 Task: Plan a trip to Helsinki, Finland from 4th December, 2023 to 10th December, 2023 for 8 adults. Place can be entire room or shared room with 4 bedrooms having 8 beds and 4 bathrooms. Property type can be house. Amenities needed are: wifi, TV, free parkinig on premises, gym, breakfast.
Action: Mouse moved to (552, 131)
Screenshot: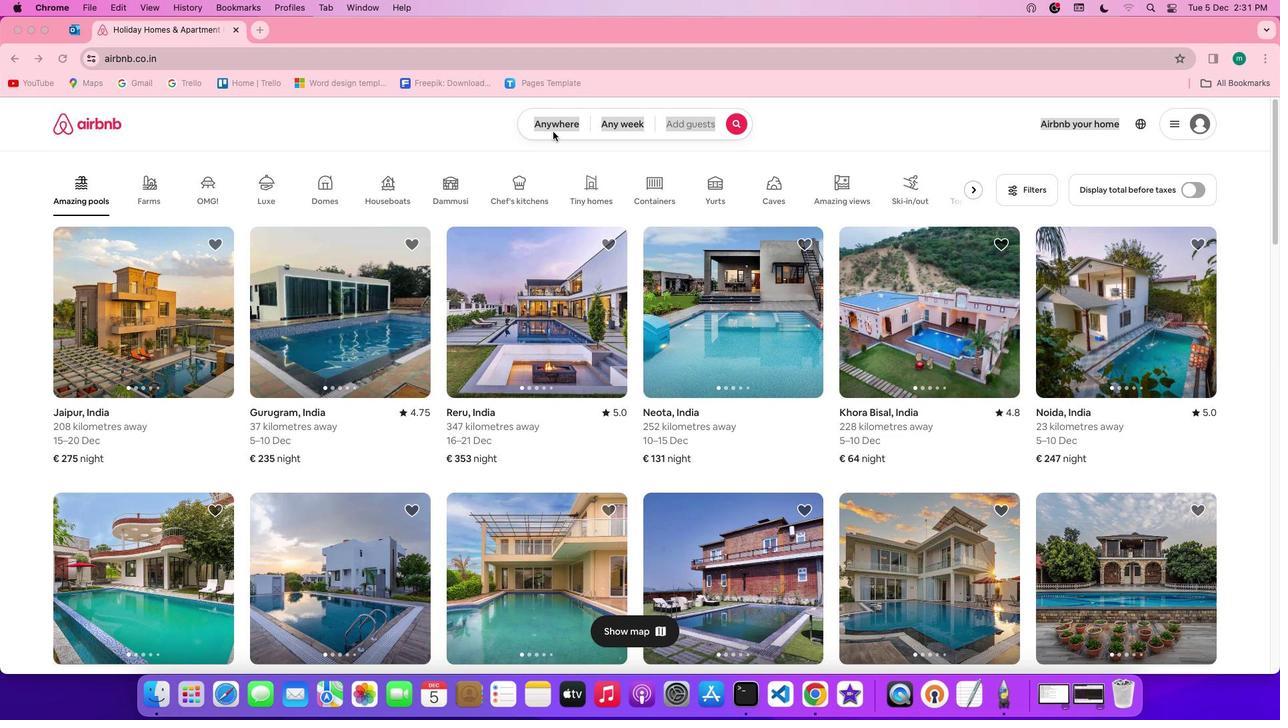 
Action: Mouse pressed left at (552, 131)
Screenshot: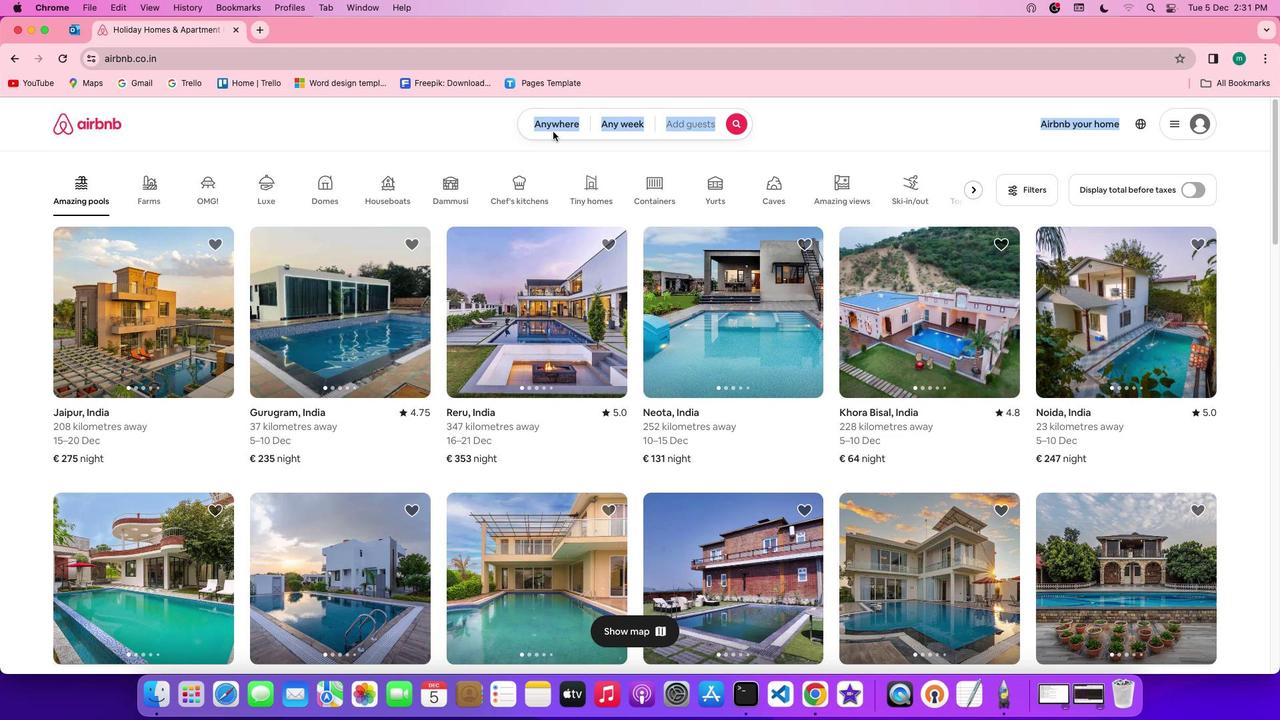 
Action: Mouse moved to (552, 132)
Screenshot: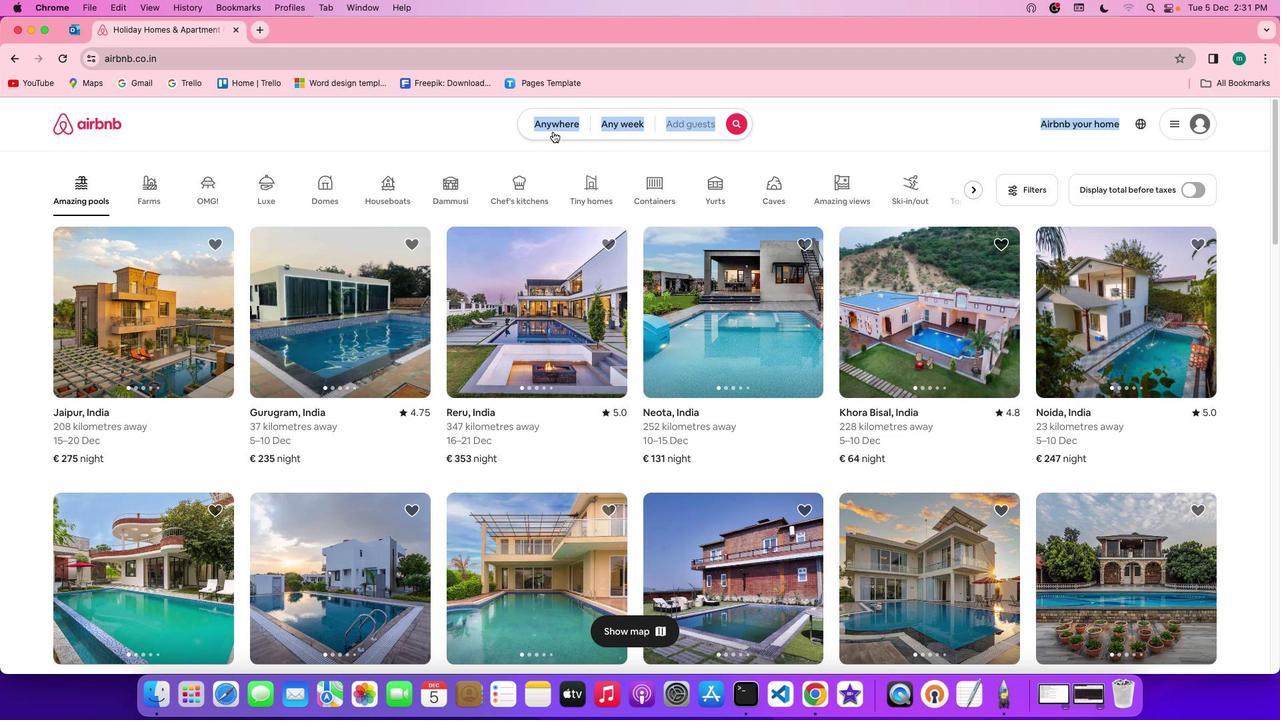 
Action: Mouse pressed left at (552, 132)
Screenshot: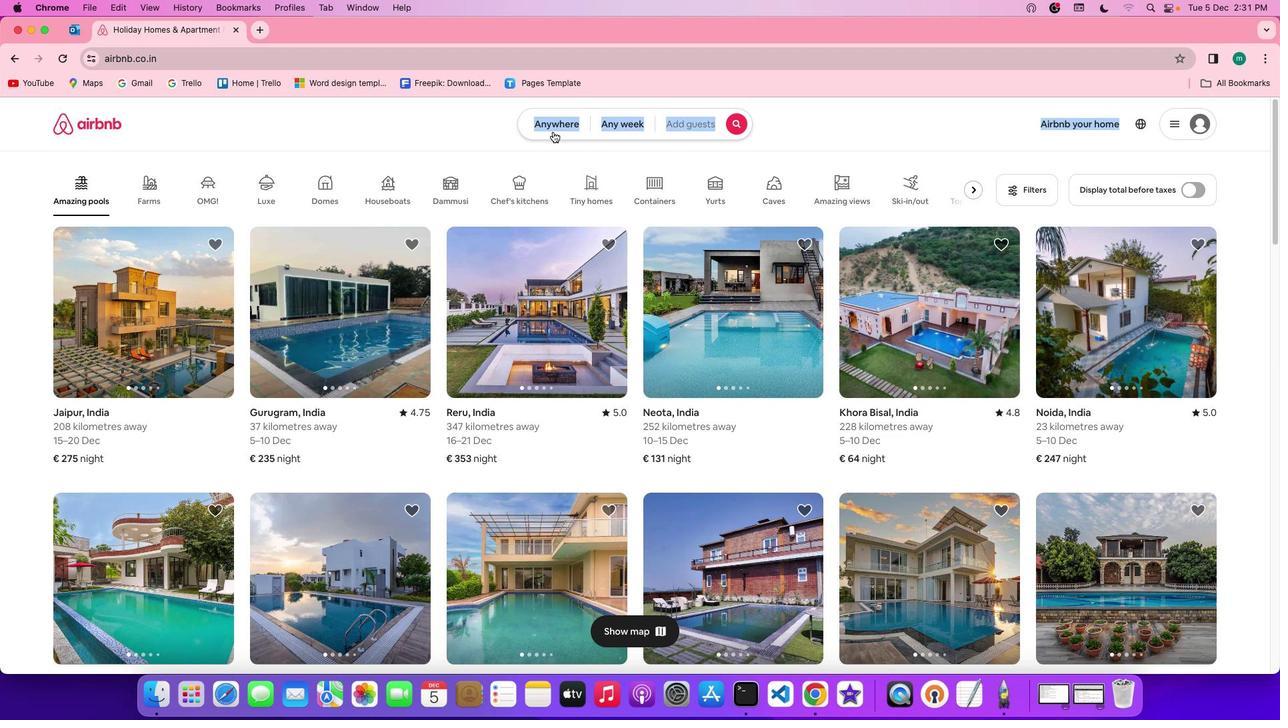 
Action: Mouse moved to (469, 182)
Screenshot: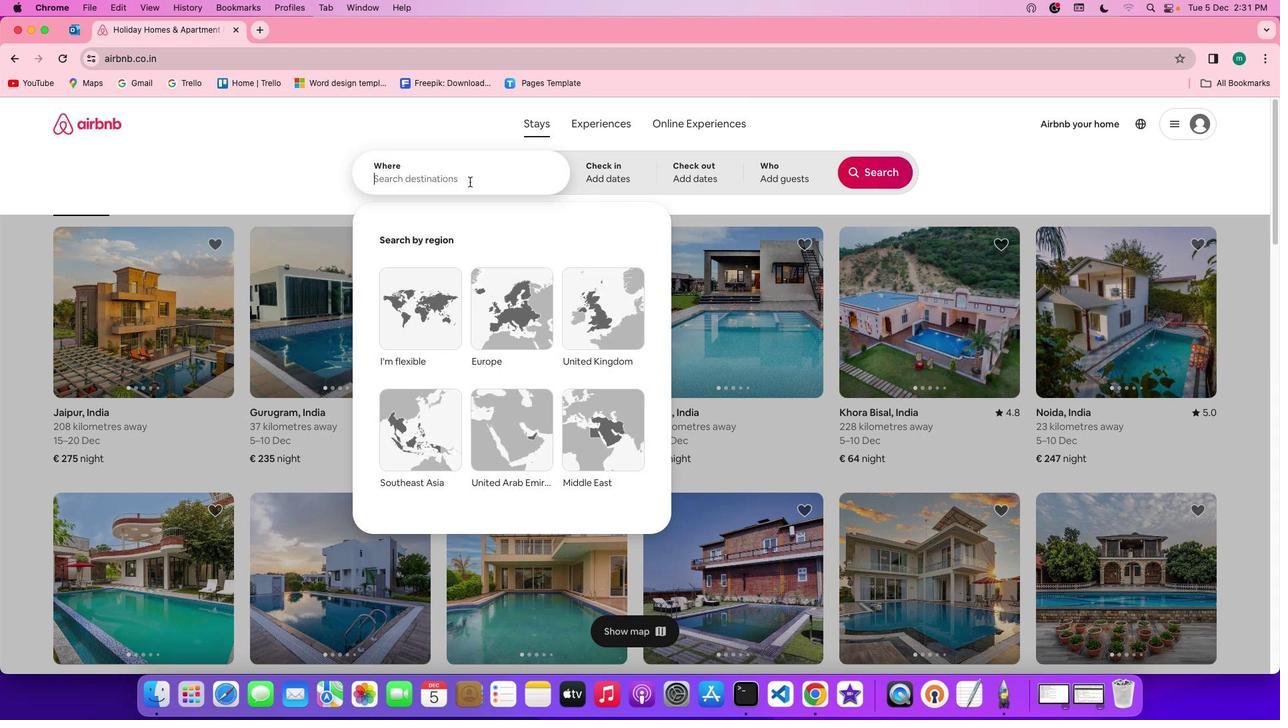 
Action: Mouse pressed left at (469, 182)
Screenshot: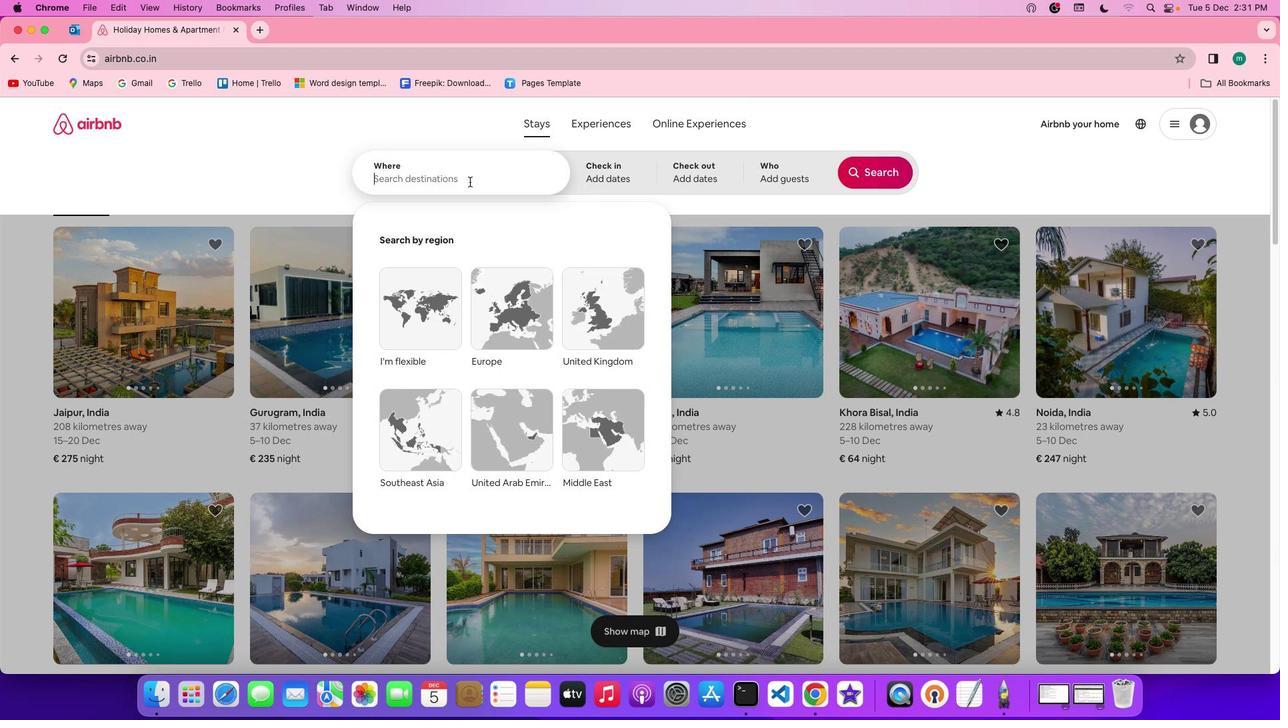 
Action: Key pressed Key.shift'H''e''l''s''i''n''k''i'','Key.spaceKey.shift'f''i''n''l''a''n''d'
Screenshot: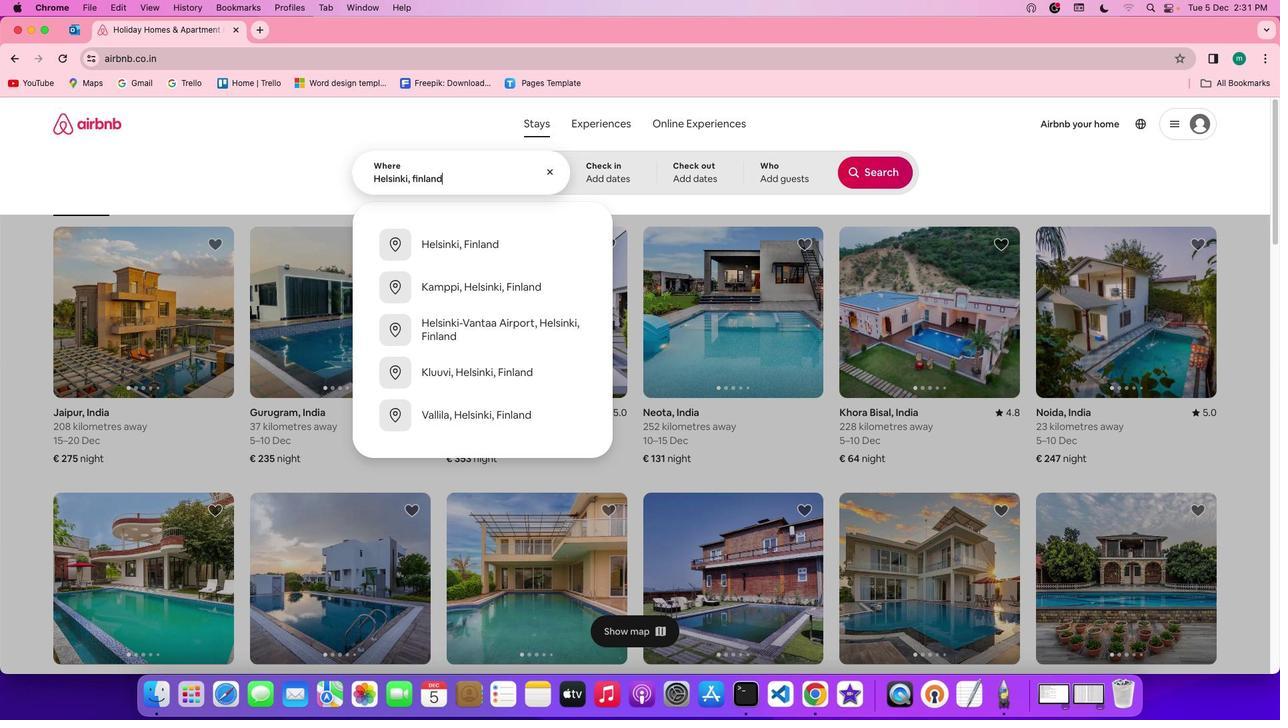 
Action: Mouse moved to (618, 168)
Screenshot: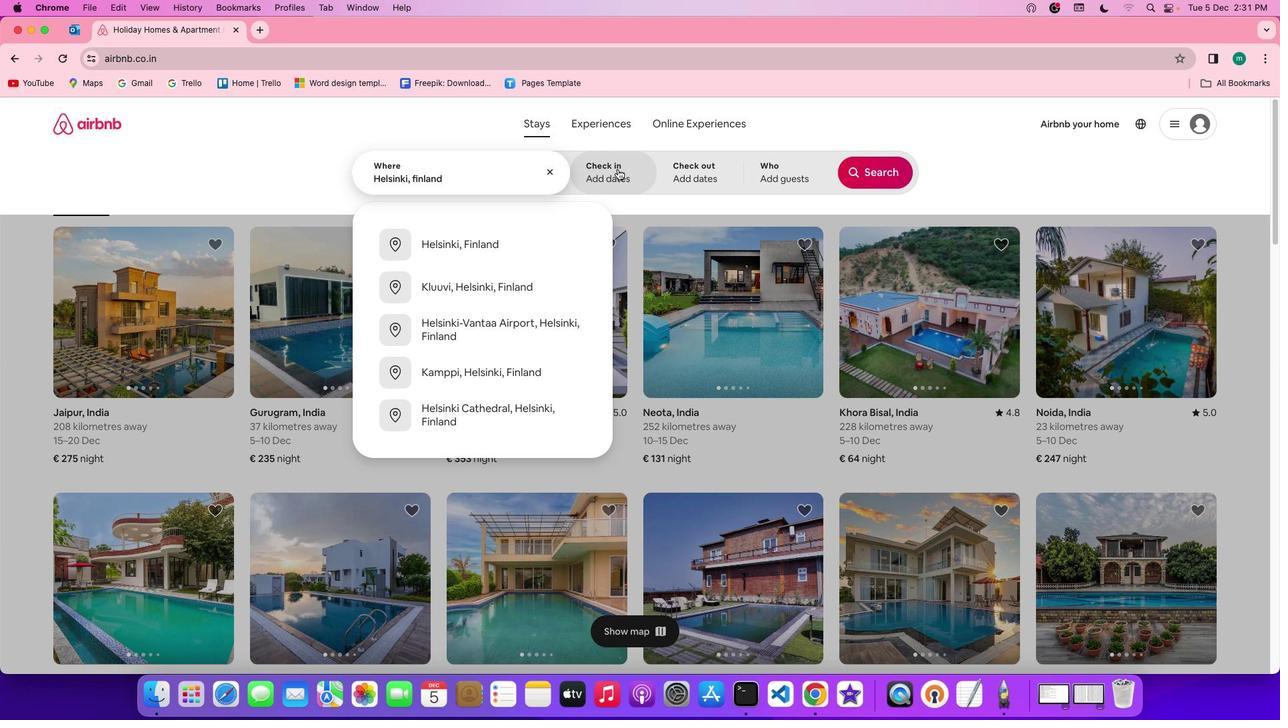 
Action: Mouse pressed left at (618, 168)
Screenshot: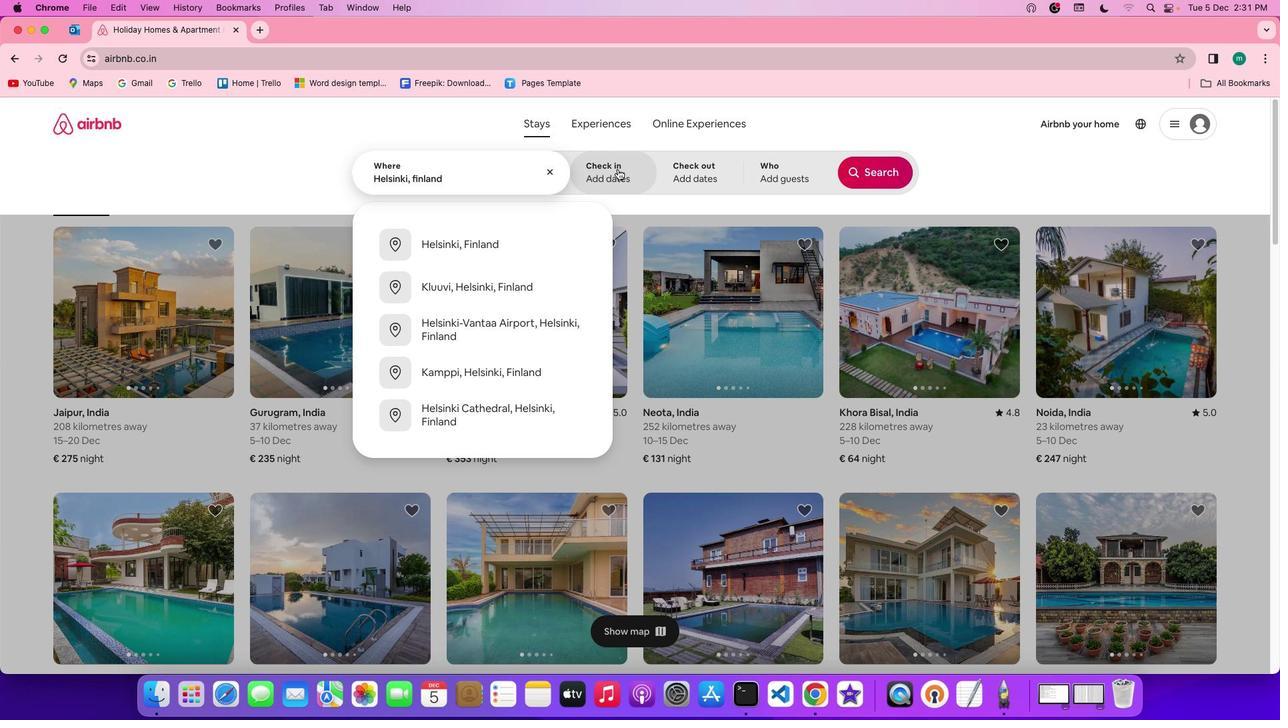 
Action: Mouse moved to (472, 370)
Screenshot: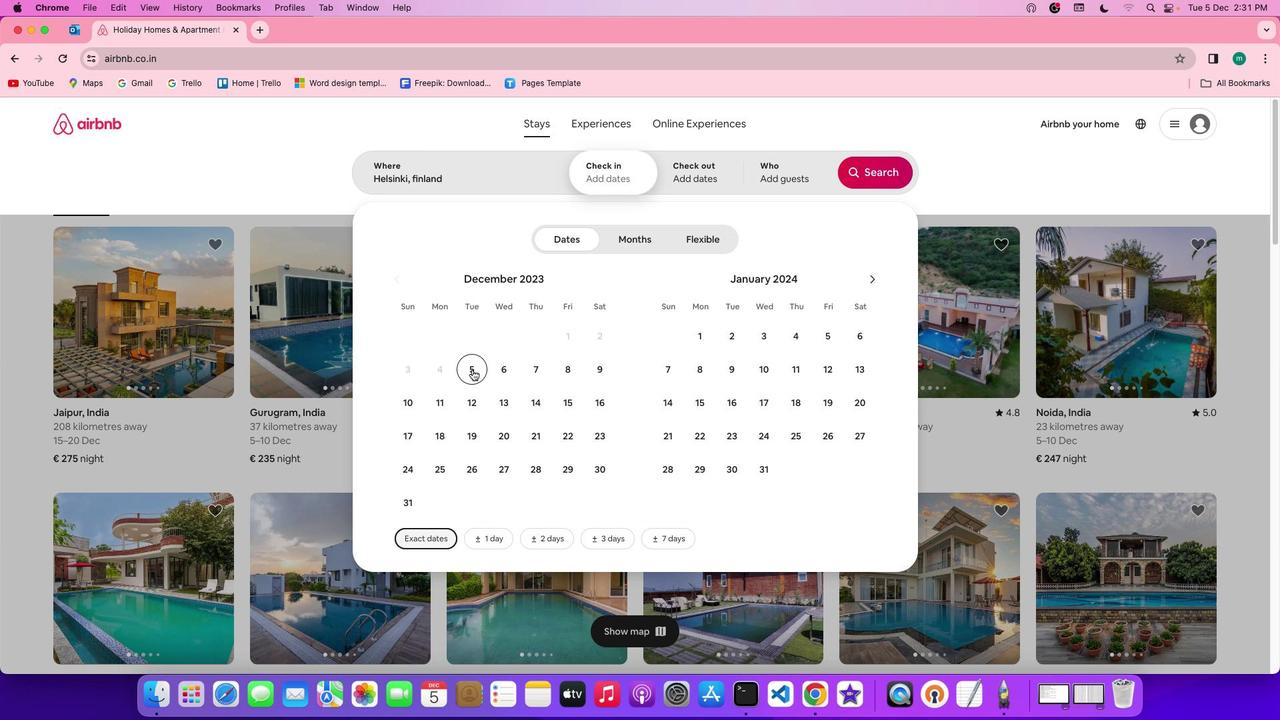 
Action: Mouse pressed left at (472, 370)
Screenshot: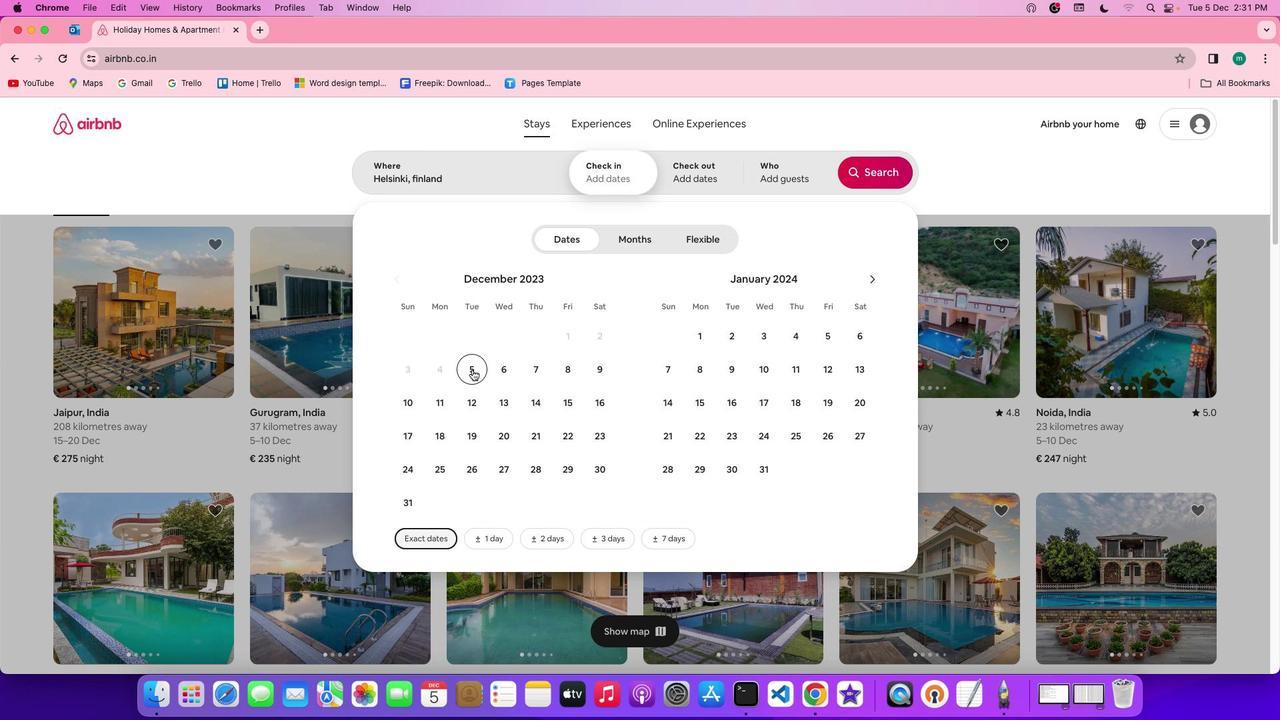 
Action: Mouse moved to (416, 408)
Screenshot: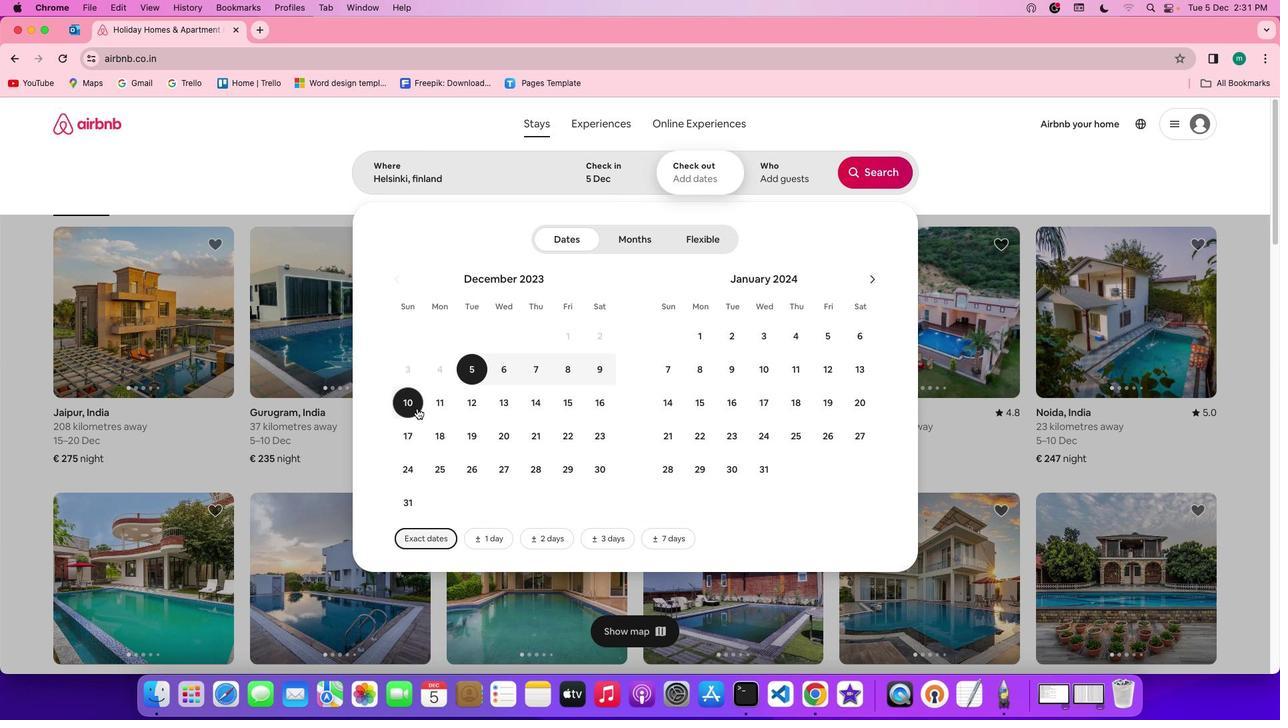 
Action: Mouse pressed left at (416, 408)
Screenshot: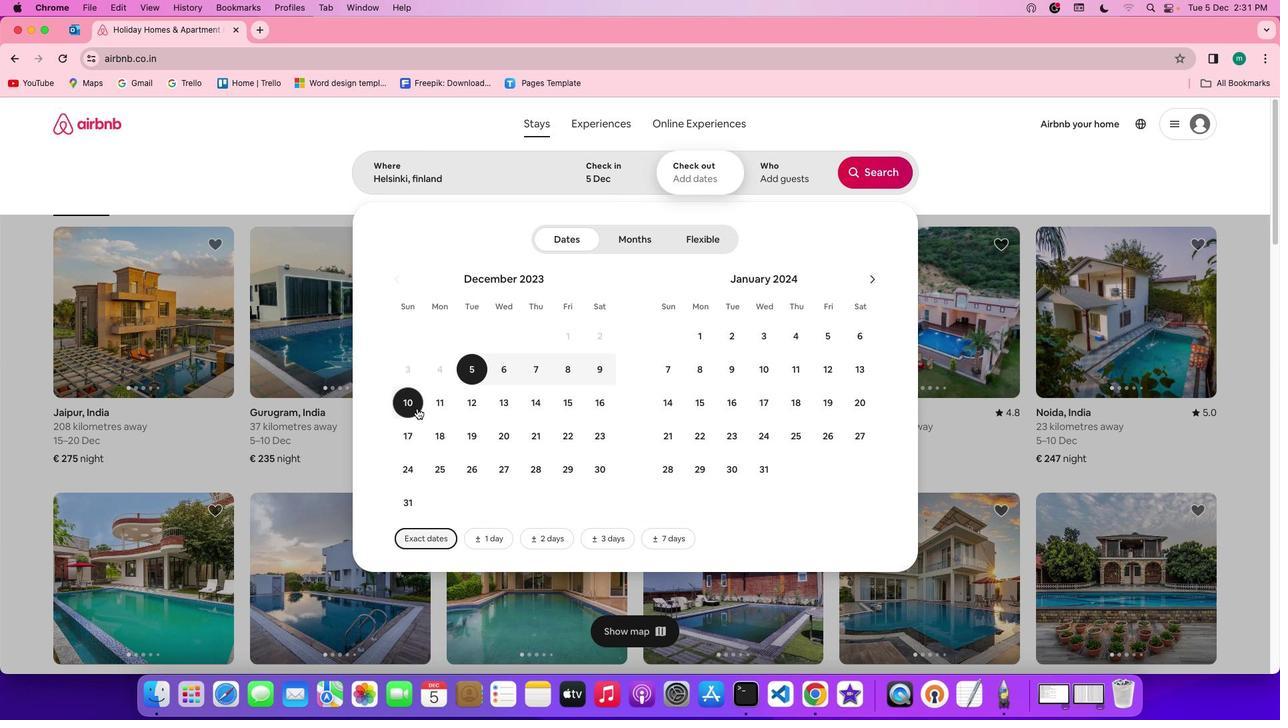 
Action: Mouse moved to (798, 176)
Screenshot: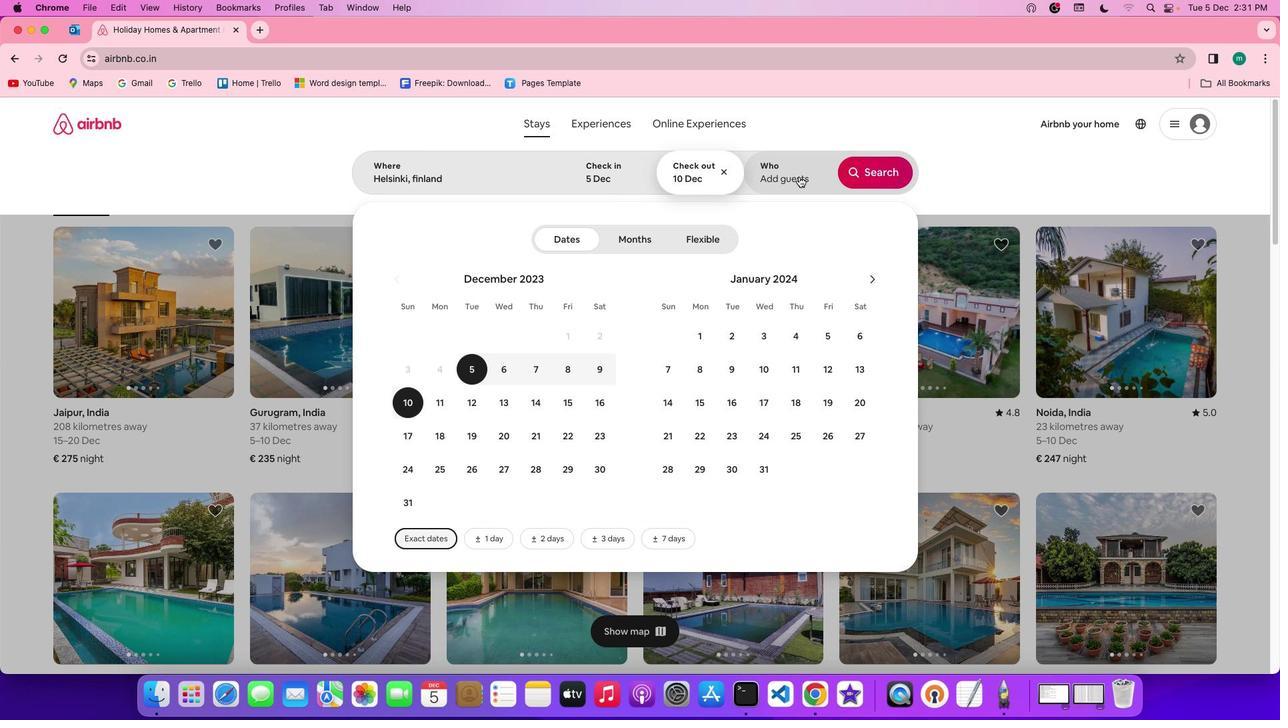 
Action: Mouse pressed left at (798, 176)
Screenshot: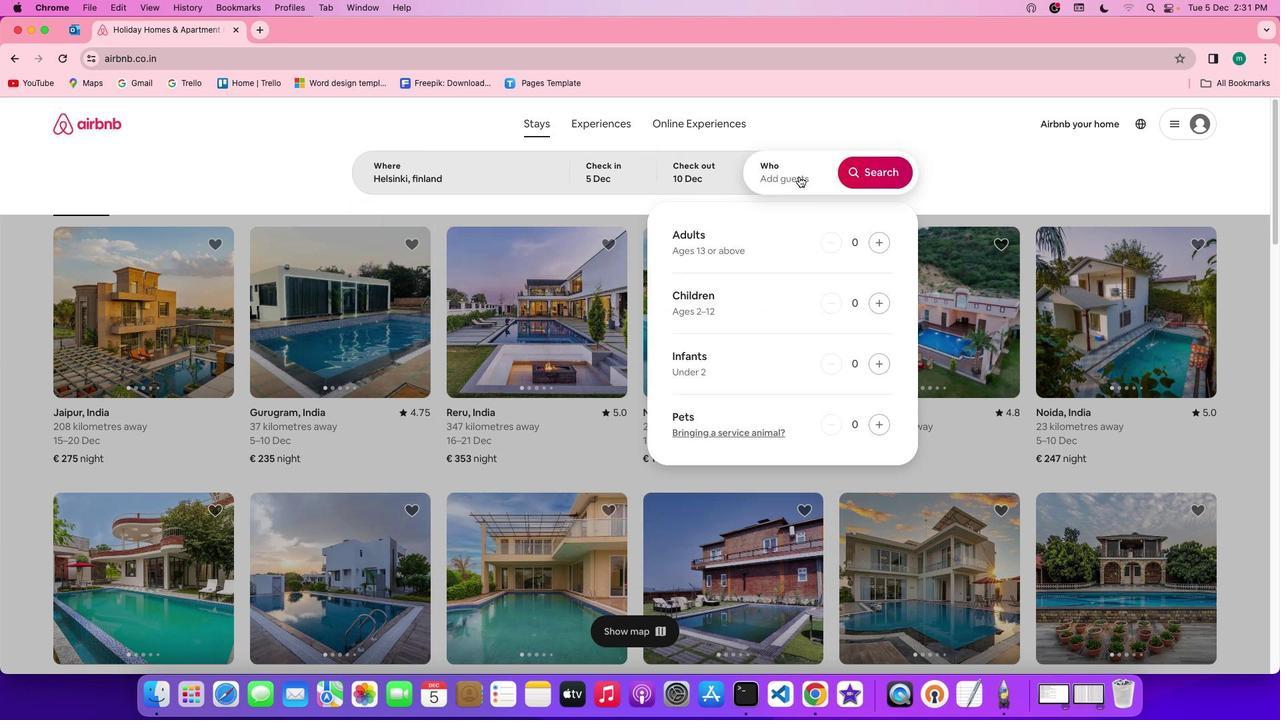 
Action: Mouse moved to (879, 248)
Screenshot: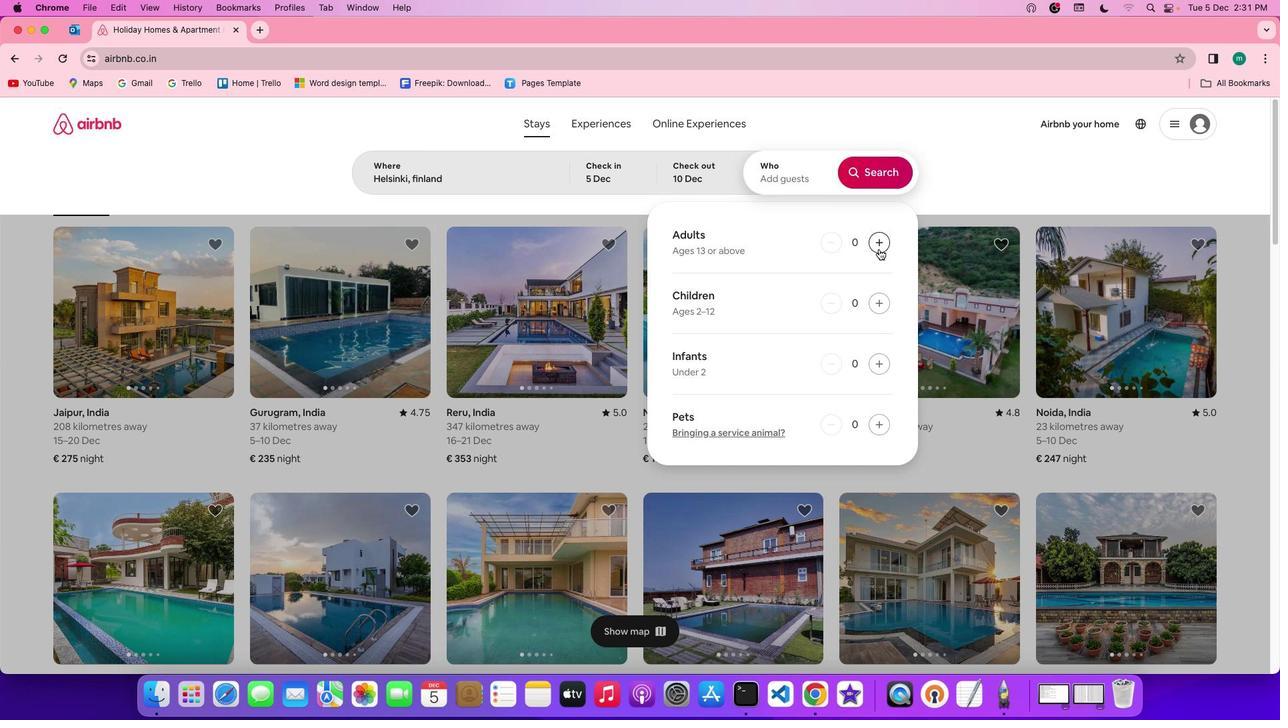 
Action: Mouse pressed left at (879, 248)
Screenshot: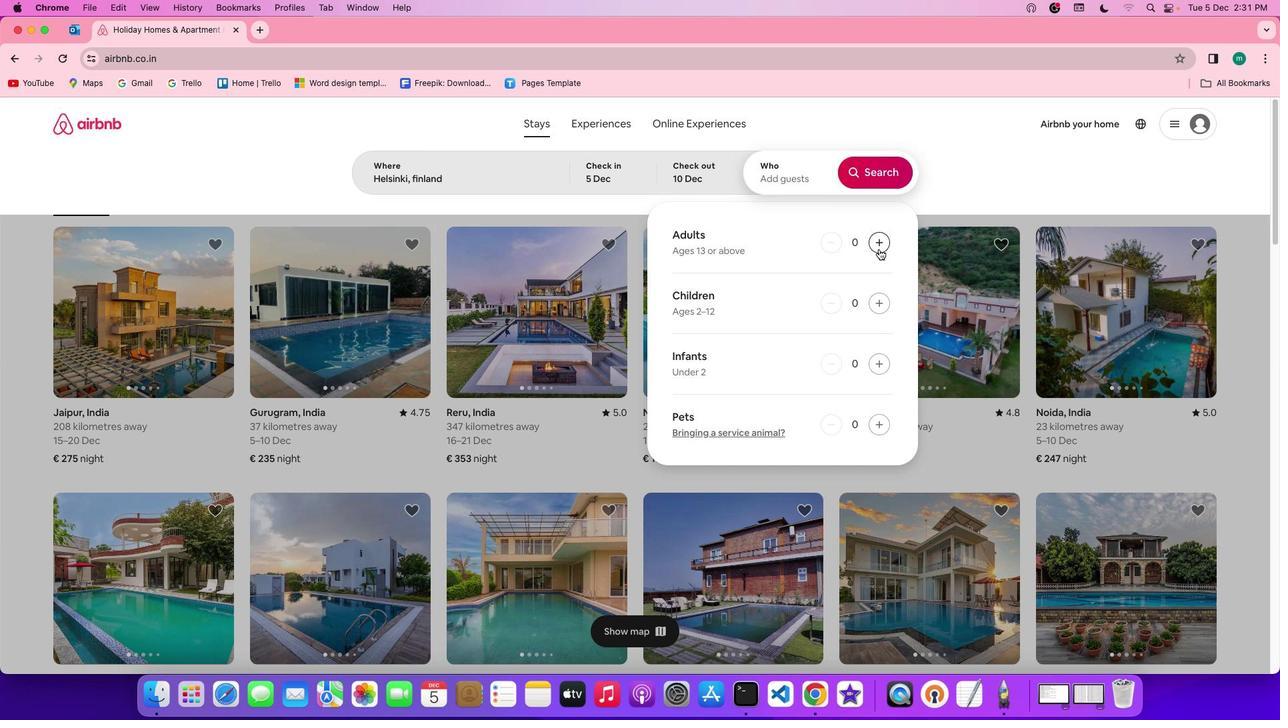 
Action: Mouse pressed left at (879, 248)
Screenshot: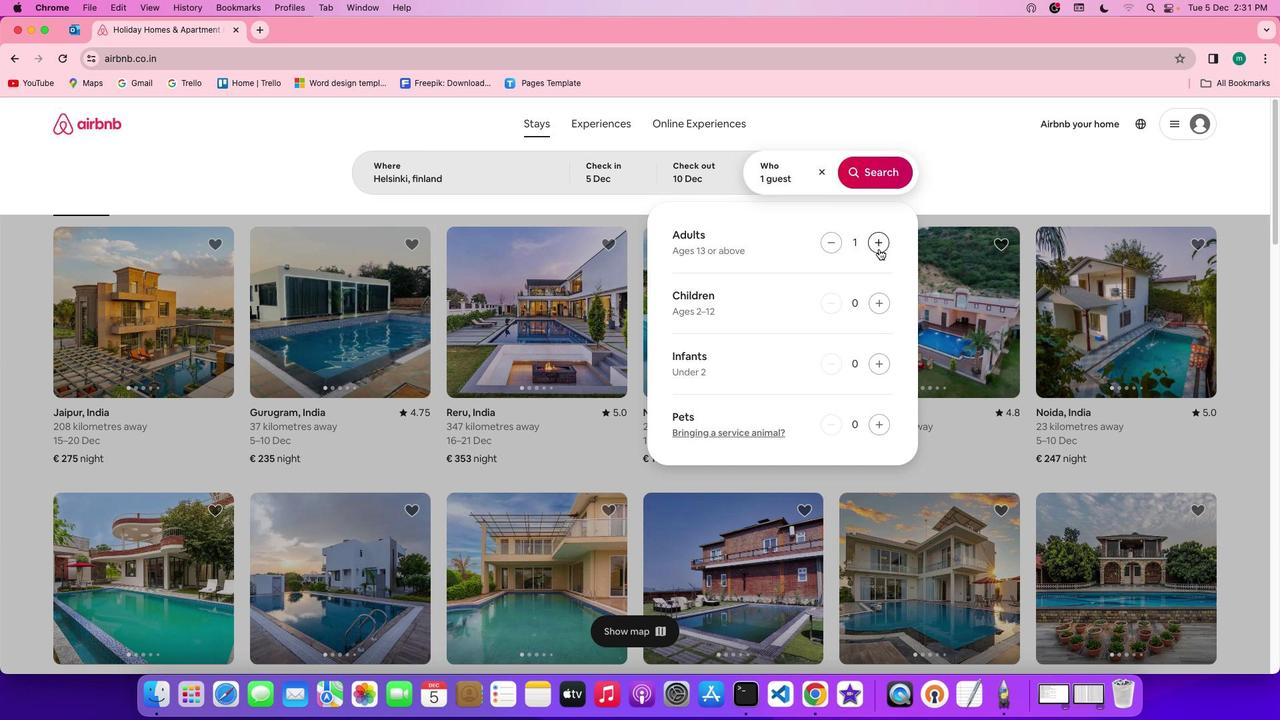 
Action: Mouse pressed left at (879, 248)
Screenshot: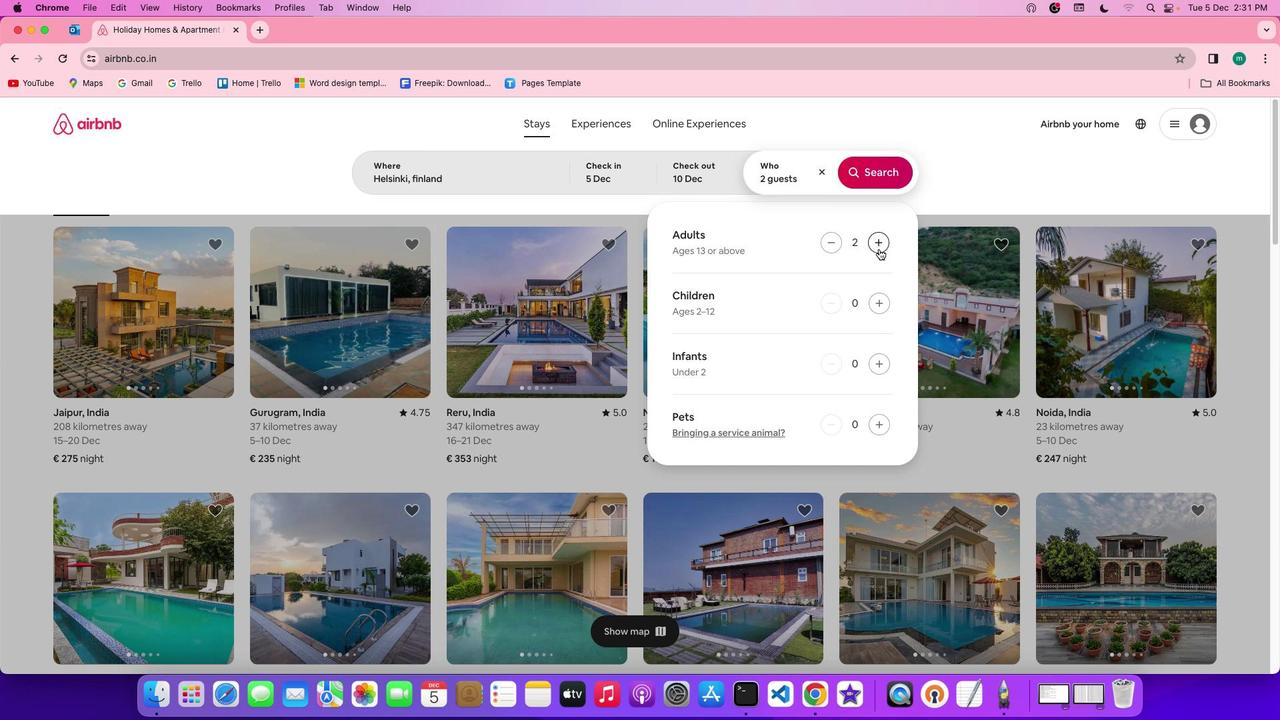 
Action: Mouse pressed left at (879, 248)
Screenshot: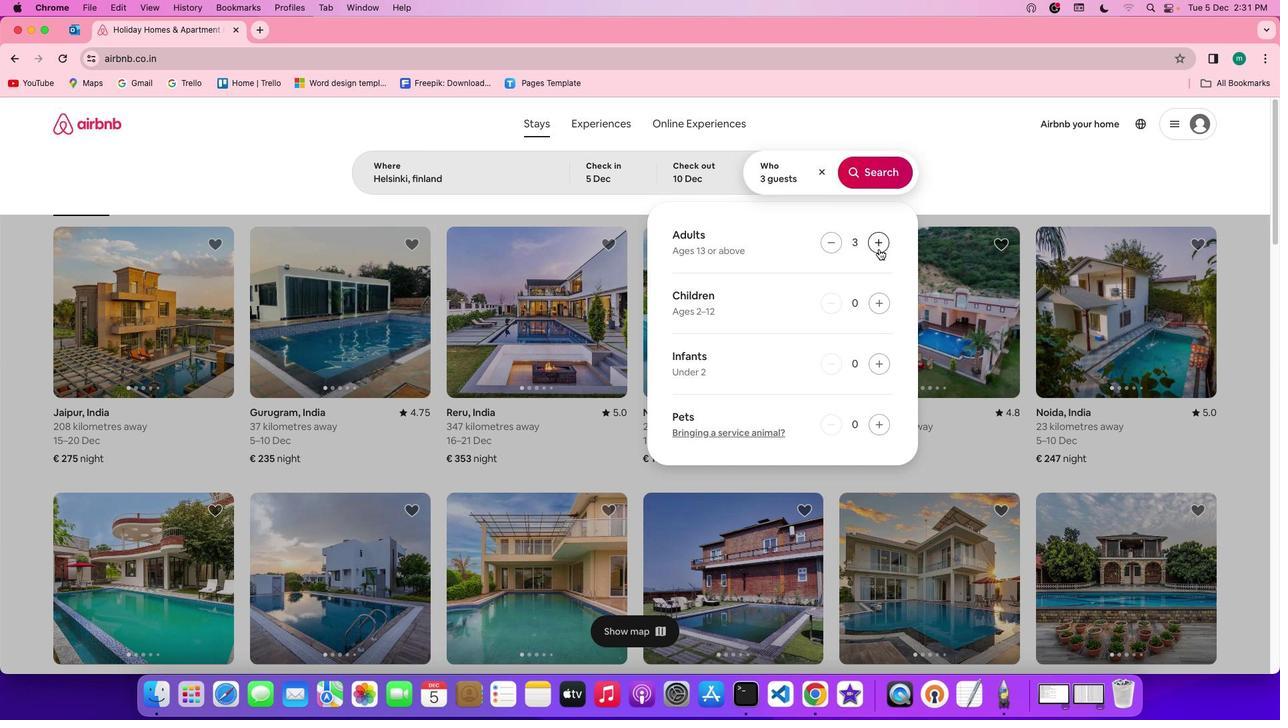 
Action: Mouse pressed left at (879, 248)
Screenshot: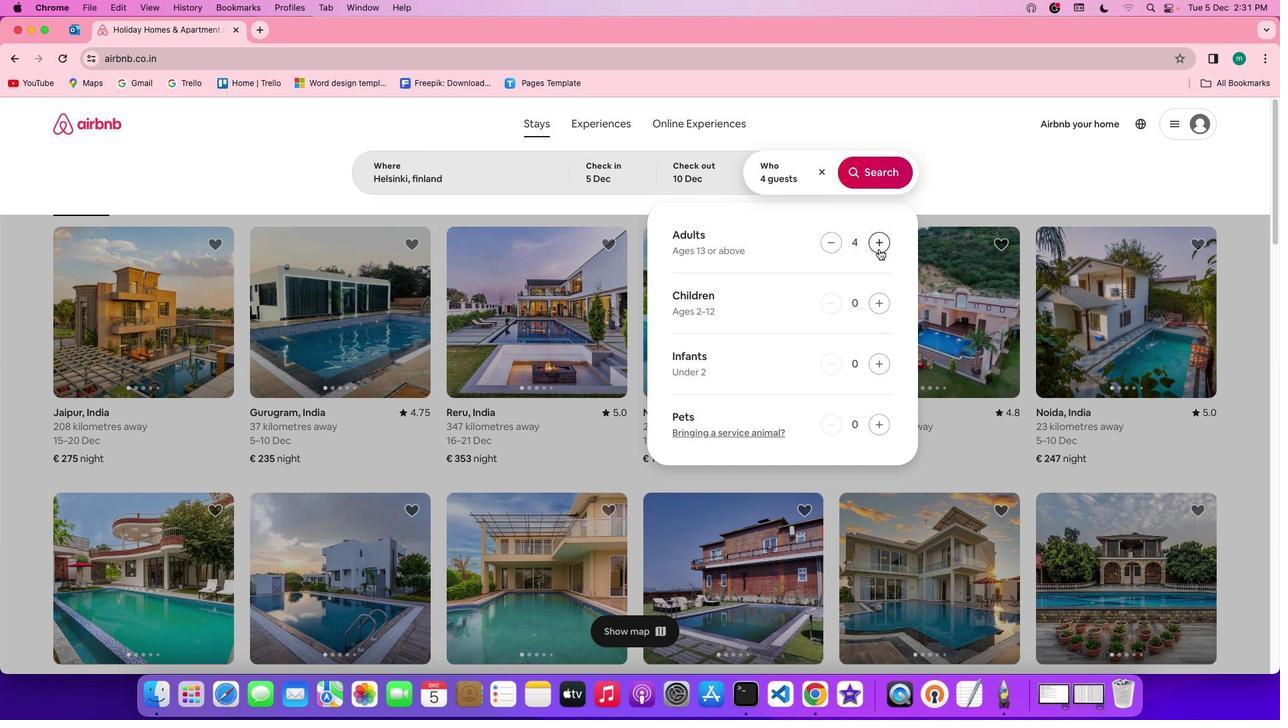 
Action: Mouse pressed left at (879, 248)
Screenshot: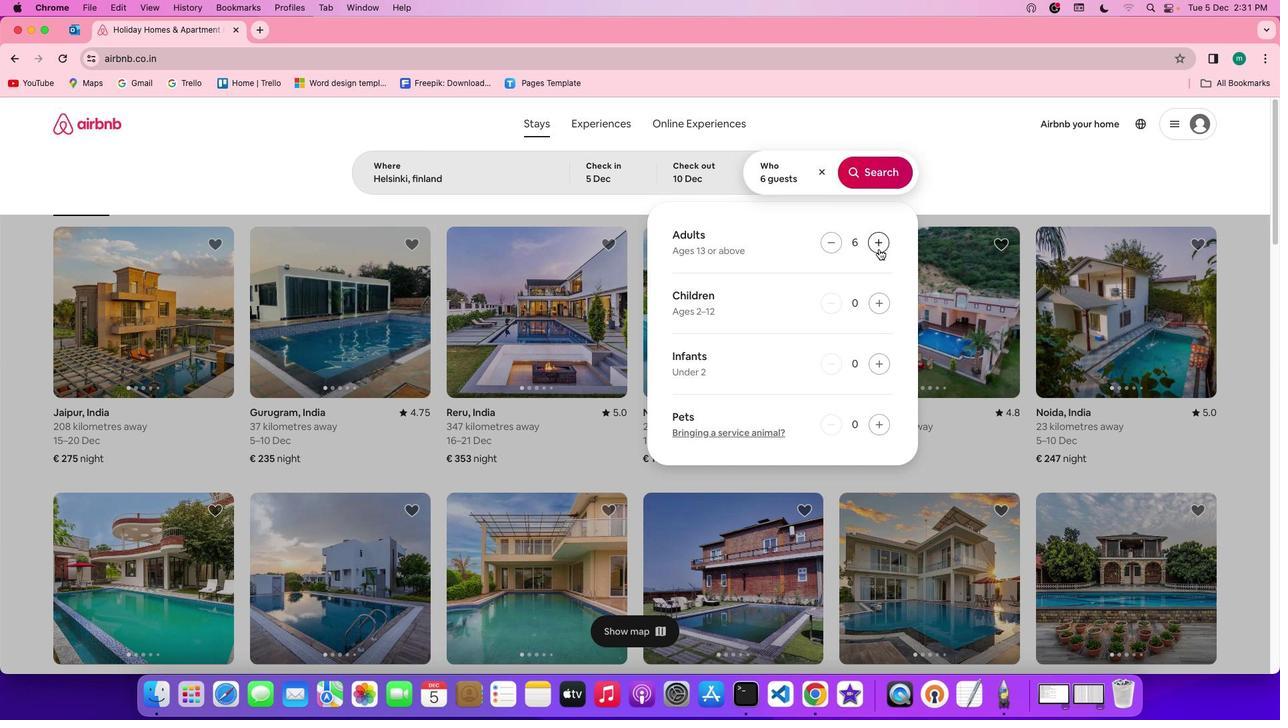 
Action: Mouse pressed left at (879, 248)
Screenshot: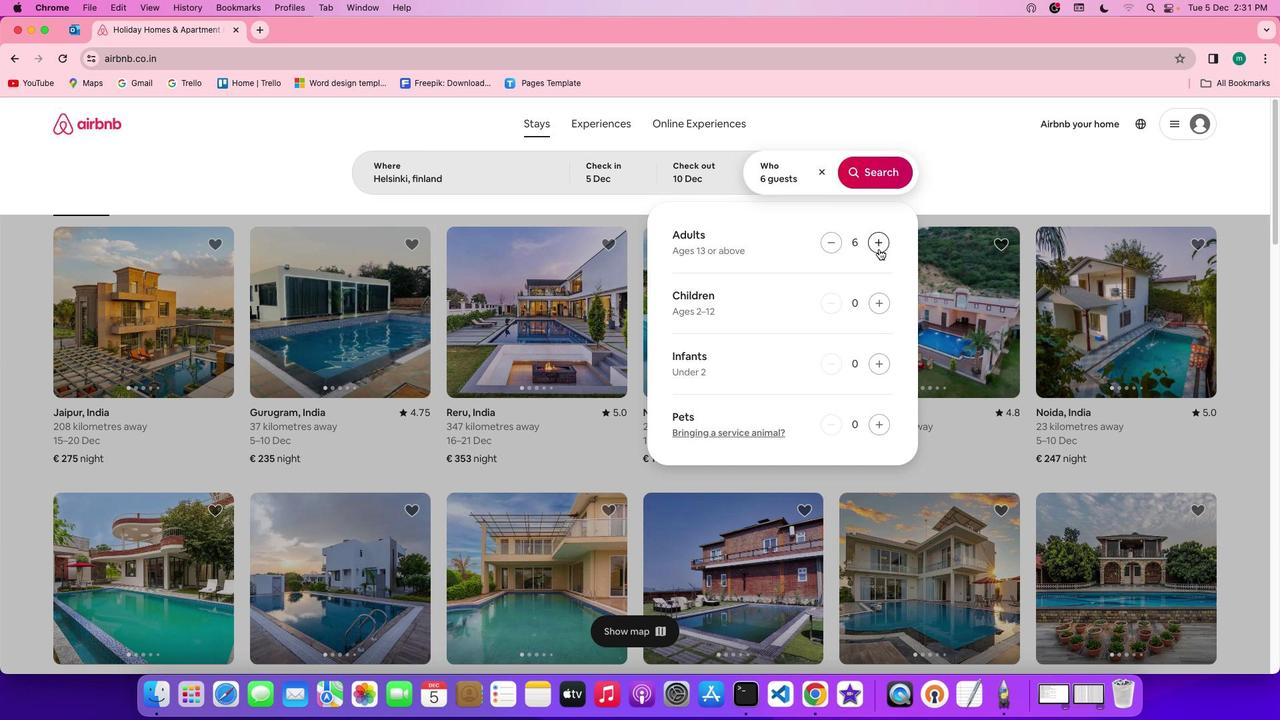 
Action: Mouse pressed left at (879, 248)
Screenshot: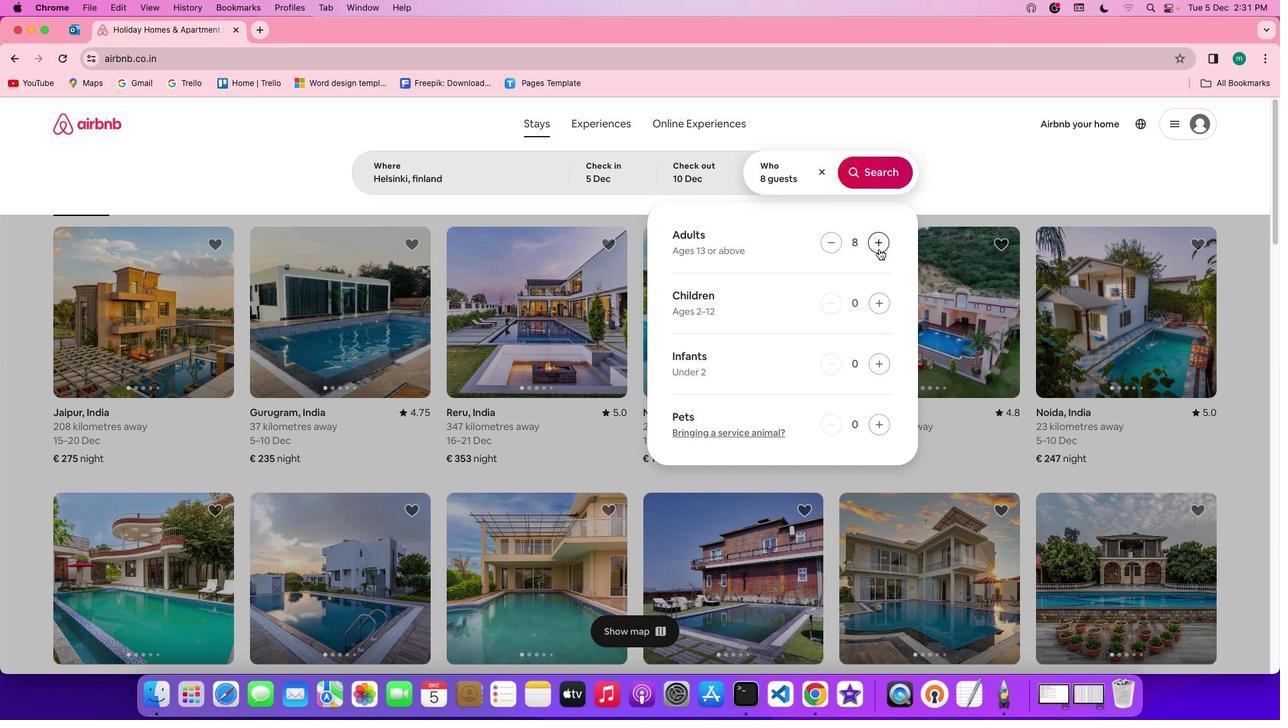 
Action: Mouse moved to (881, 176)
Screenshot: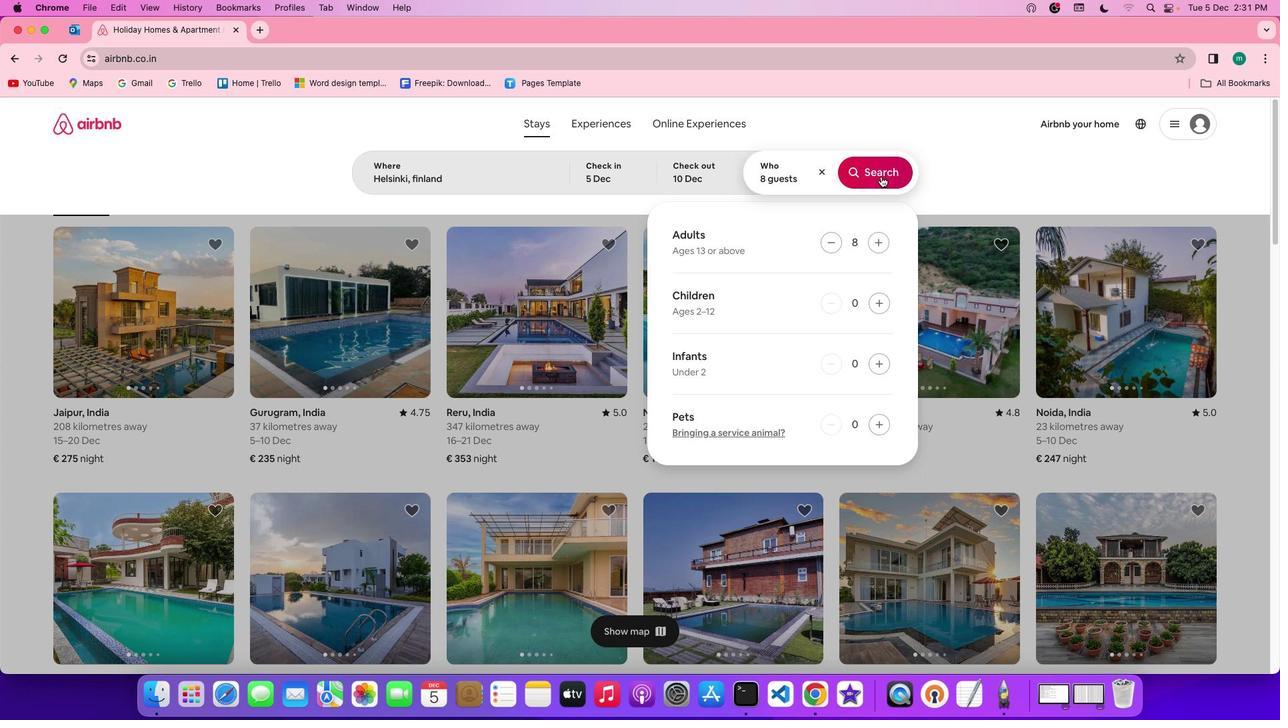 
Action: Mouse pressed left at (881, 176)
Screenshot: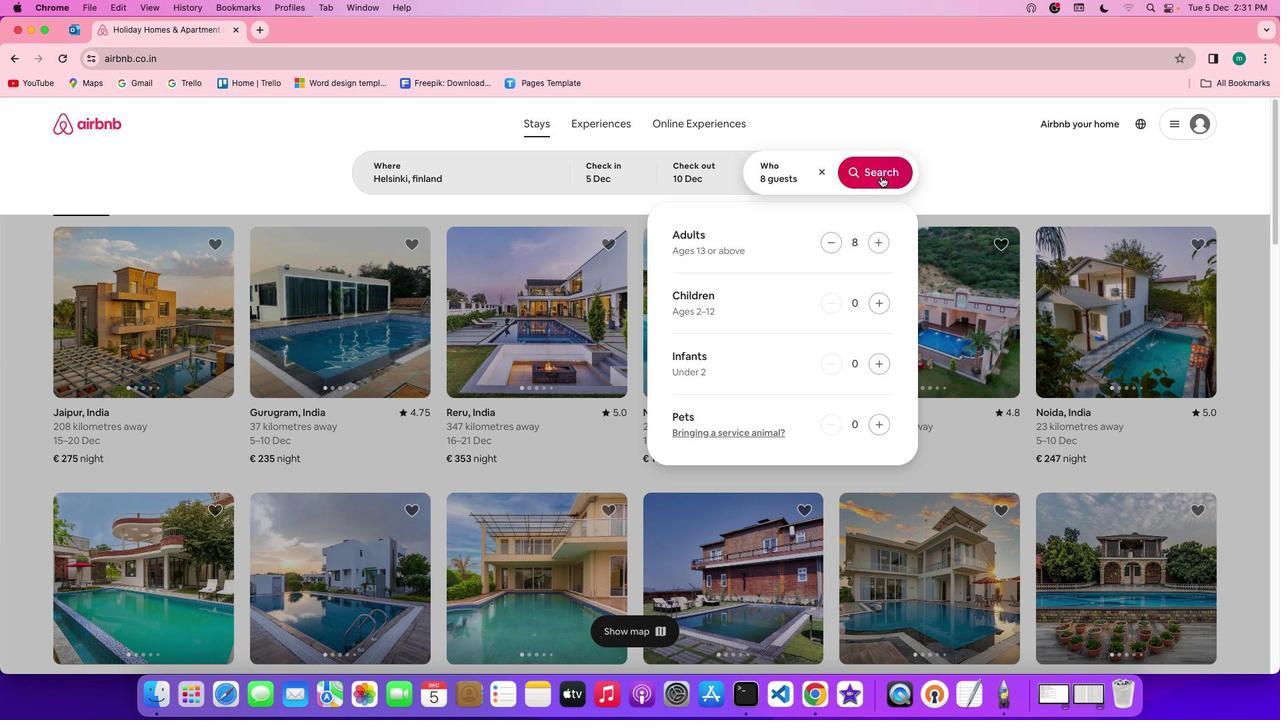 
Action: Mouse moved to (1062, 175)
Screenshot: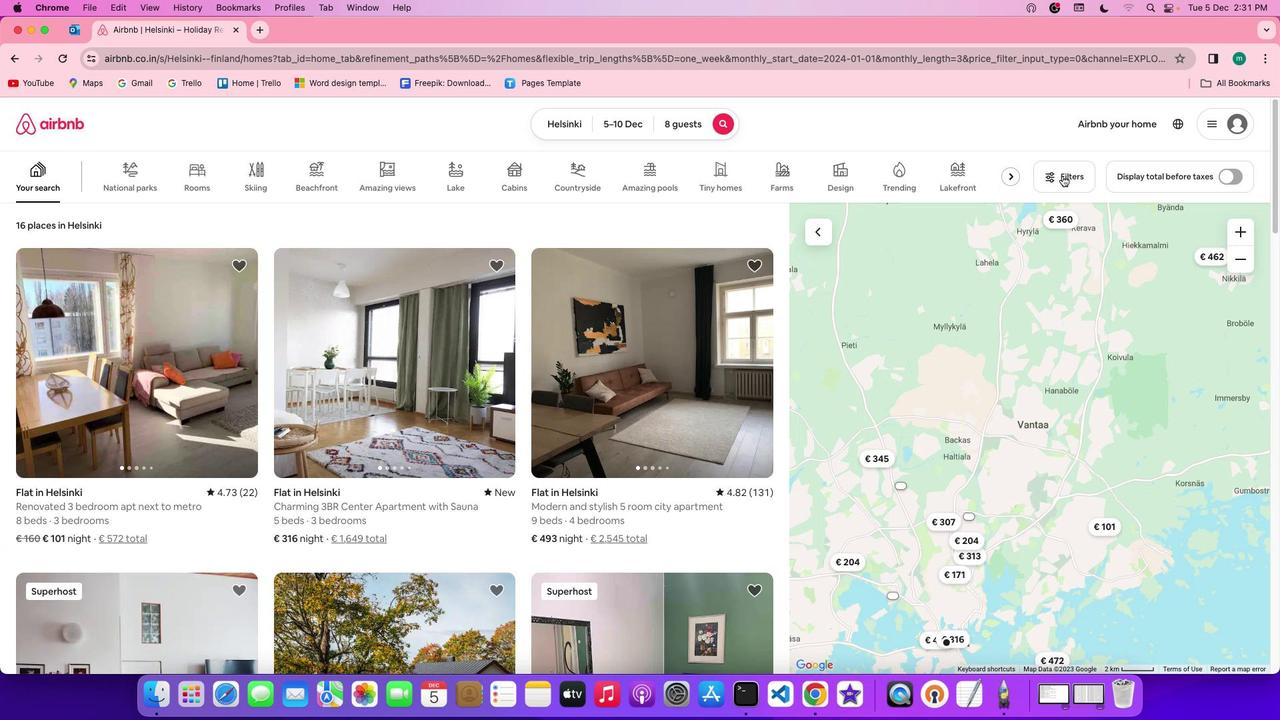 
Action: Mouse pressed left at (1062, 175)
Screenshot: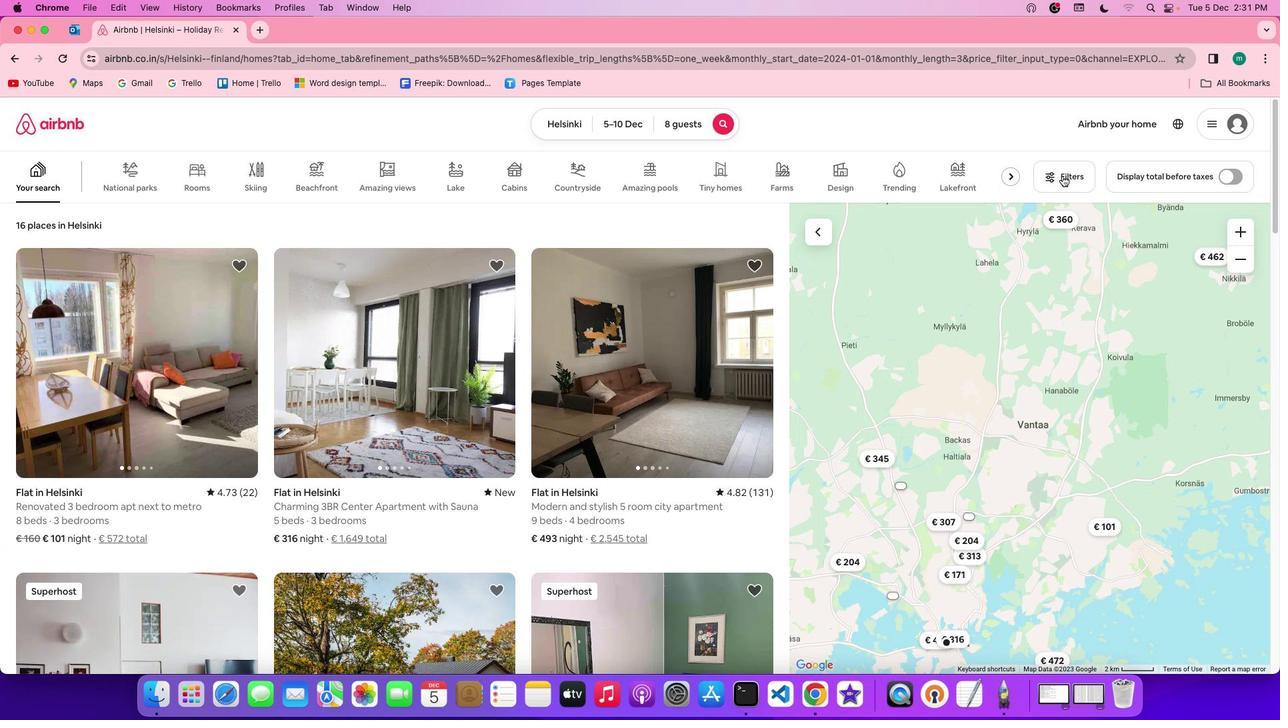 
Action: Mouse moved to (651, 380)
Screenshot: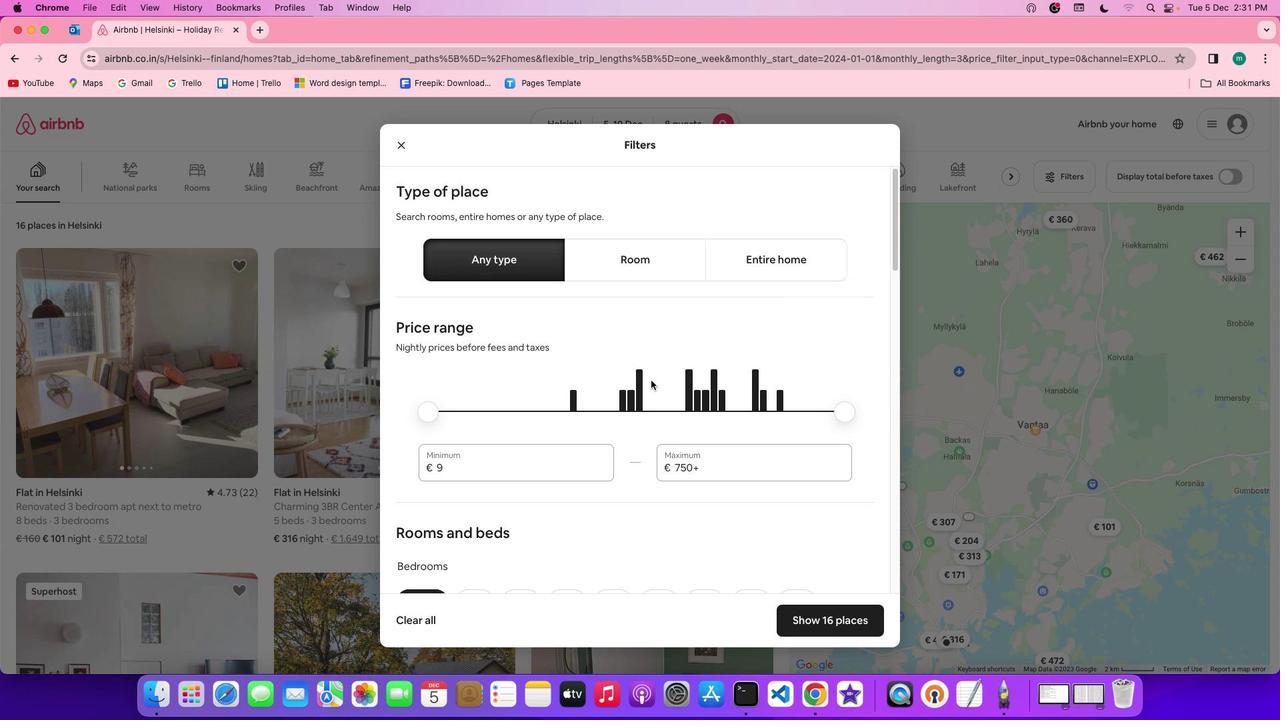 
Action: Mouse scrolled (651, 380) with delta (0, 0)
Screenshot: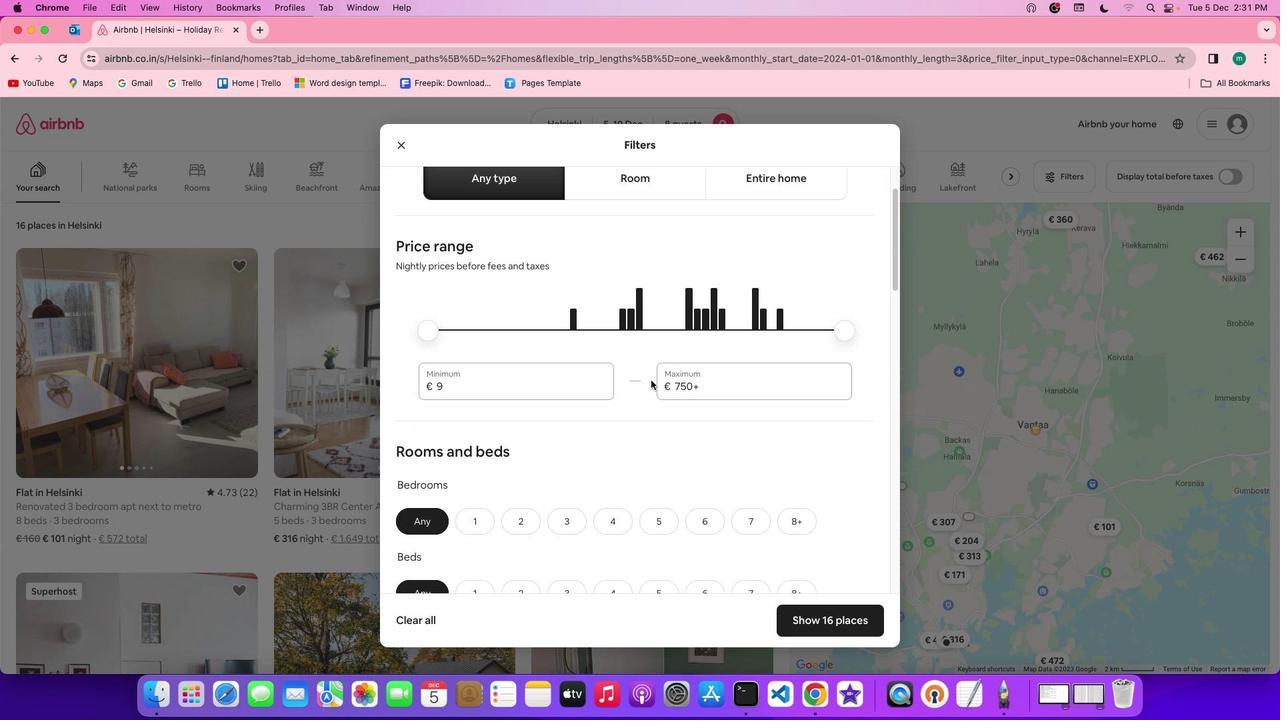 
Action: Mouse scrolled (651, 380) with delta (0, 0)
Screenshot: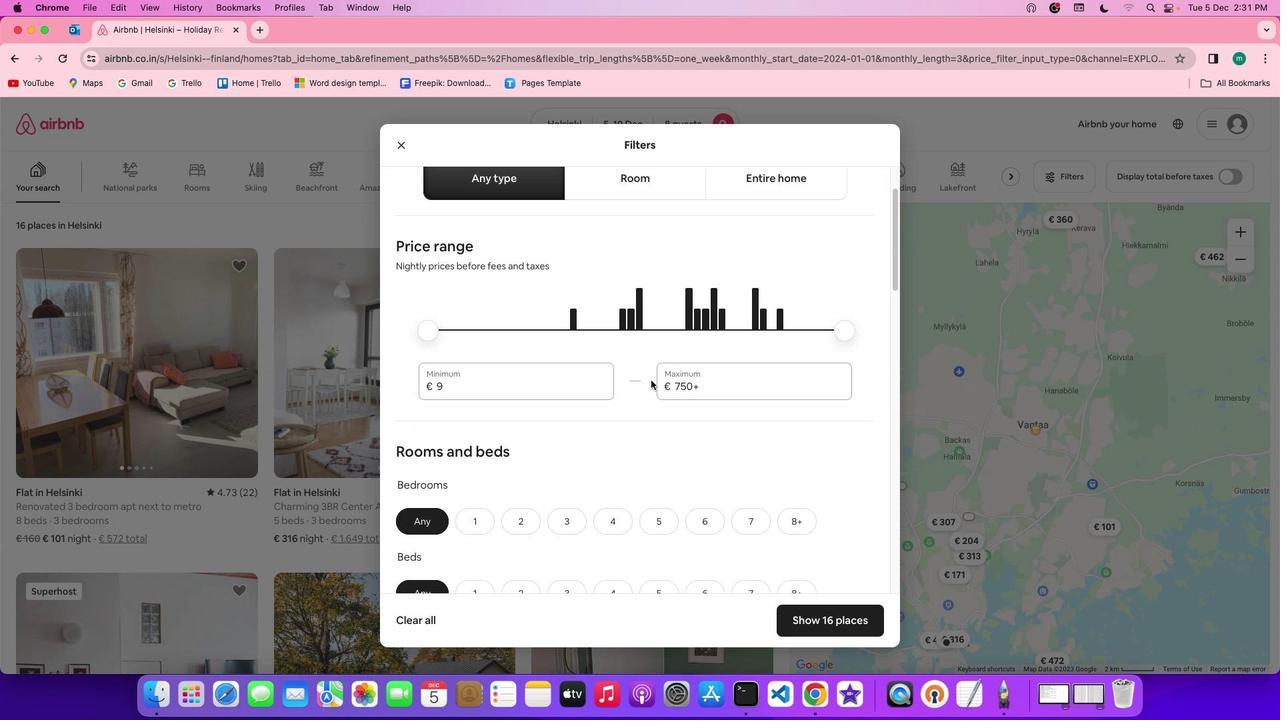
Action: Mouse scrolled (651, 380) with delta (0, -2)
Screenshot: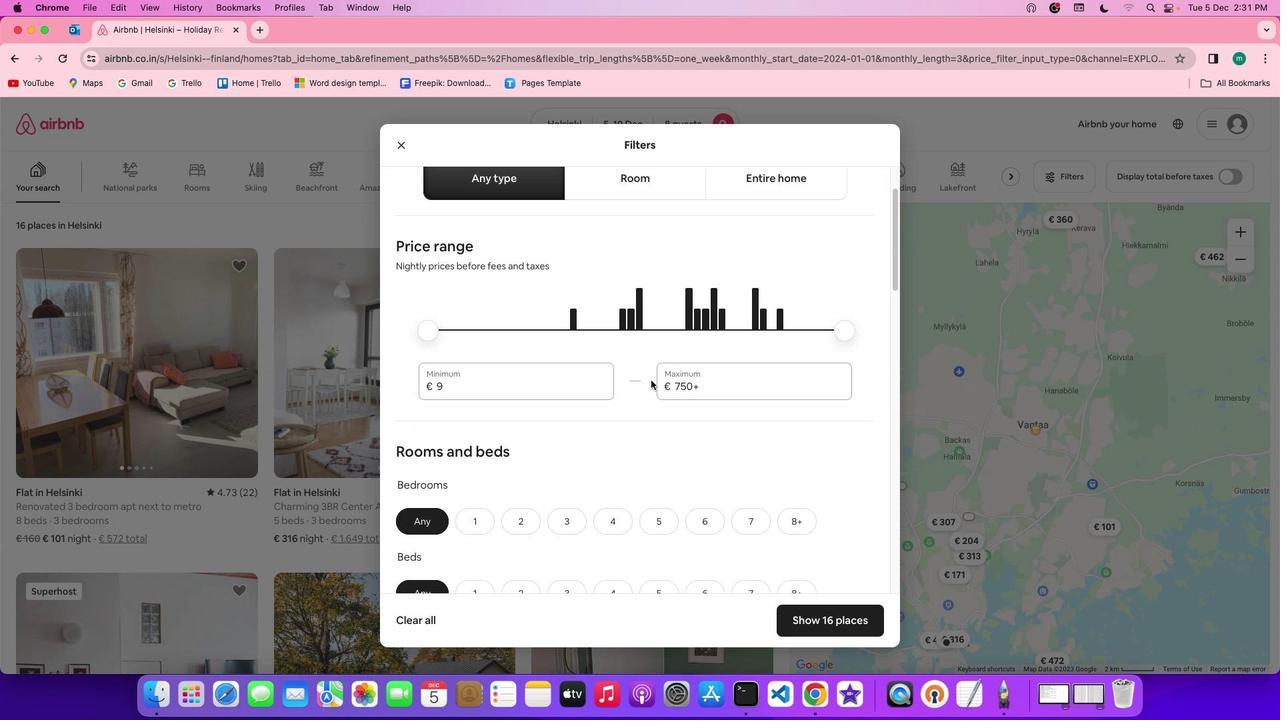 
Action: Mouse scrolled (651, 380) with delta (0, -3)
Screenshot: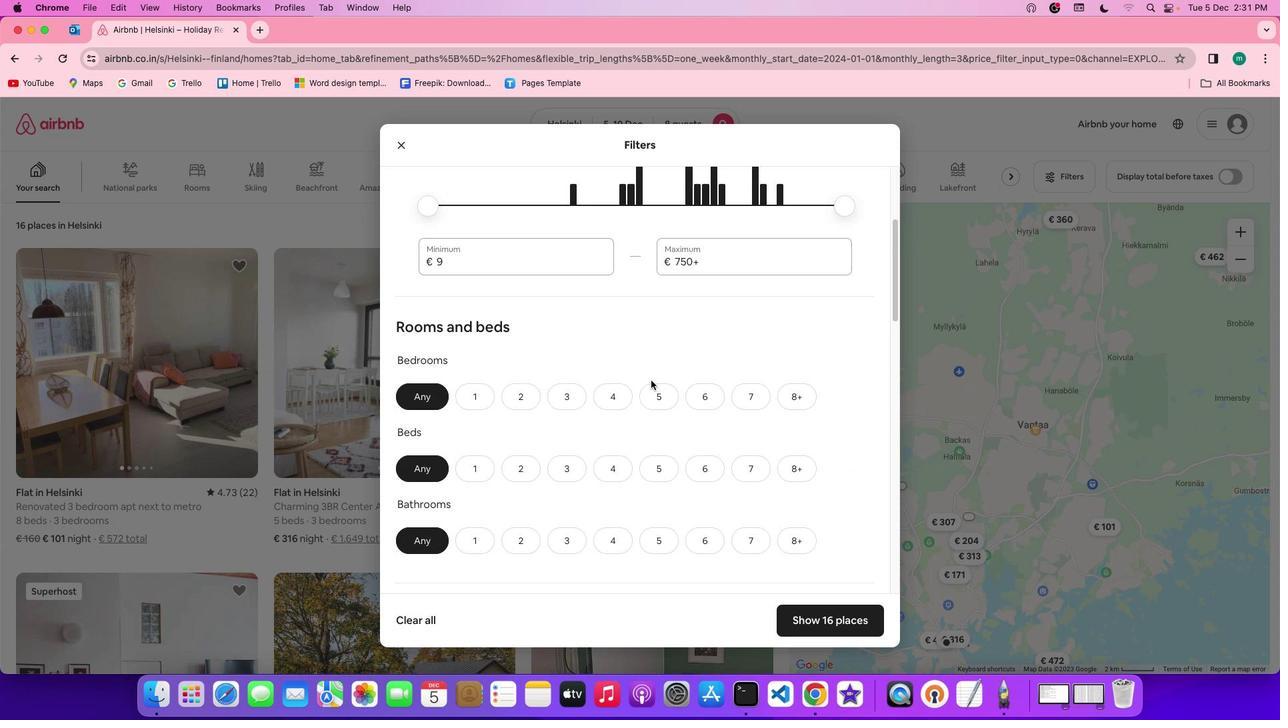
Action: Mouse scrolled (651, 380) with delta (0, -3)
Screenshot: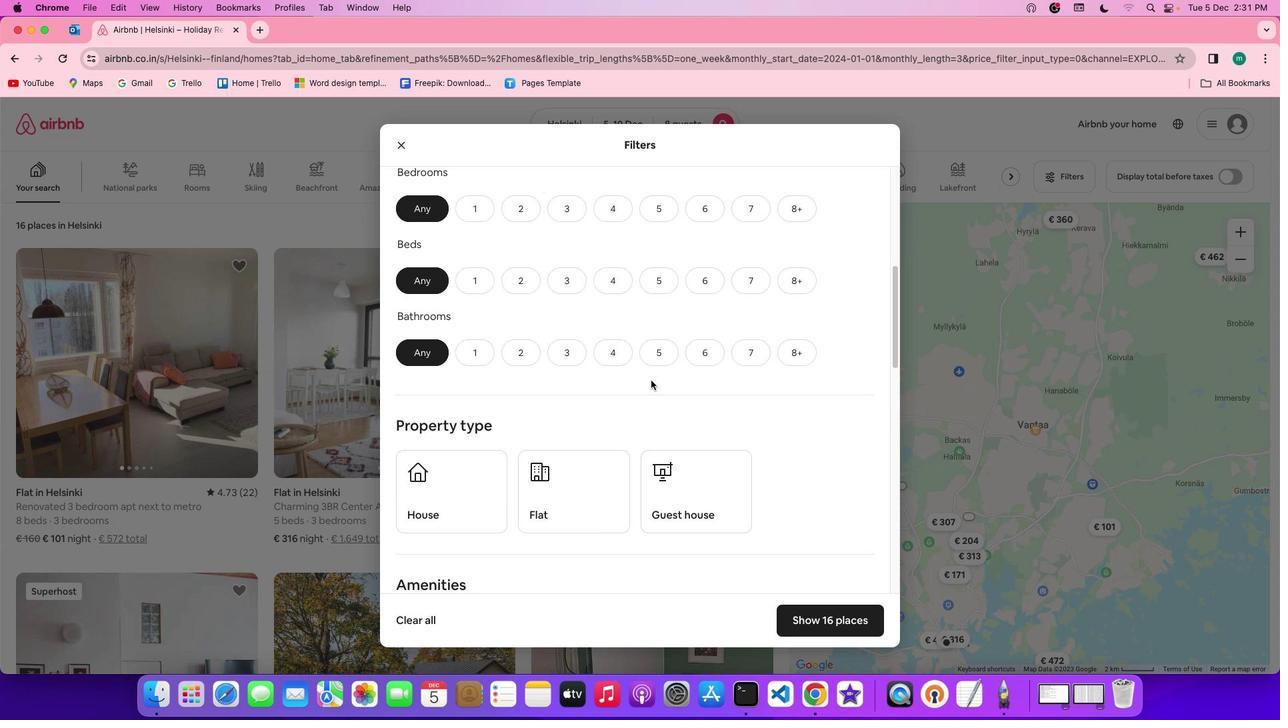 
Action: Mouse moved to (586, 258)
Screenshot: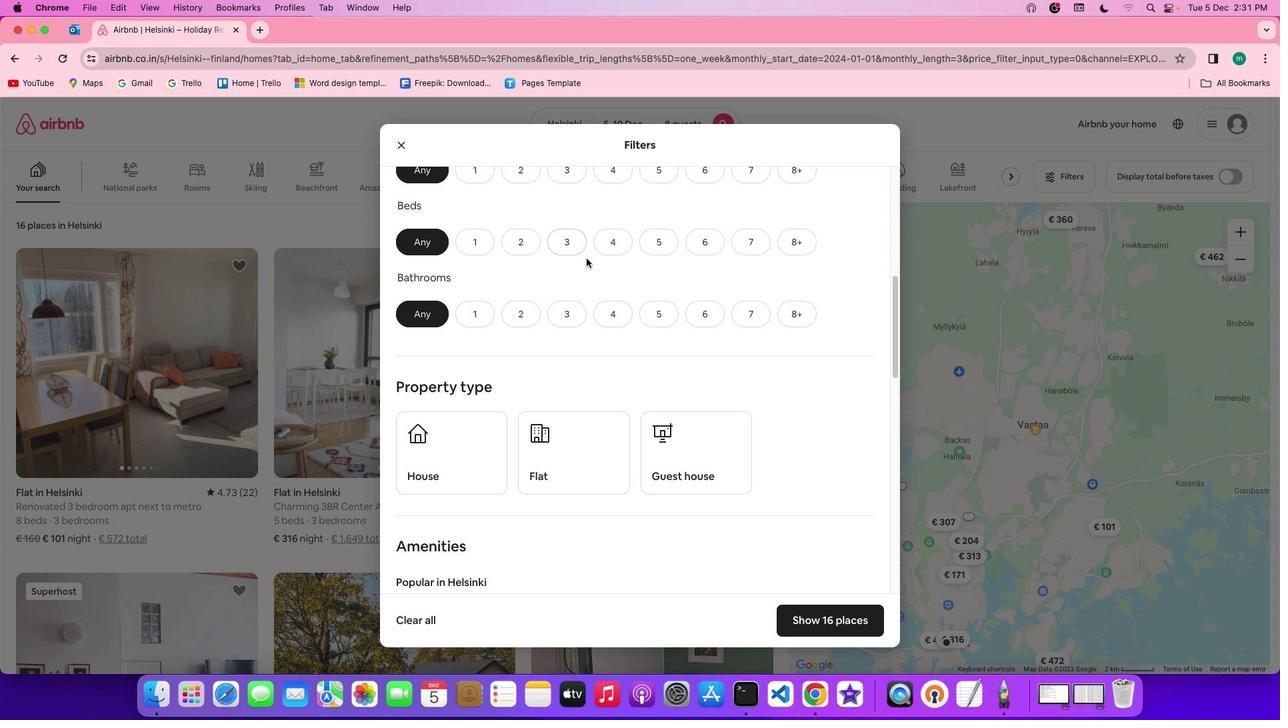 
Action: Mouse scrolled (586, 258) with delta (0, 0)
Screenshot: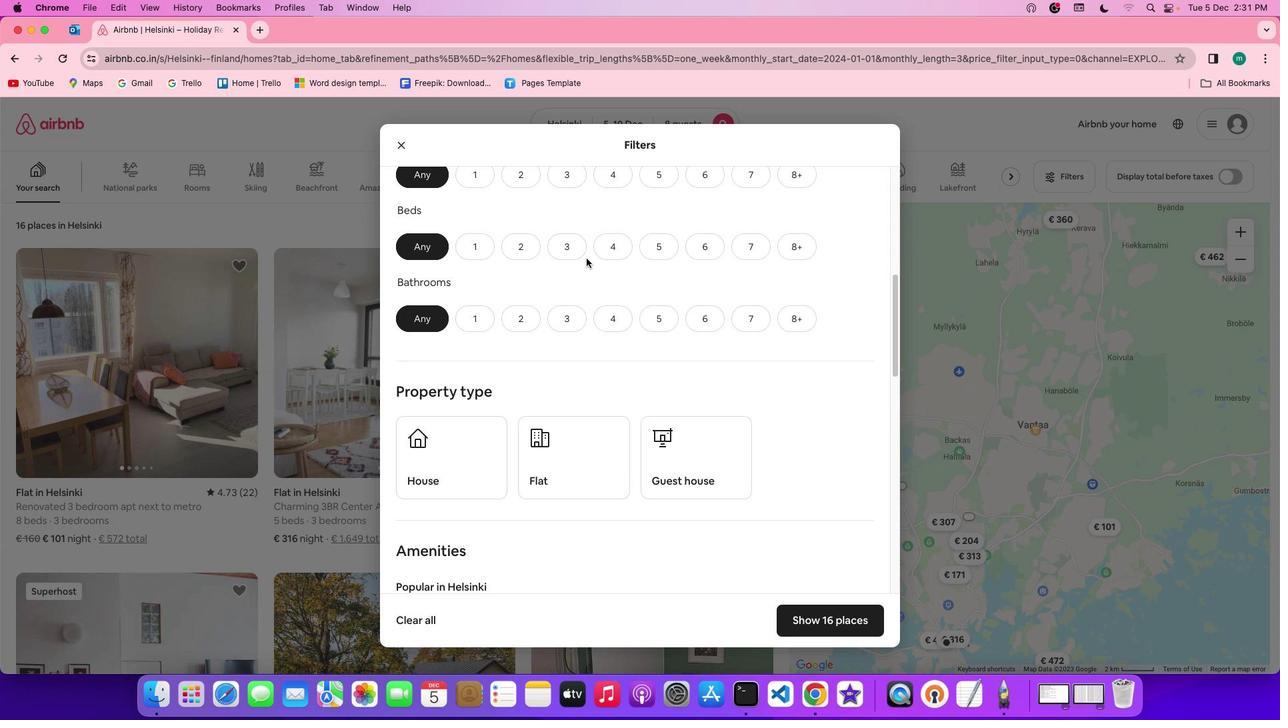 
Action: Mouse scrolled (586, 258) with delta (0, 0)
Screenshot: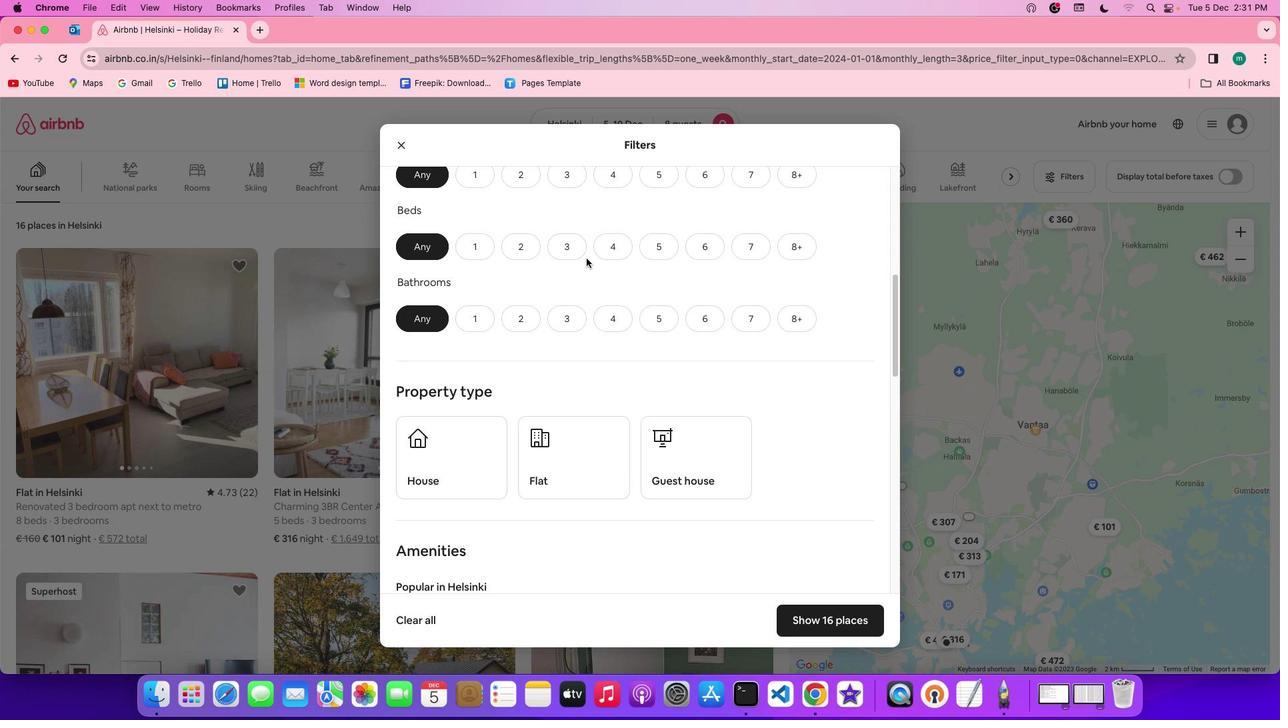 
Action: Mouse moved to (610, 198)
Screenshot: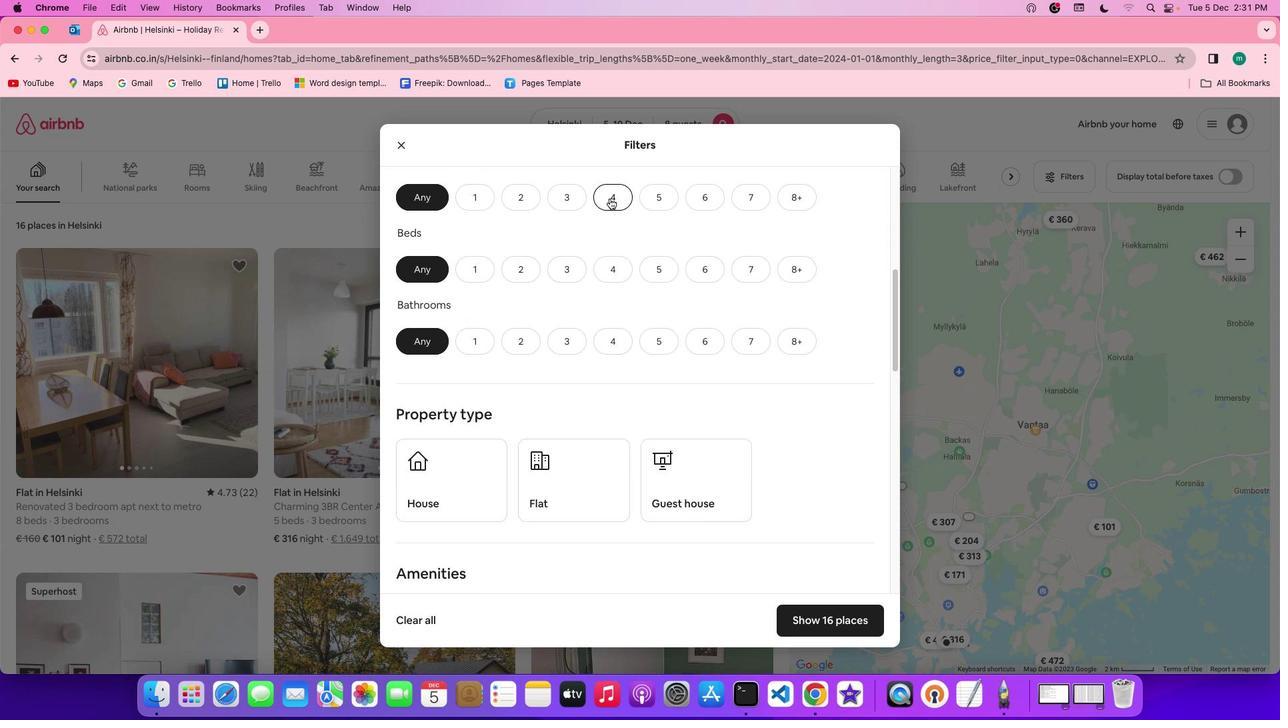 
Action: Mouse pressed left at (610, 198)
Screenshot: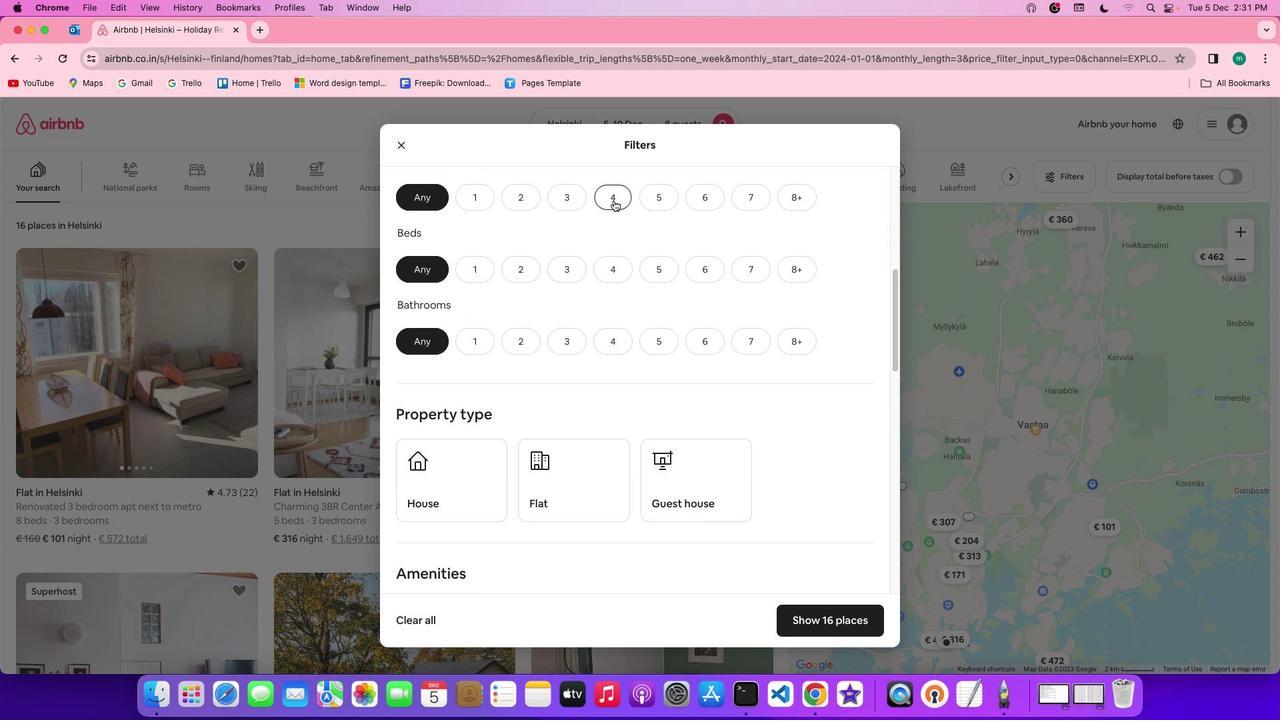 
Action: Mouse moved to (806, 264)
Screenshot: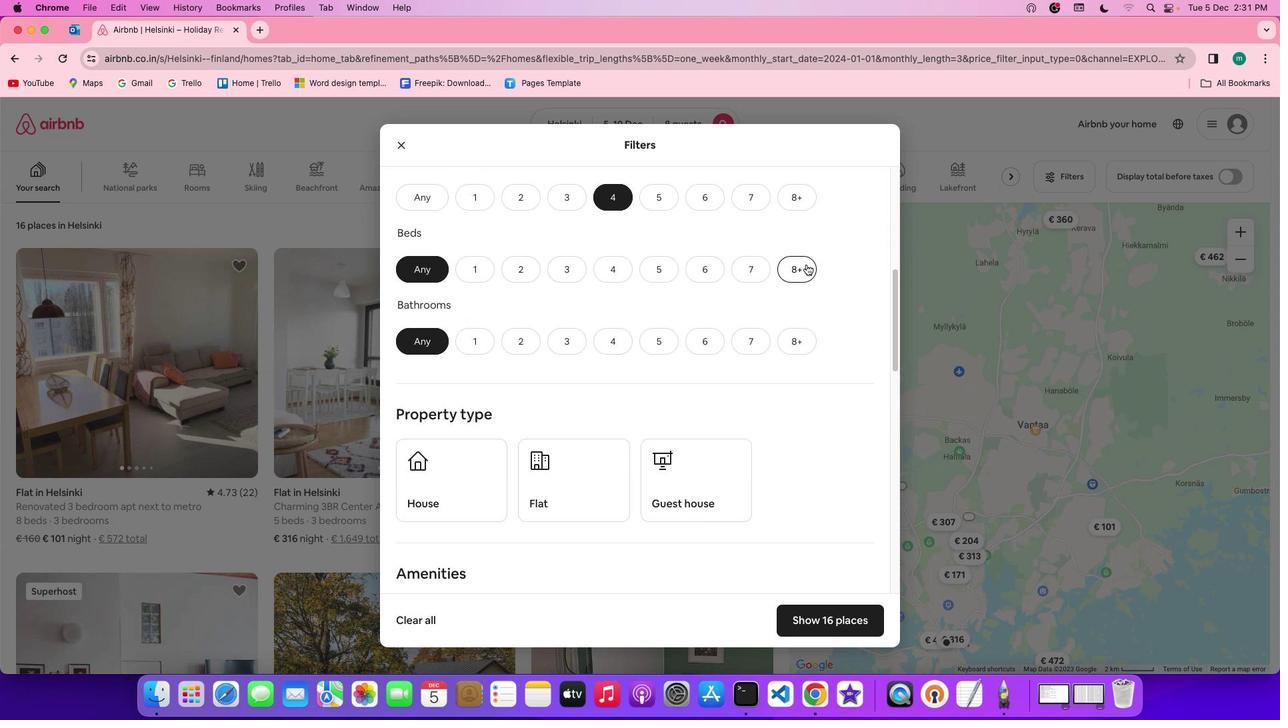 
Action: Mouse pressed left at (806, 264)
Screenshot: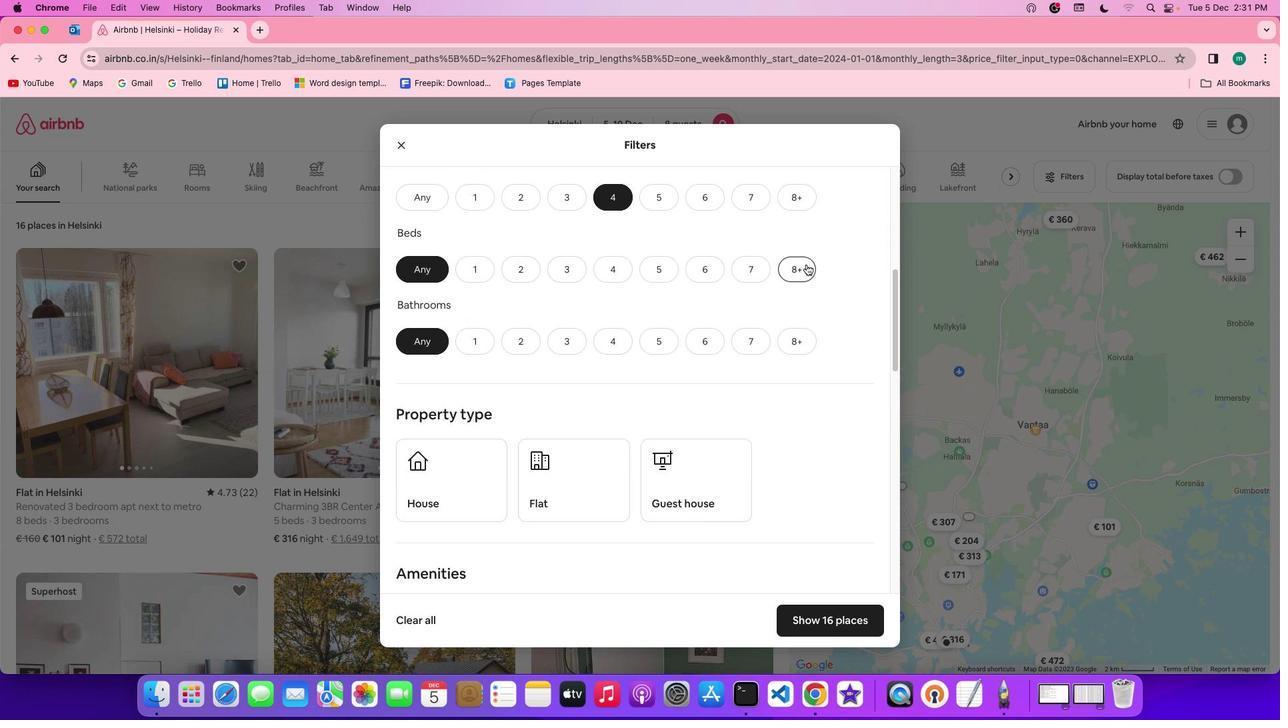 
Action: Mouse moved to (616, 338)
Screenshot: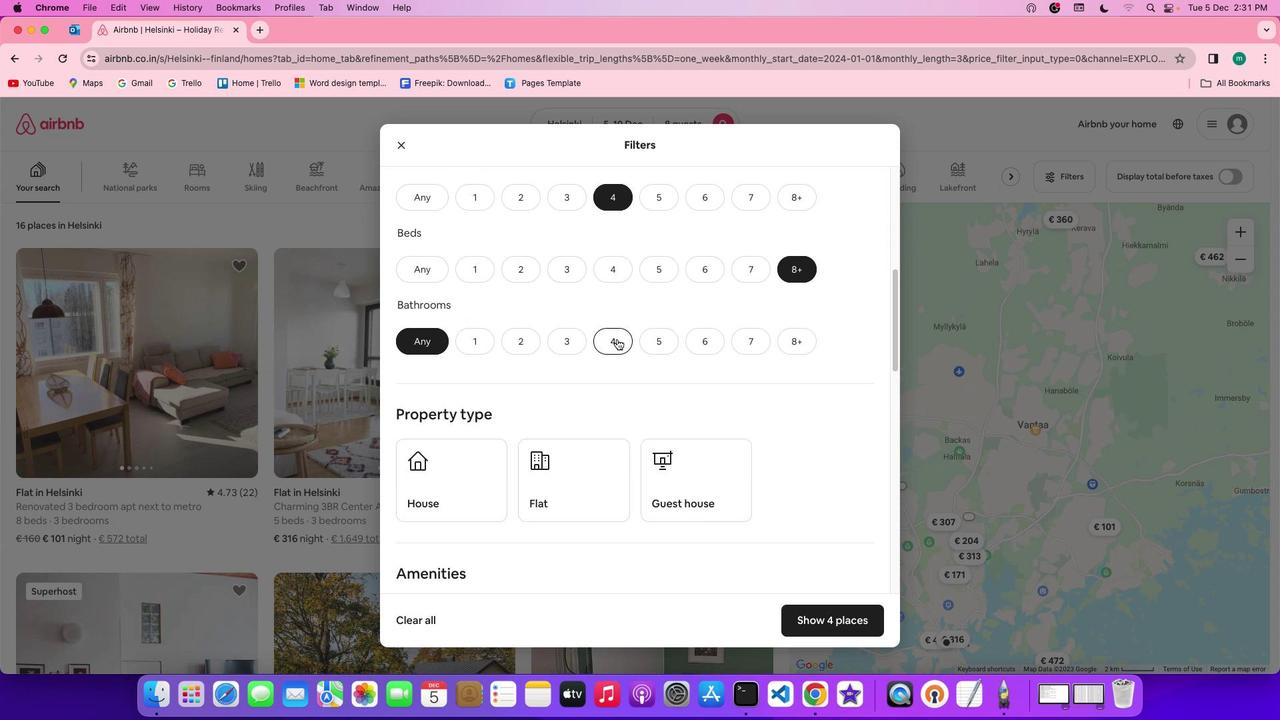 
Action: Mouse pressed left at (616, 338)
Screenshot: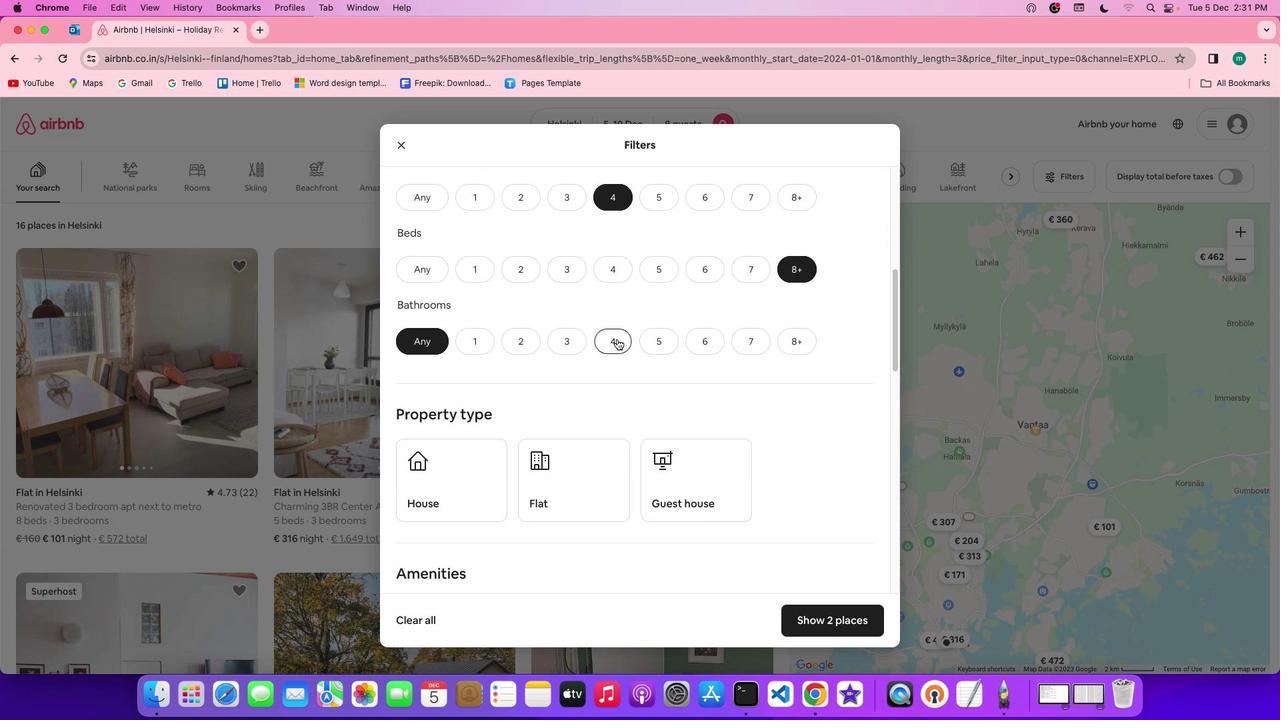 
Action: Mouse moved to (728, 352)
Screenshot: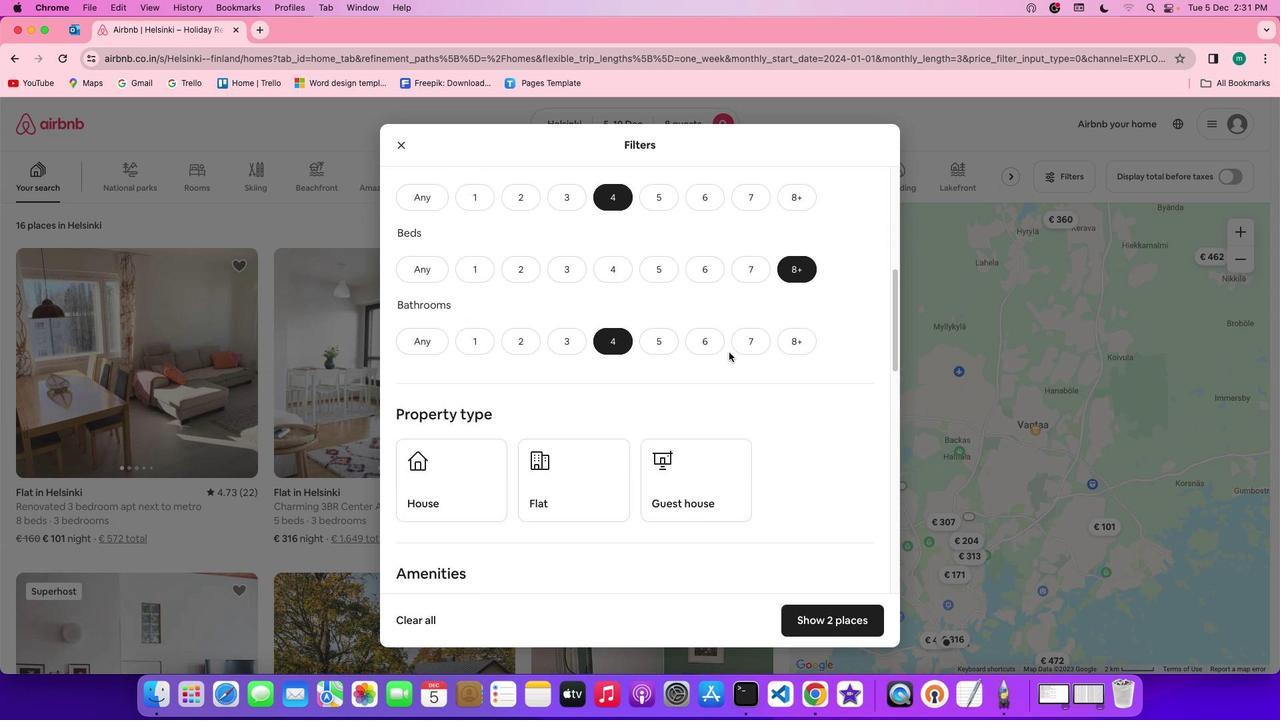 
Action: Mouse scrolled (728, 352) with delta (0, 0)
Screenshot: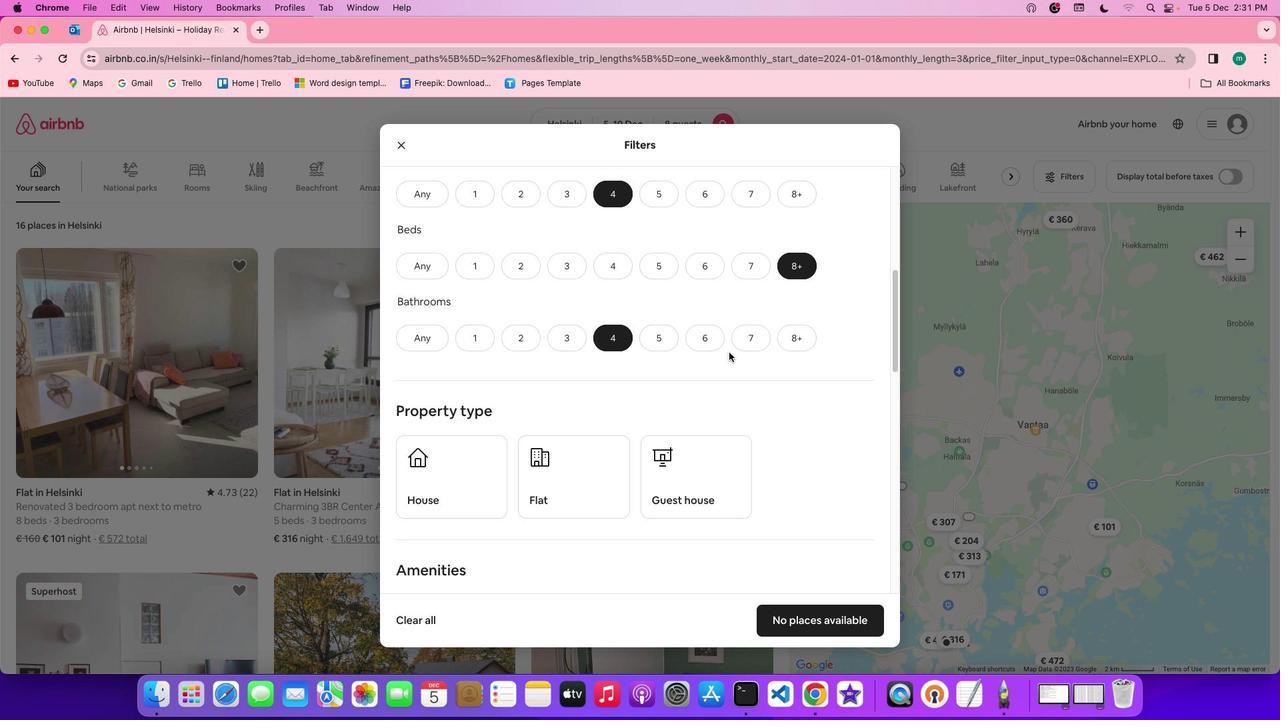 
Action: Mouse scrolled (728, 352) with delta (0, 0)
Screenshot: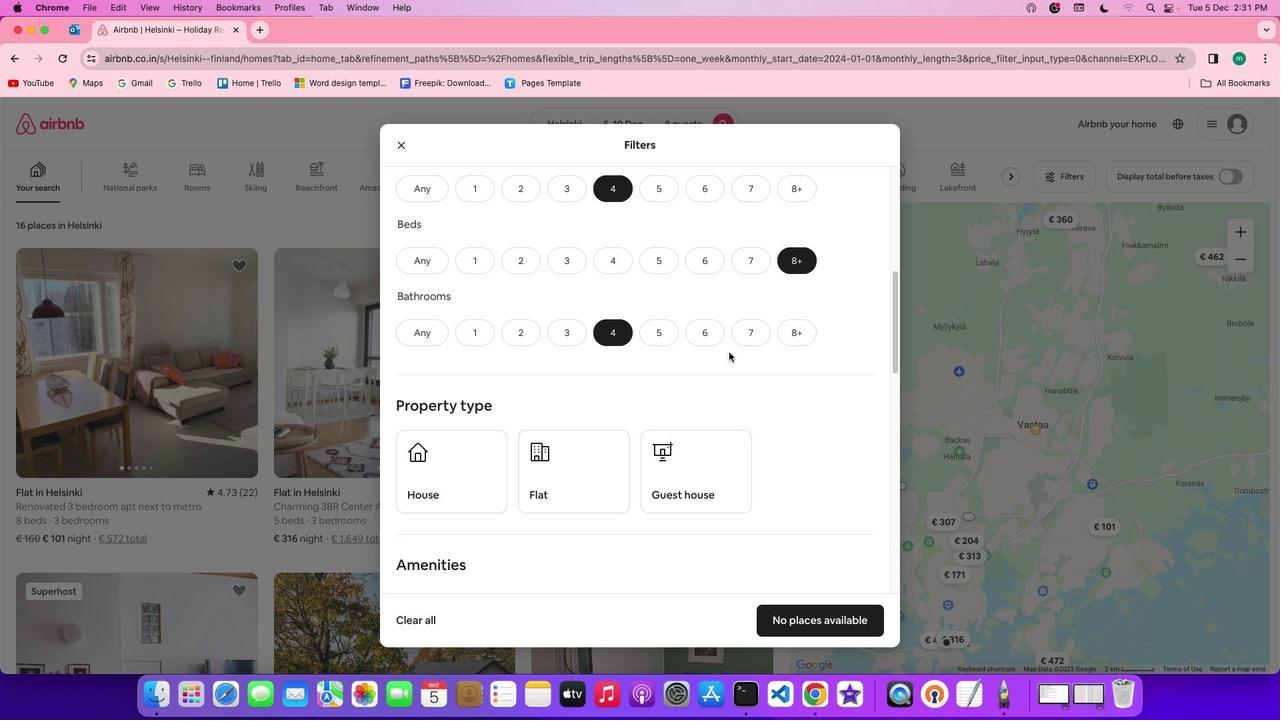 
Action: Mouse scrolled (728, 352) with delta (0, -1)
Screenshot: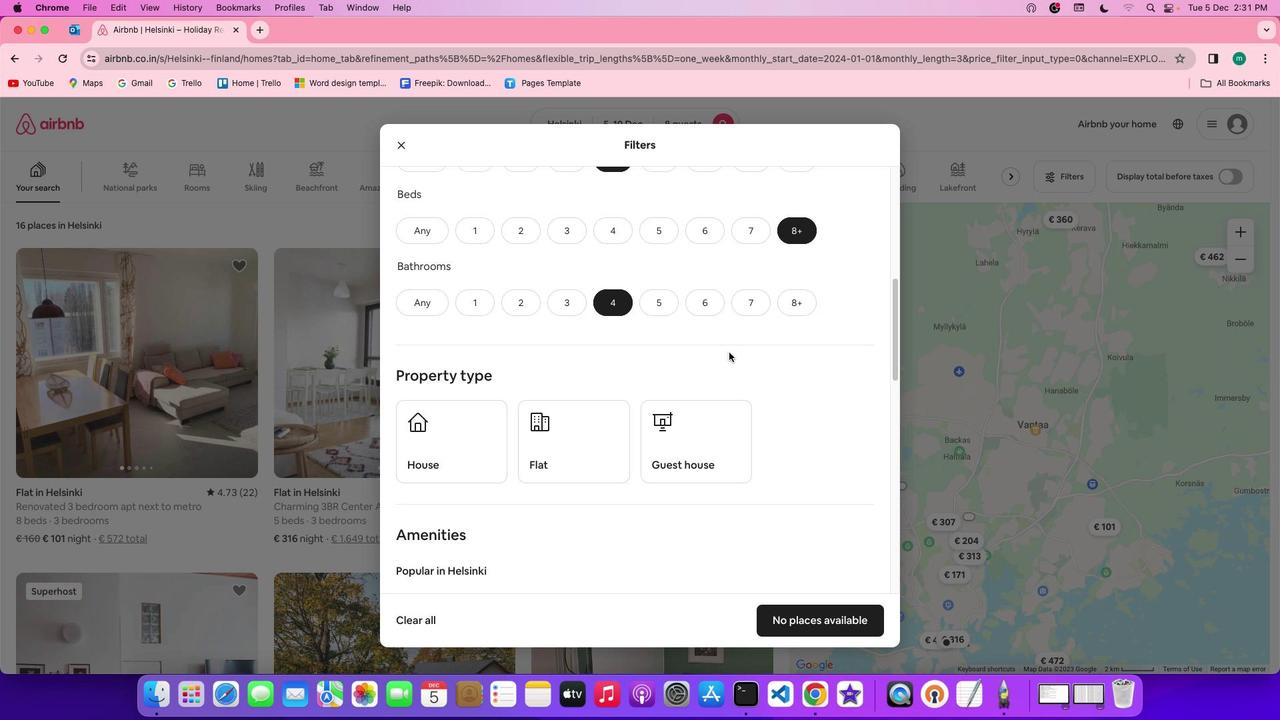 
Action: Mouse scrolled (728, 352) with delta (0, 0)
Screenshot: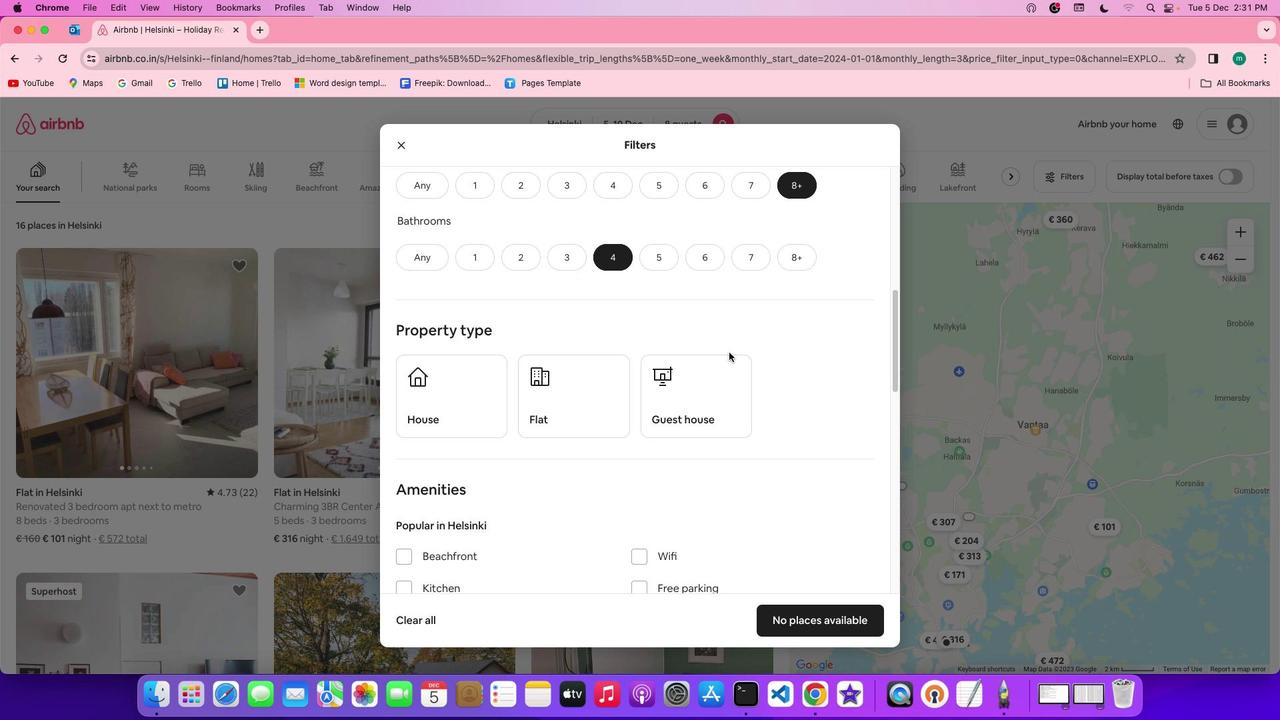 
Action: Mouse scrolled (728, 352) with delta (0, 0)
Screenshot: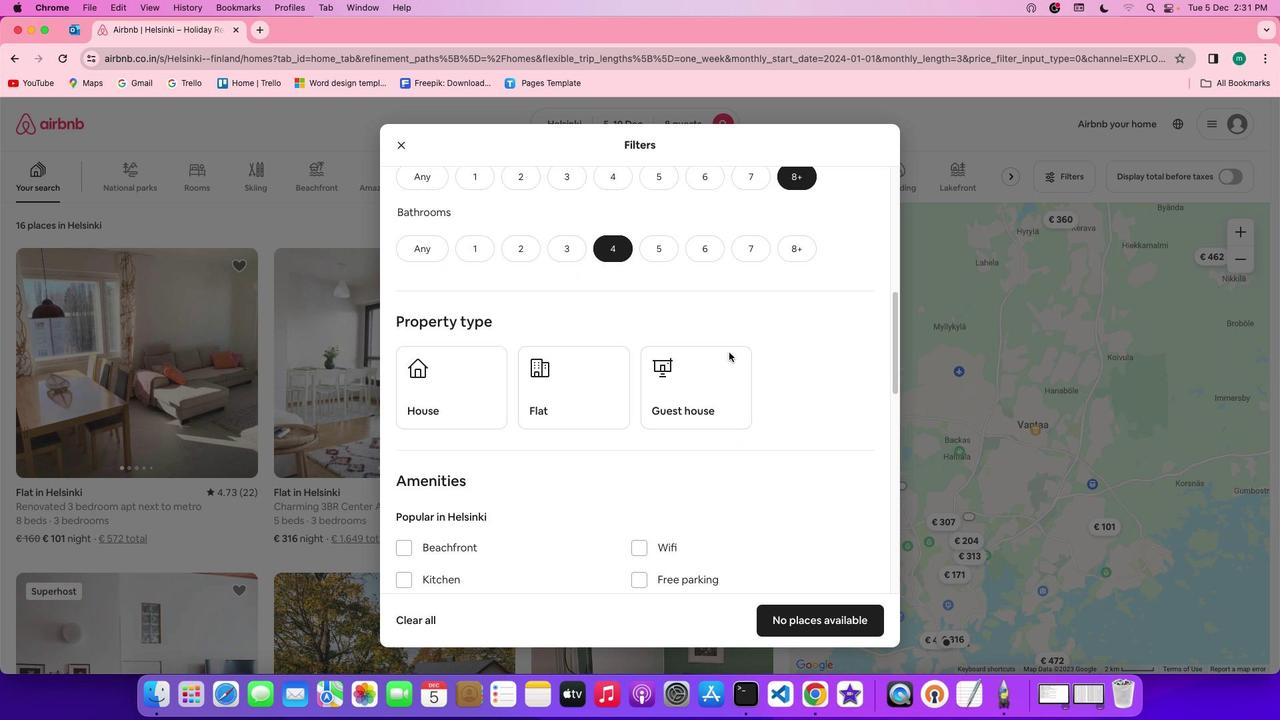 
Action: Mouse scrolled (728, 352) with delta (0, -1)
Screenshot: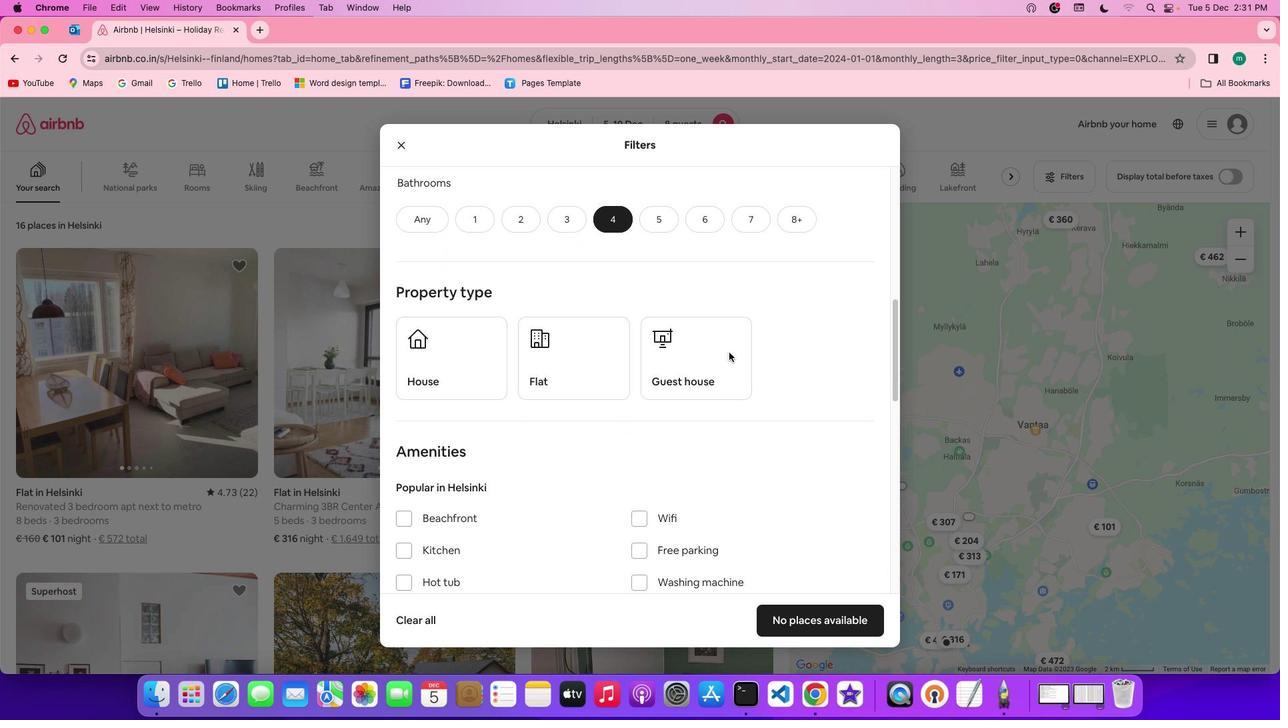 
Action: Mouse moved to (416, 318)
Screenshot: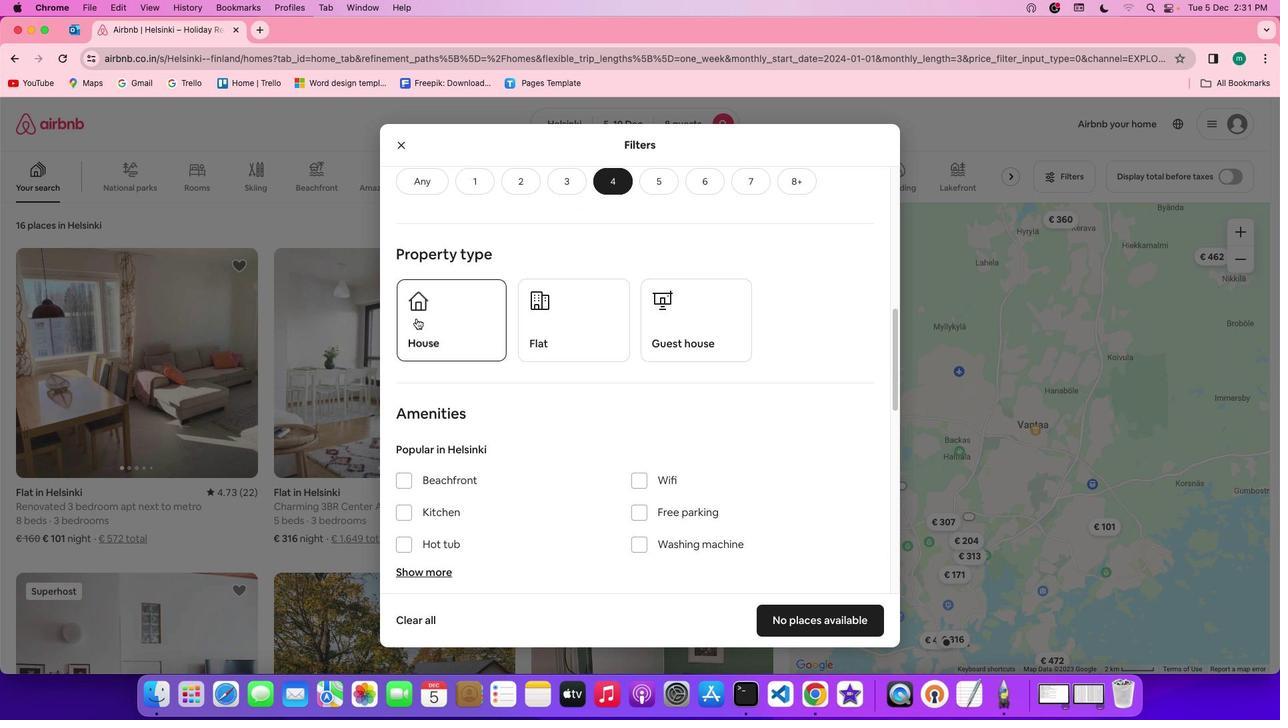
Action: Mouse pressed left at (416, 318)
Screenshot: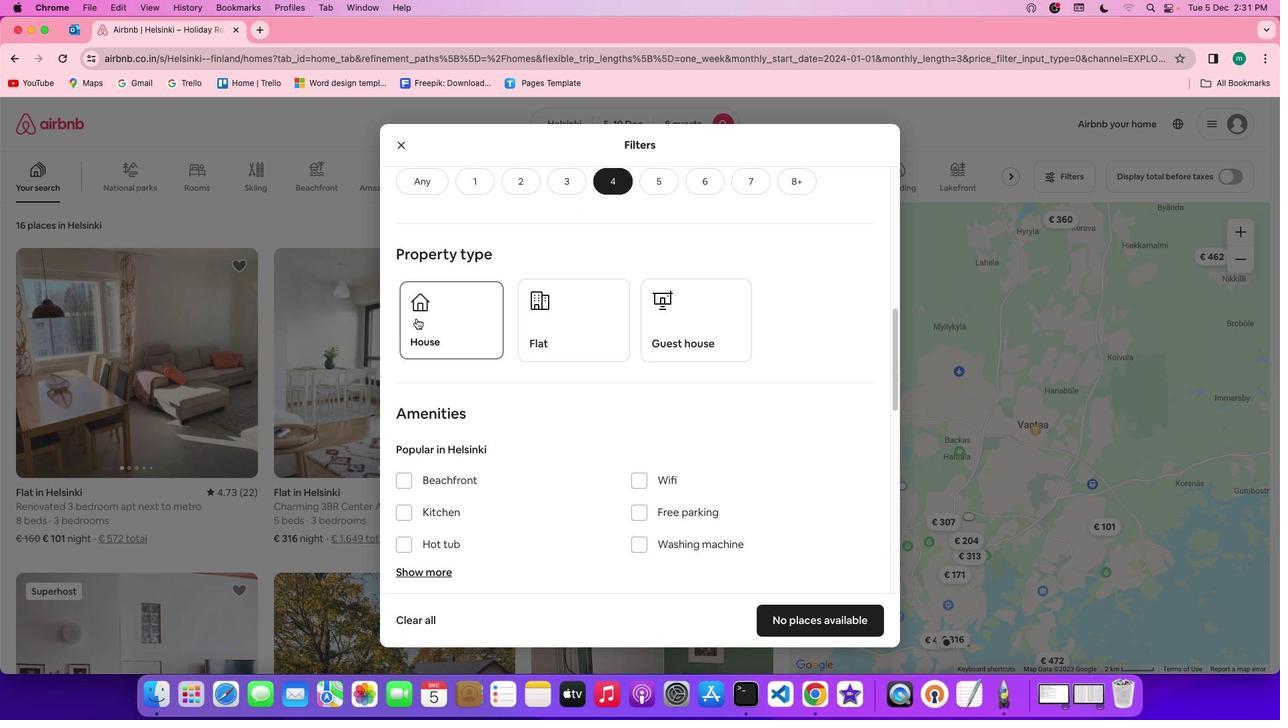 
Action: Mouse moved to (616, 373)
Screenshot: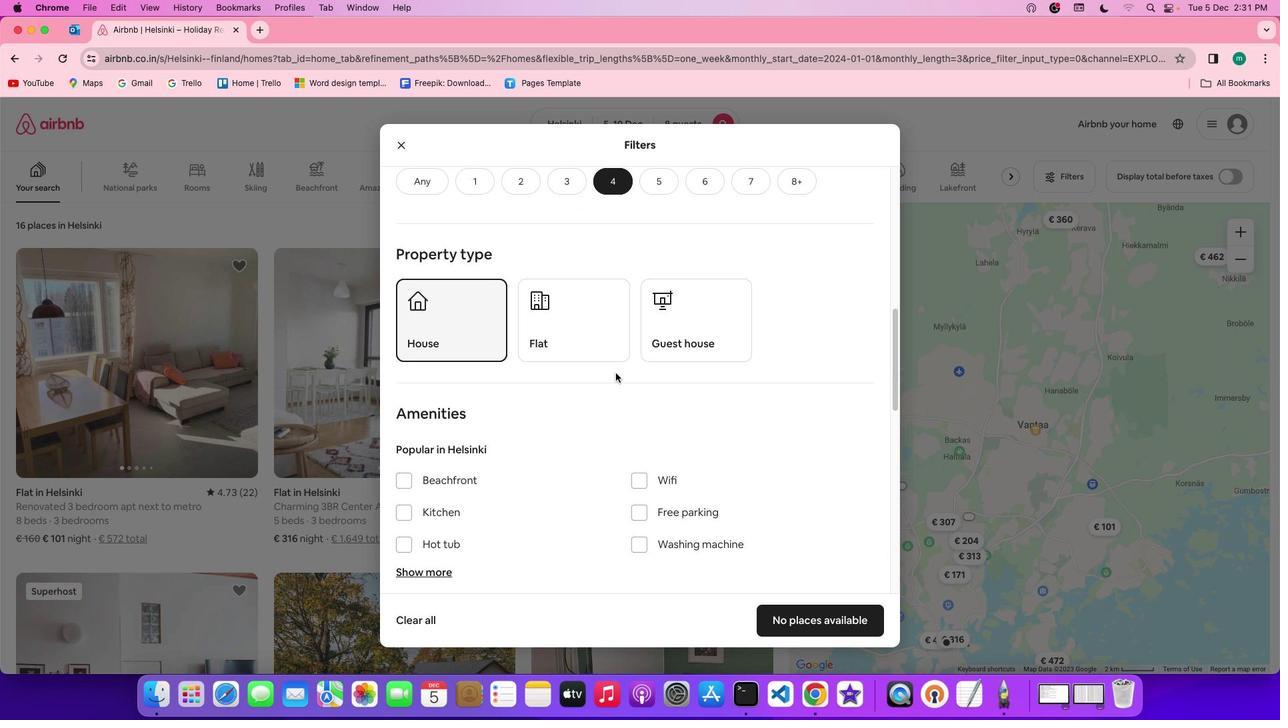 
Action: Mouse scrolled (616, 373) with delta (0, 0)
Screenshot: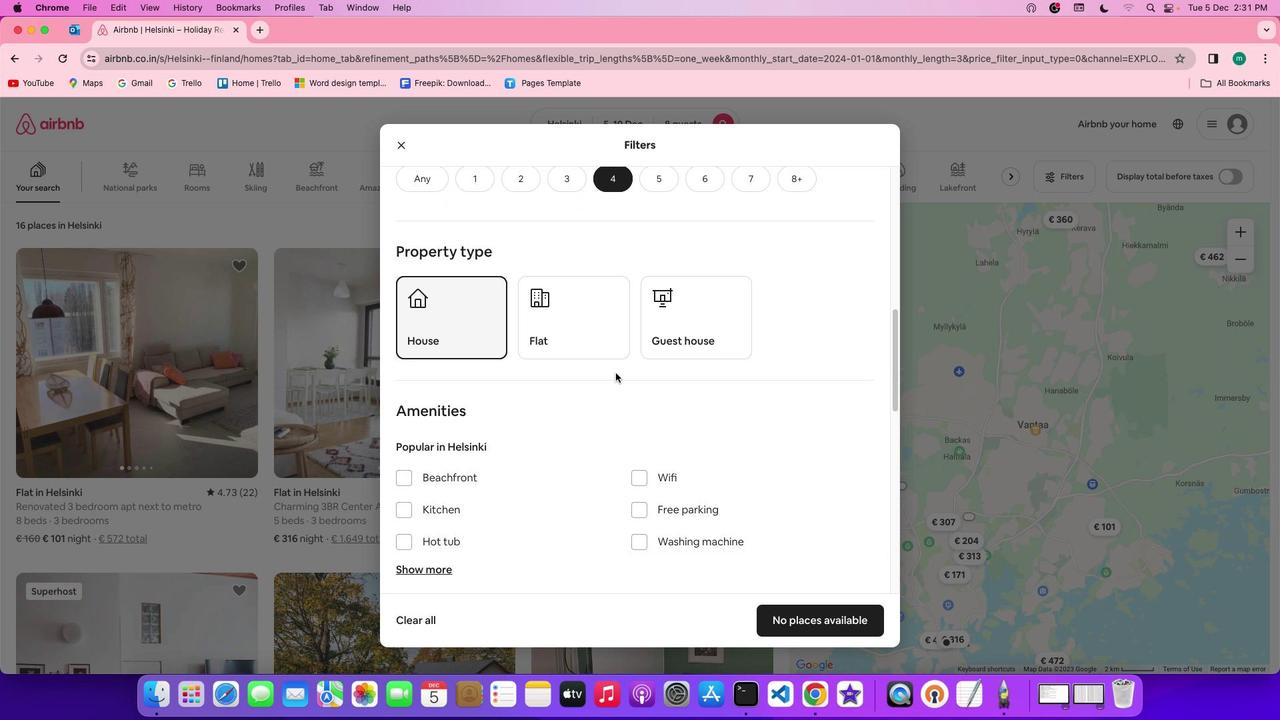 
Action: Mouse scrolled (616, 373) with delta (0, 0)
Screenshot: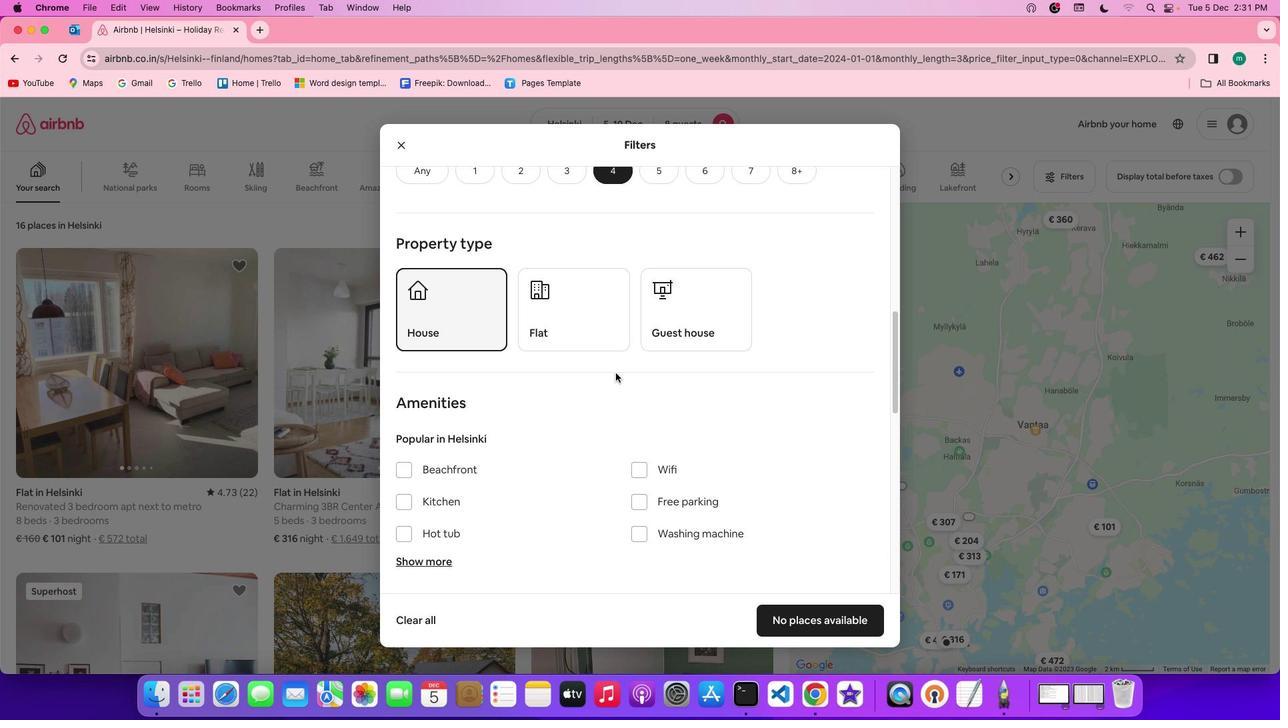 
Action: Mouse scrolled (616, 373) with delta (0, -1)
Screenshot: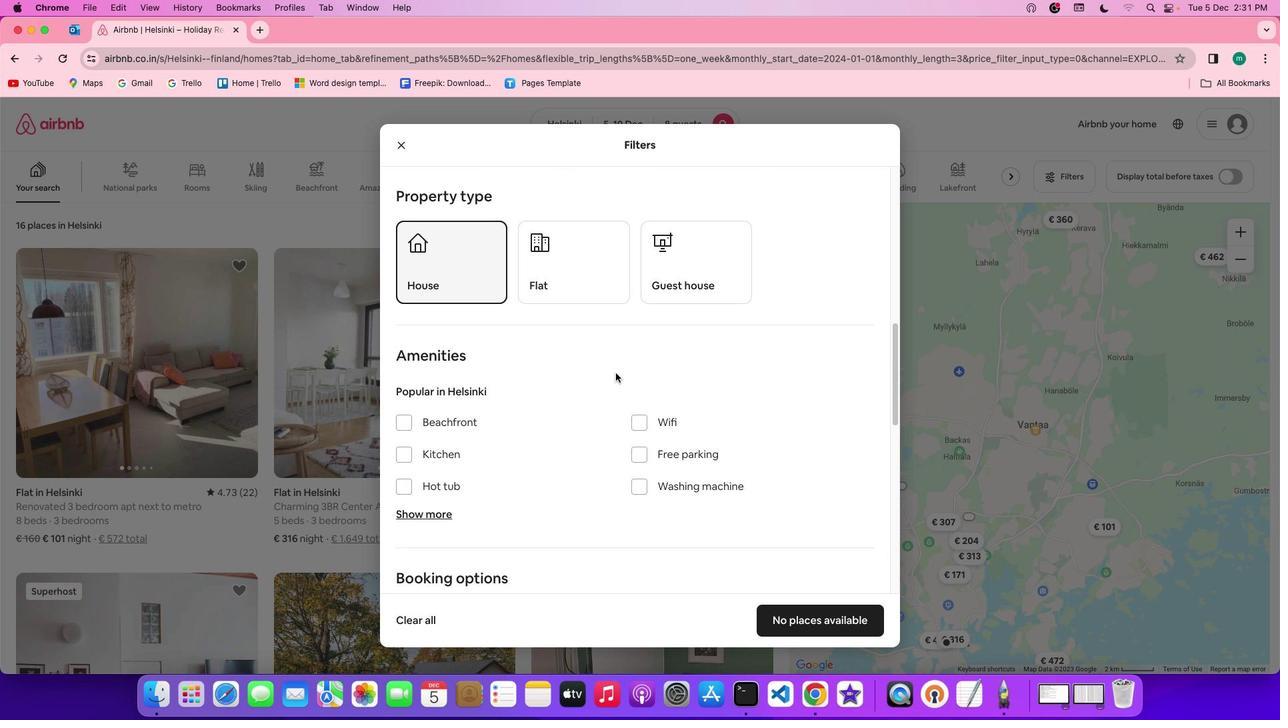 
Action: Mouse scrolled (616, 373) with delta (0, 0)
Screenshot: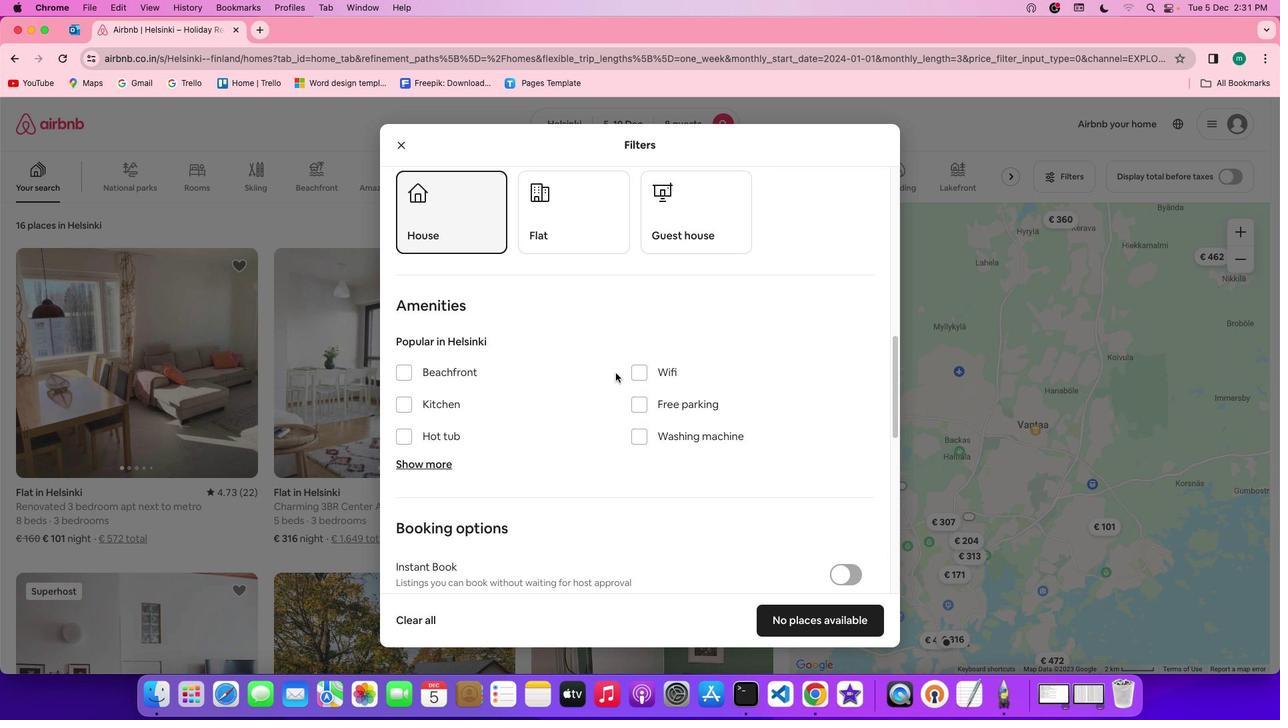 
Action: Mouse scrolled (616, 373) with delta (0, 0)
Screenshot: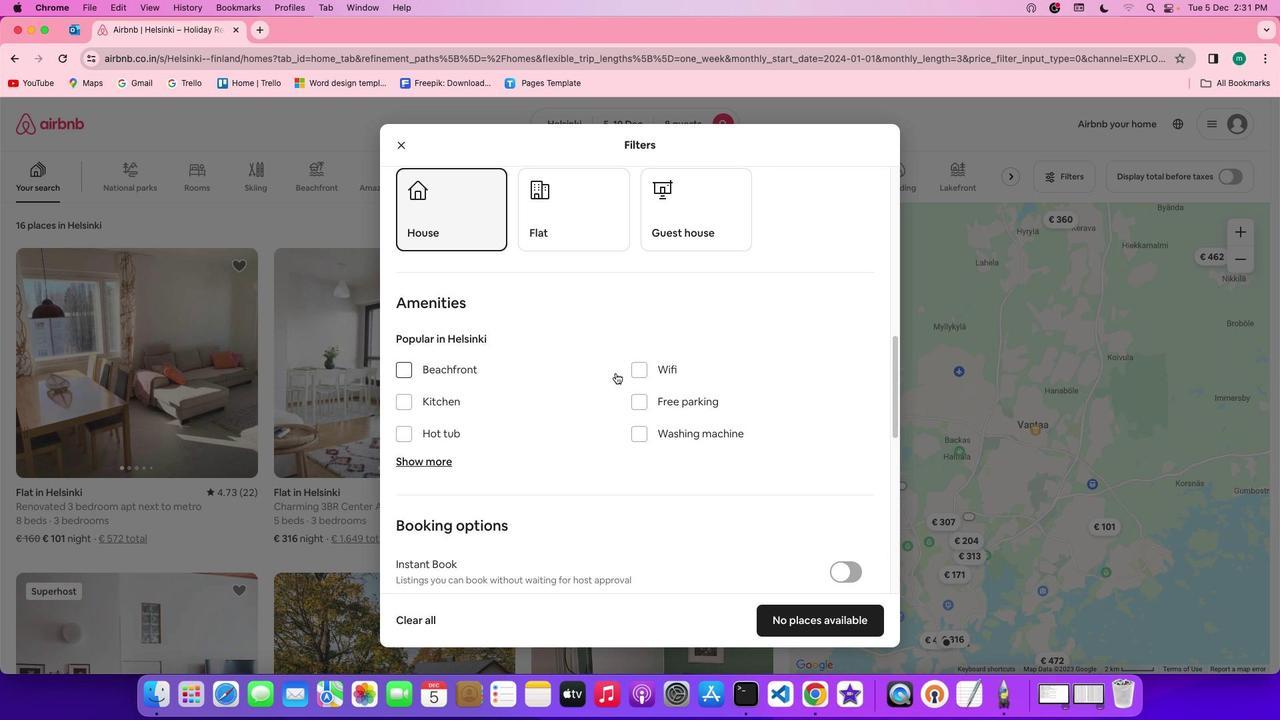 
Action: Mouse scrolled (616, 373) with delta (0, 0)
Screenshot: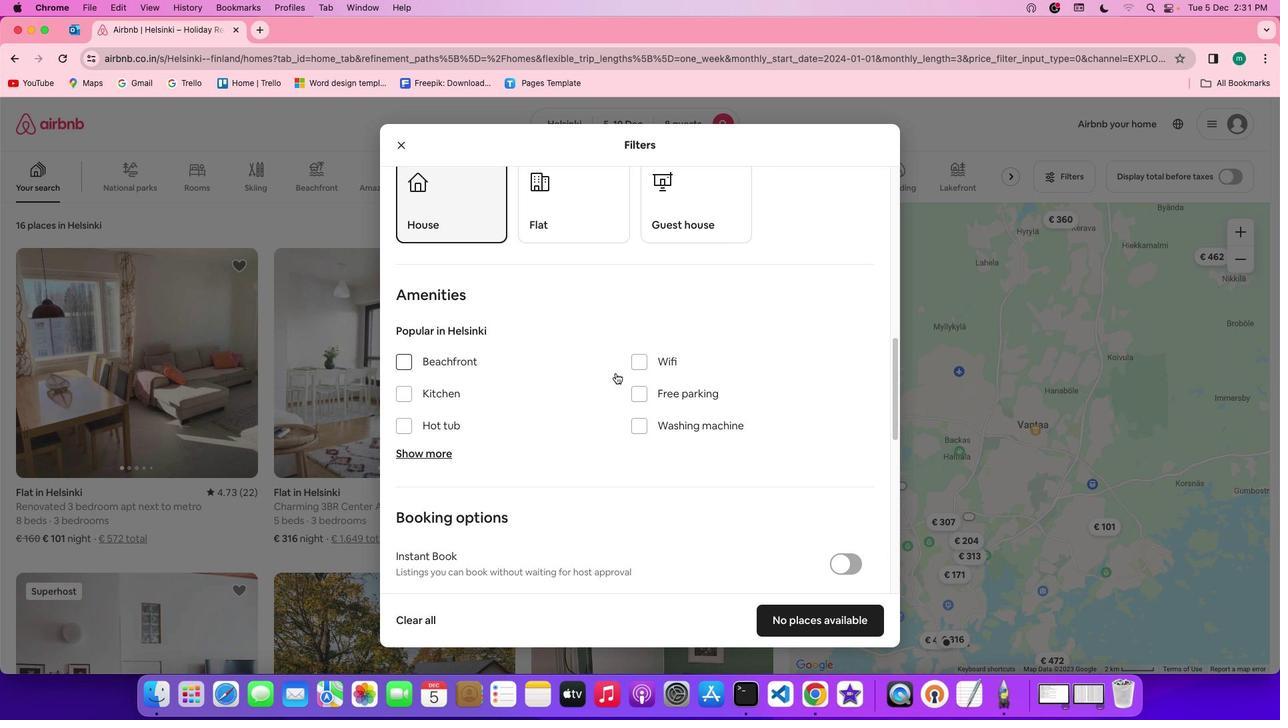 
Action: Mouse scrolled (616, 373) with delta (0, 0)
Screenshot: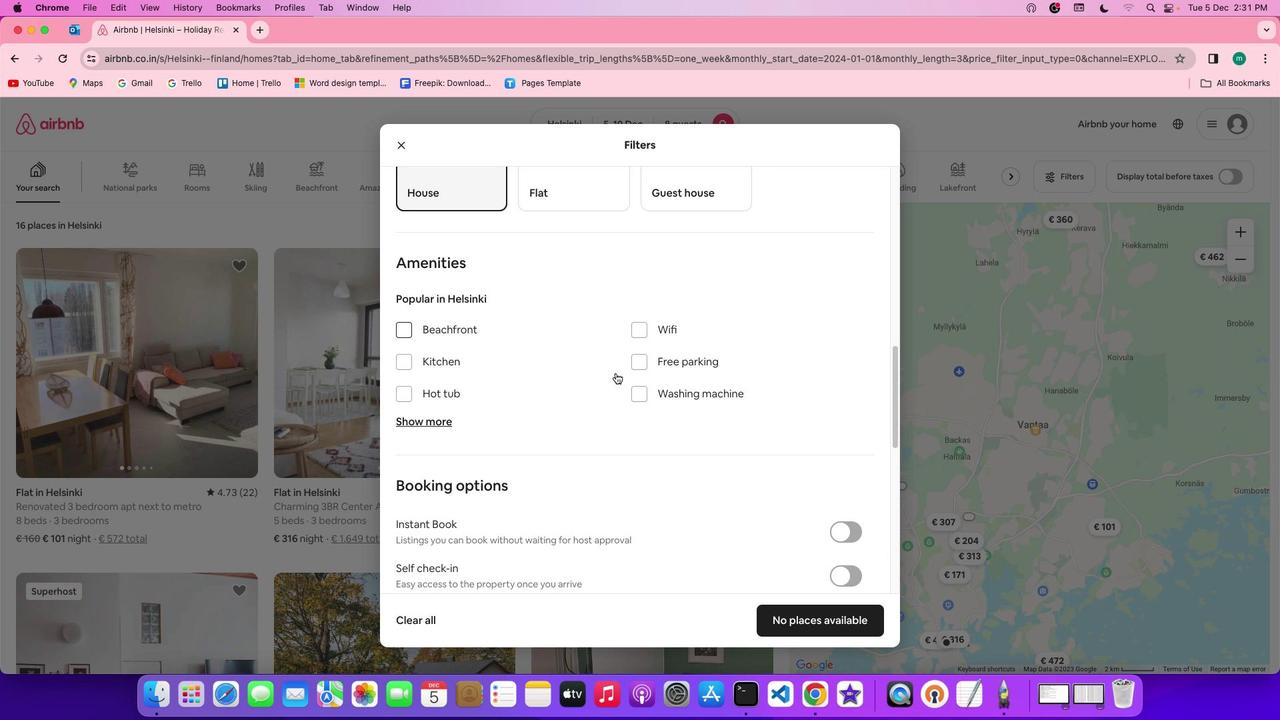 
Action: Mouse moved to (643, 312)
Screenshot: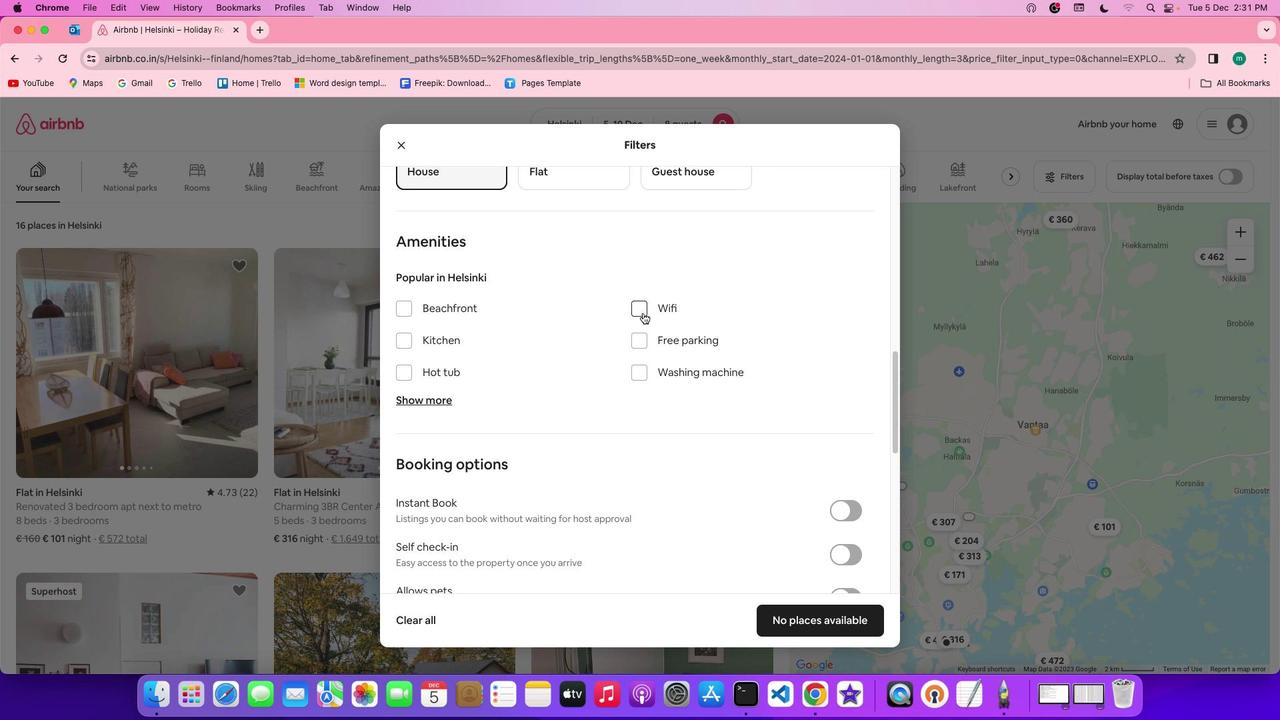 
Action: Mouse pressed left at (643, 312)
Screenshot: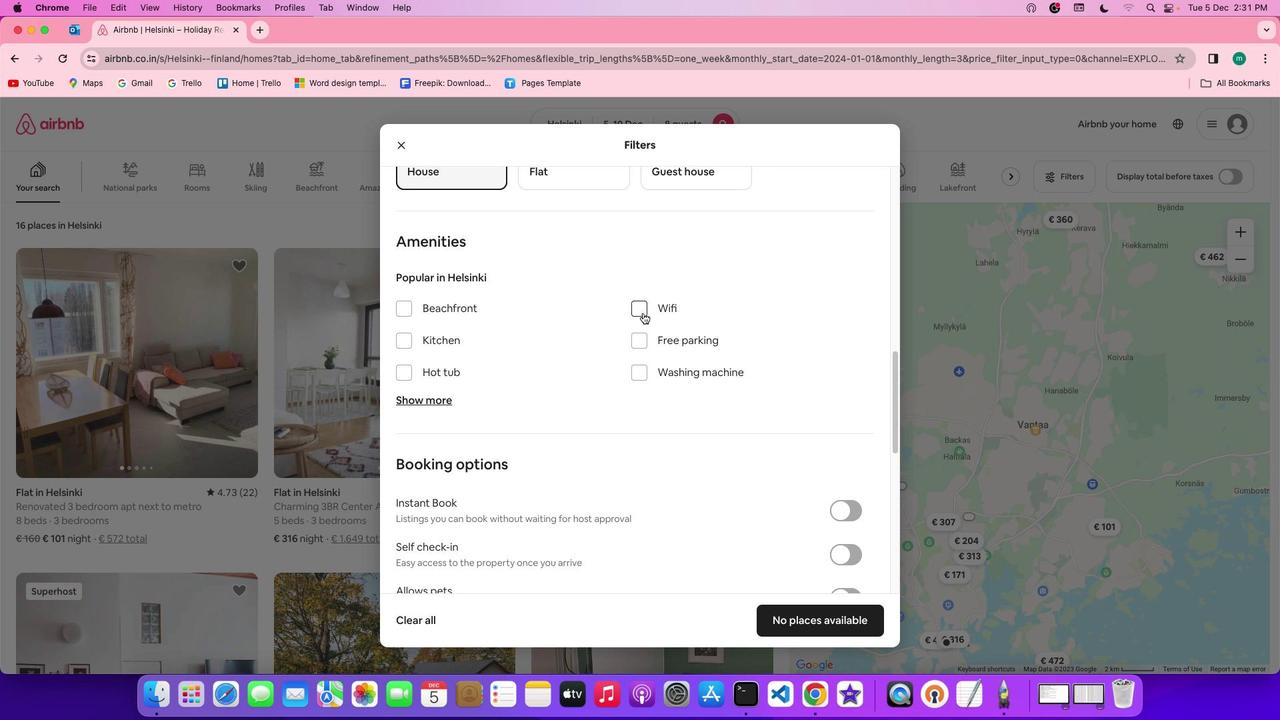 
Action: Mouse moved to (430, 400)
Screenshot: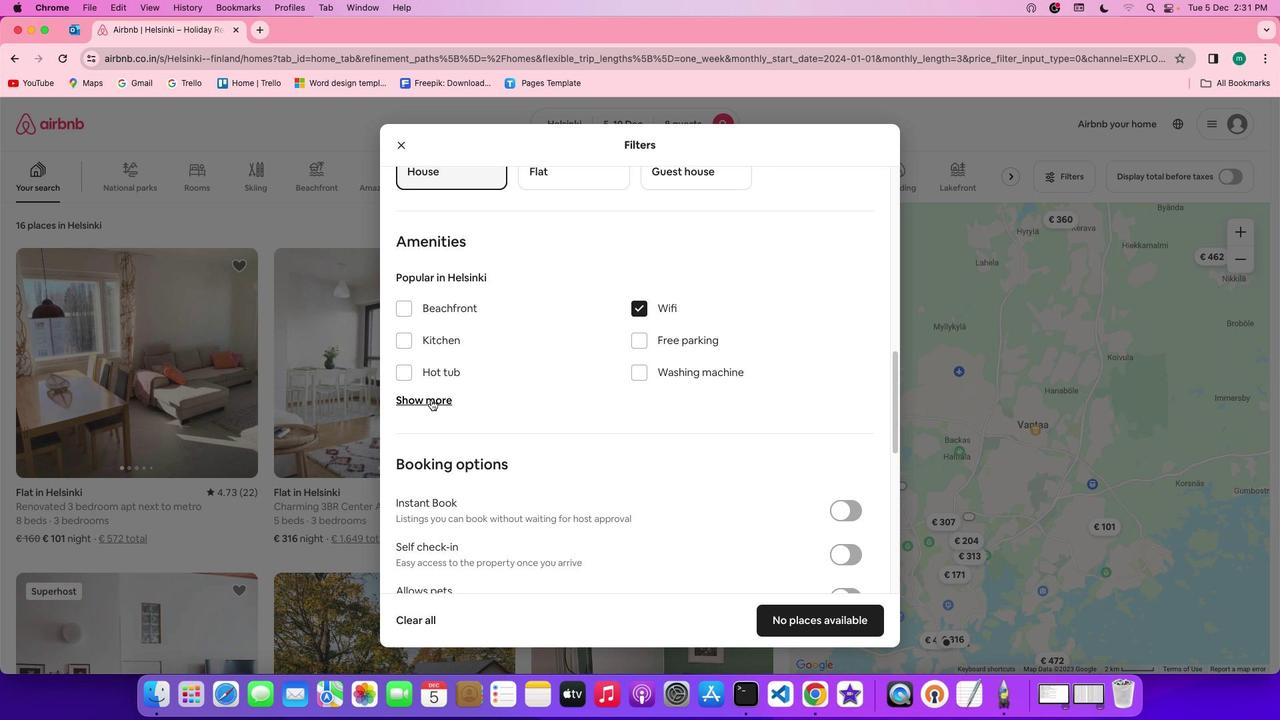 
Action: Mouse pressed left at (430, 400)
Screenshot: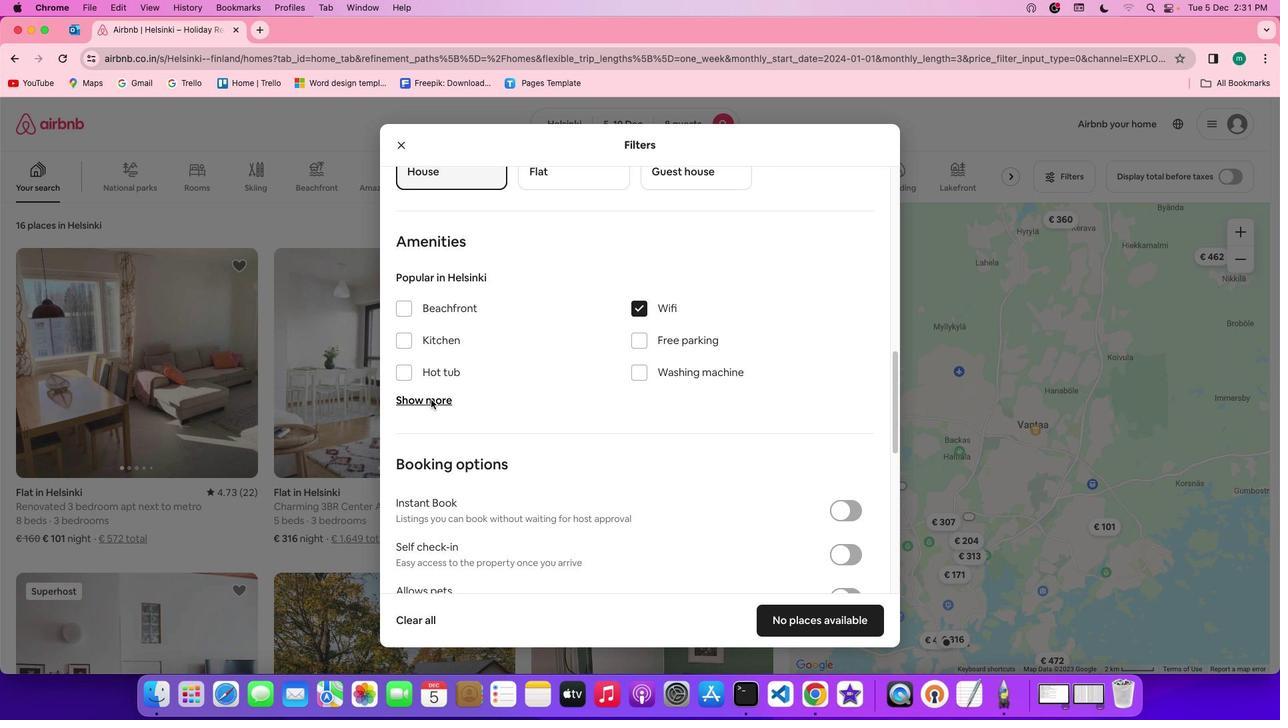 
Action: Mouse moved to (410, 508)
Screenshot: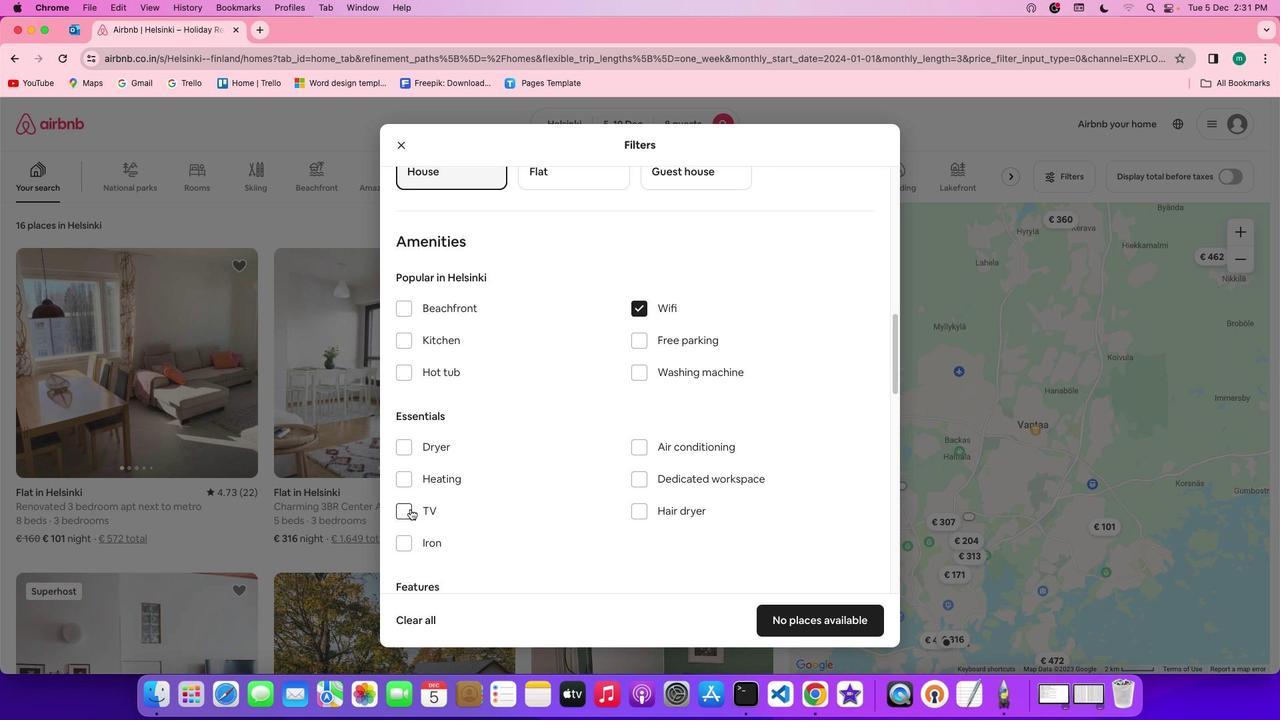 
Action: Mouse pressed left at (410, 508)
Screenshot: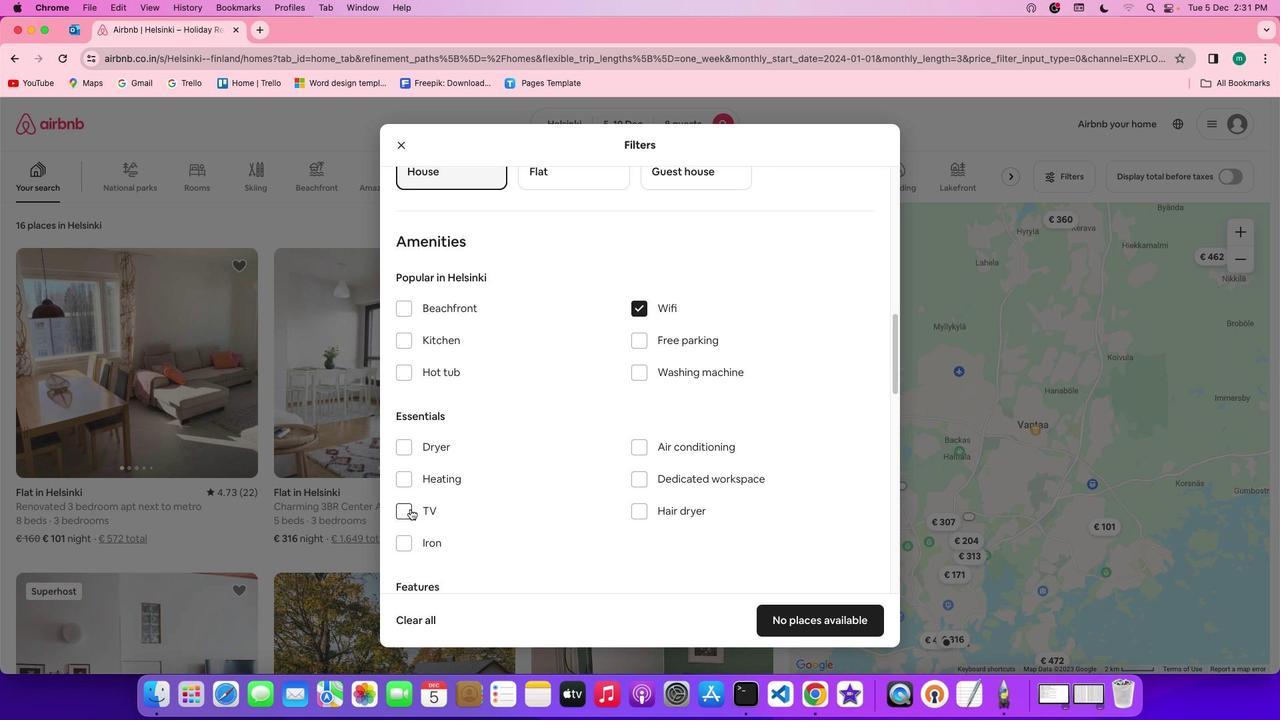 
Action: Mouse moved to (638, 333)
Screenshot: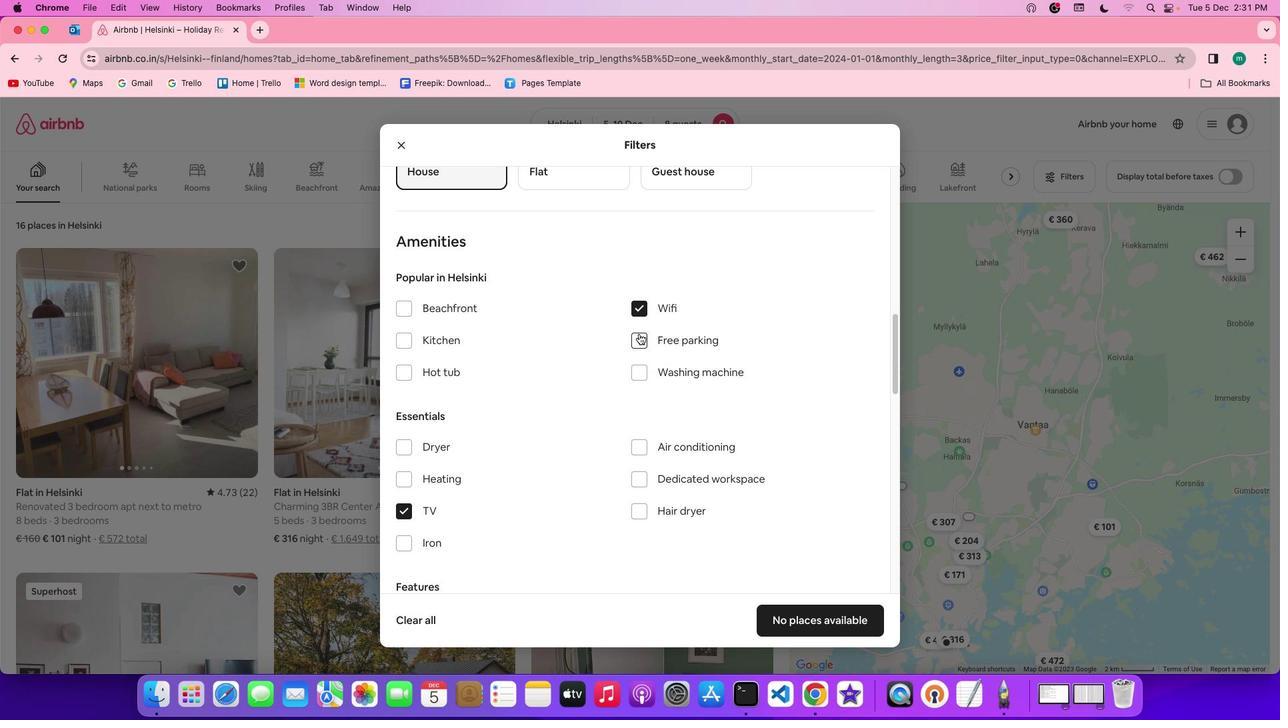 
Action: Mouse pressed left at (638, 333)
Screenshot: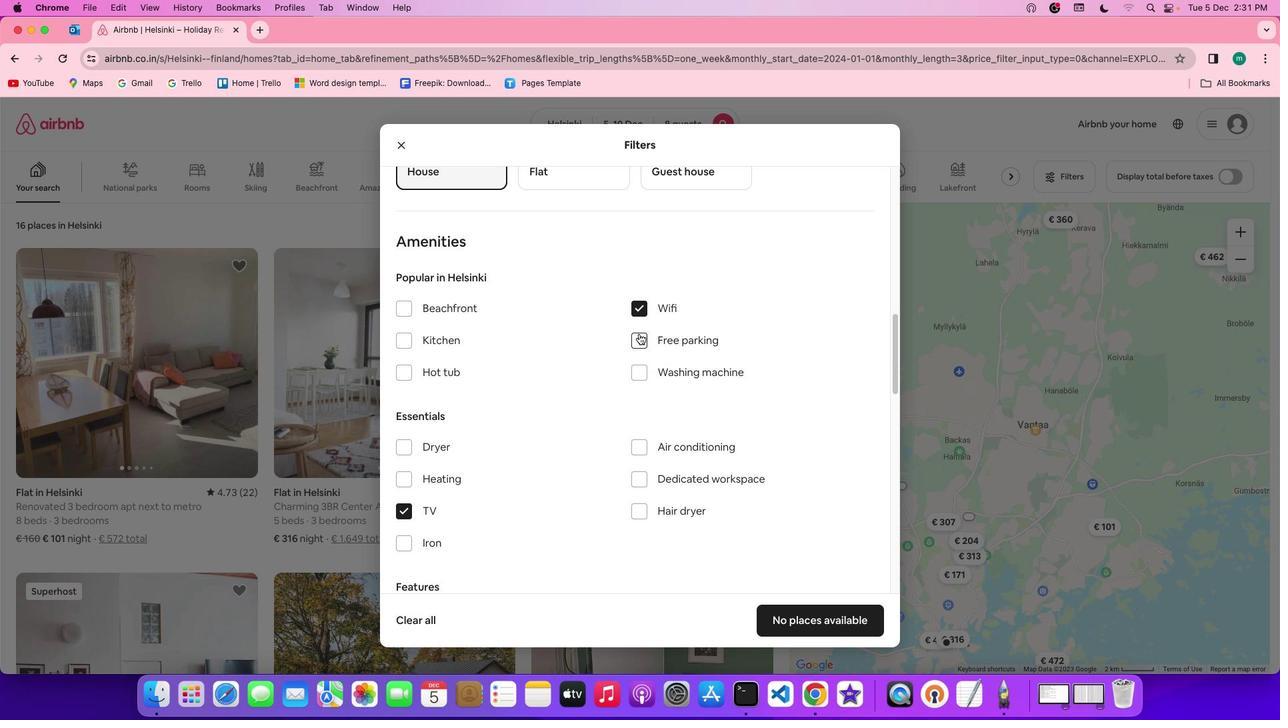 
Action: Mouse moved to (439, 385)
Screenshot: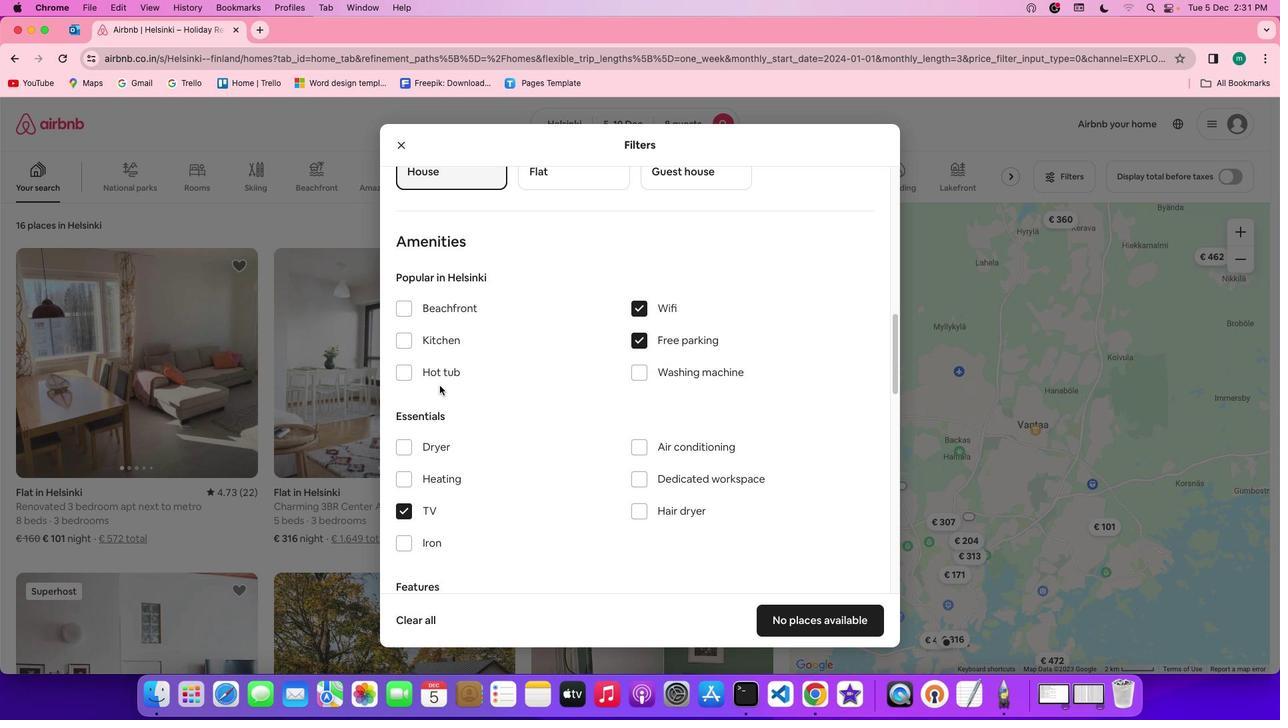 
Action: Mouse scrolled (439, 385) with delta (0, 0)
Screenshot: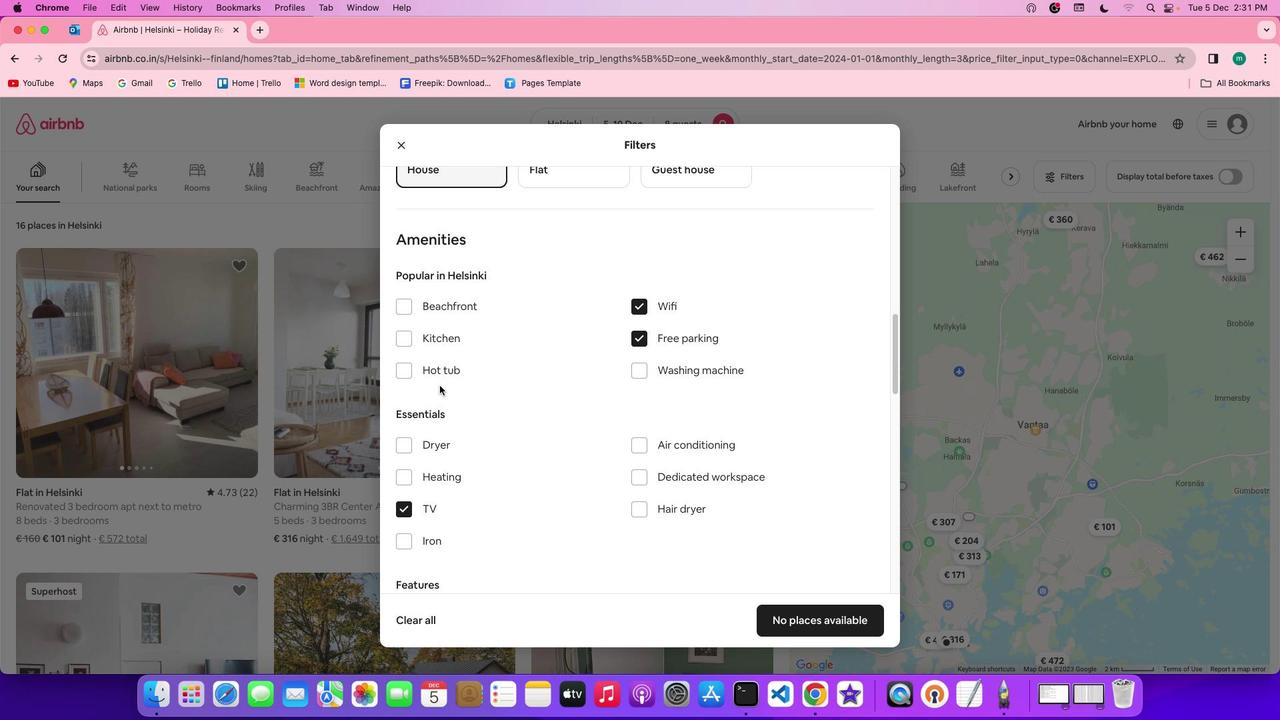 
Action: Mouse scrolled (439, 385) with delta (0, 0)
Screenshot: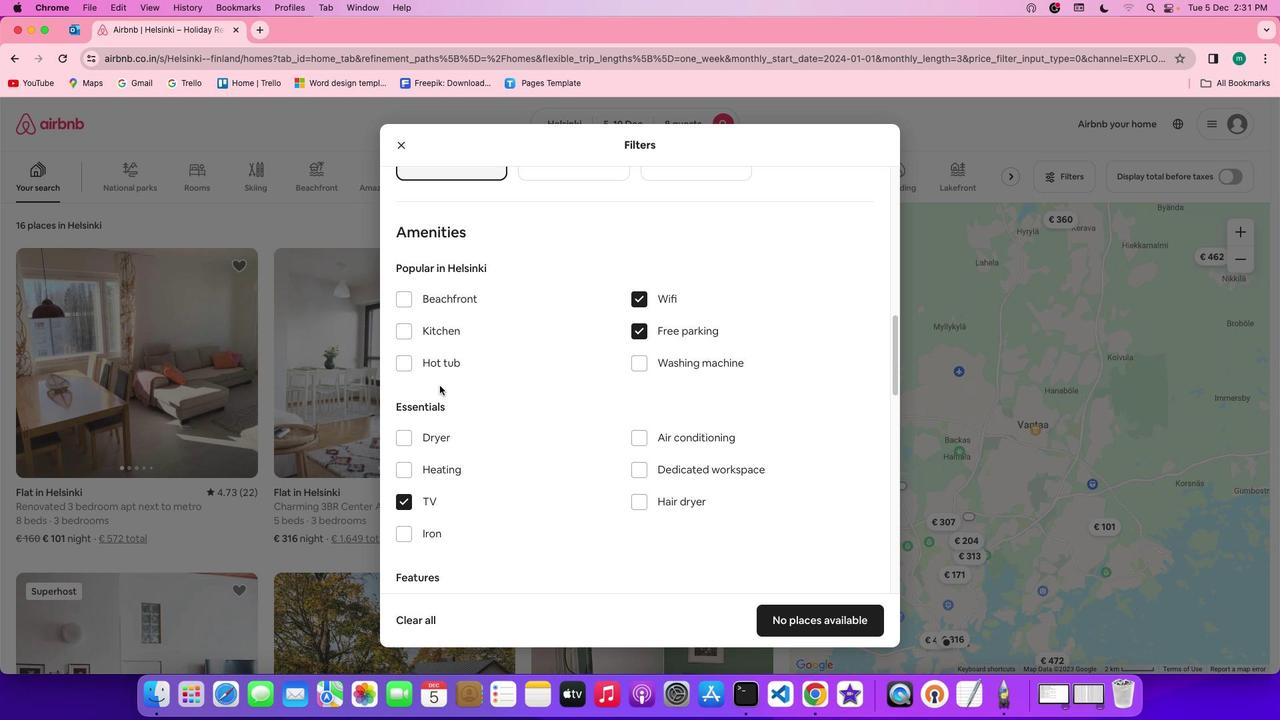 
Action: Mouse scrolled (439, 385) with delta (0, 0)
Screenshot: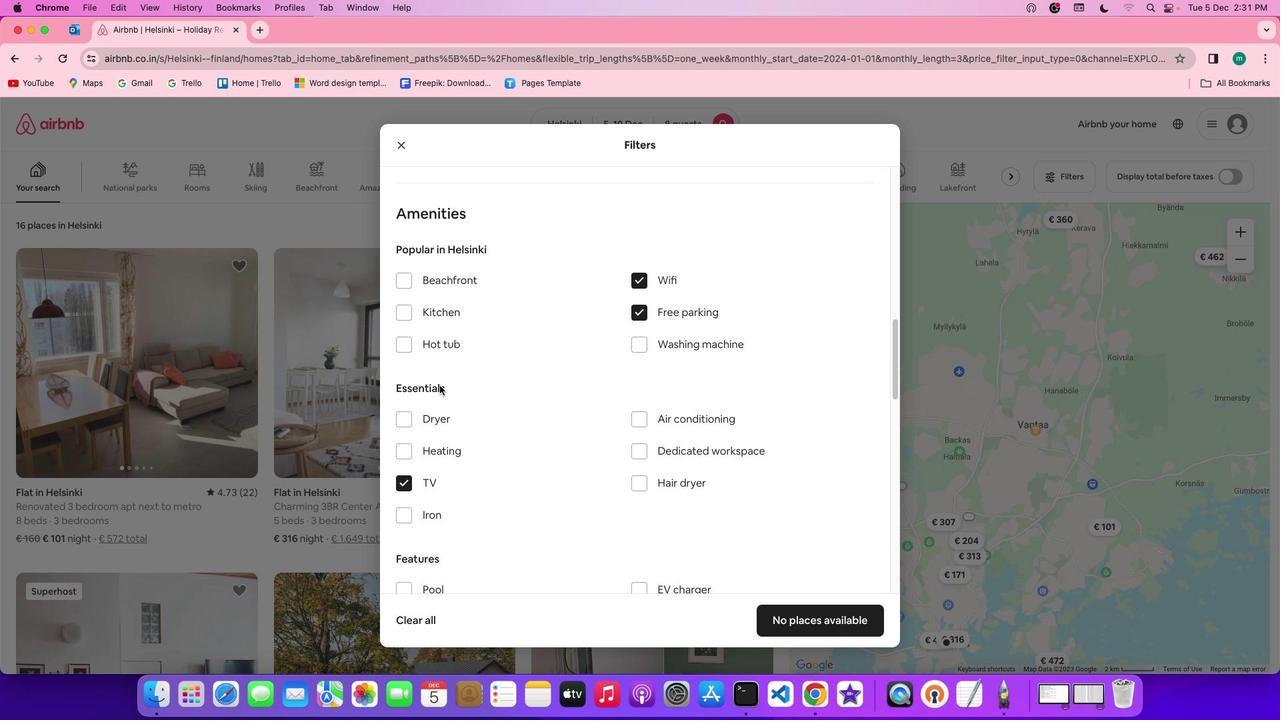 
Action: Mouse scrolled (439, 385) with delta (0, 0)
Screenshot: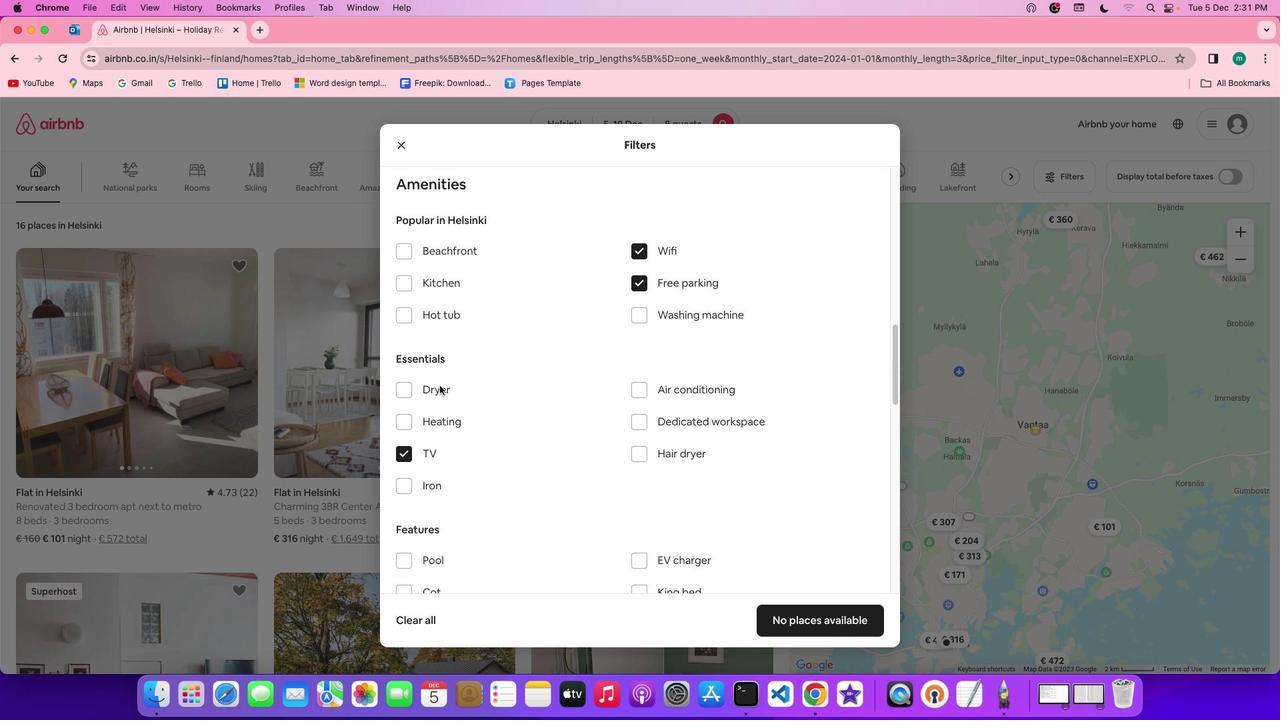 
Action: Mouse scrolled (439, 385) with delta (0, 0)
Screenshot: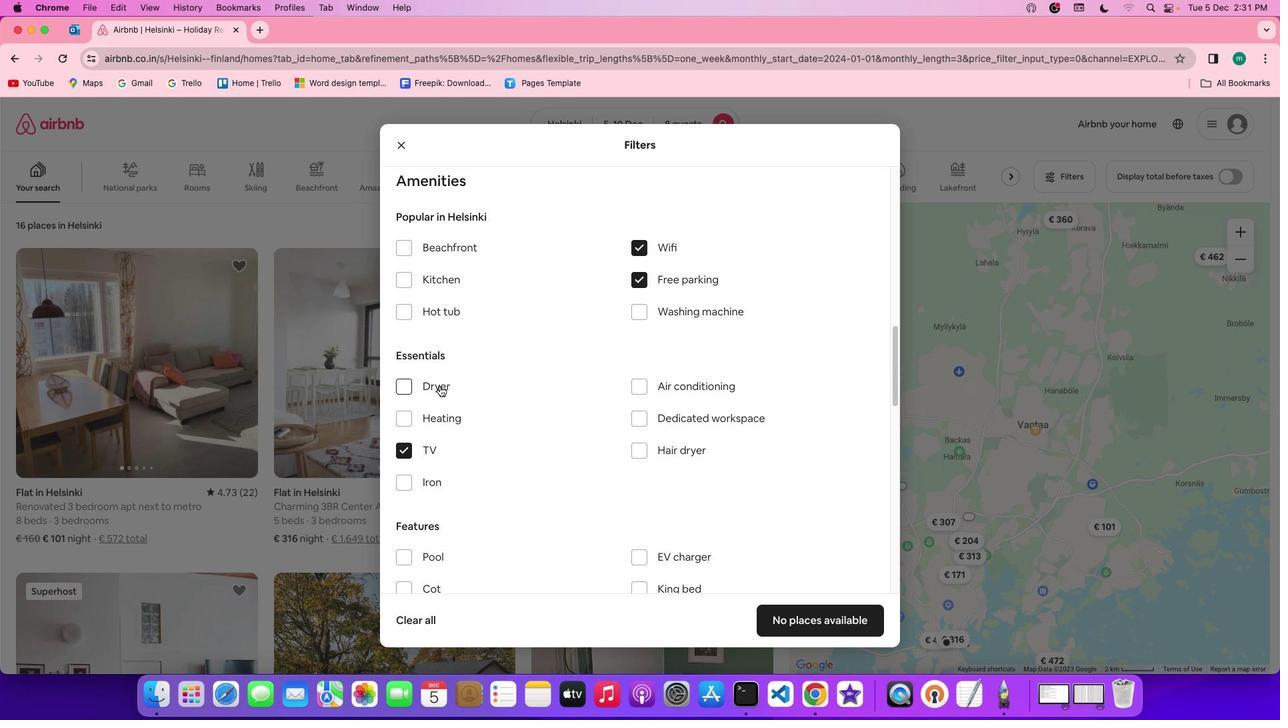 
Action: Mouse scrolled (439, 385) with delta (0, 0)
Screenshot: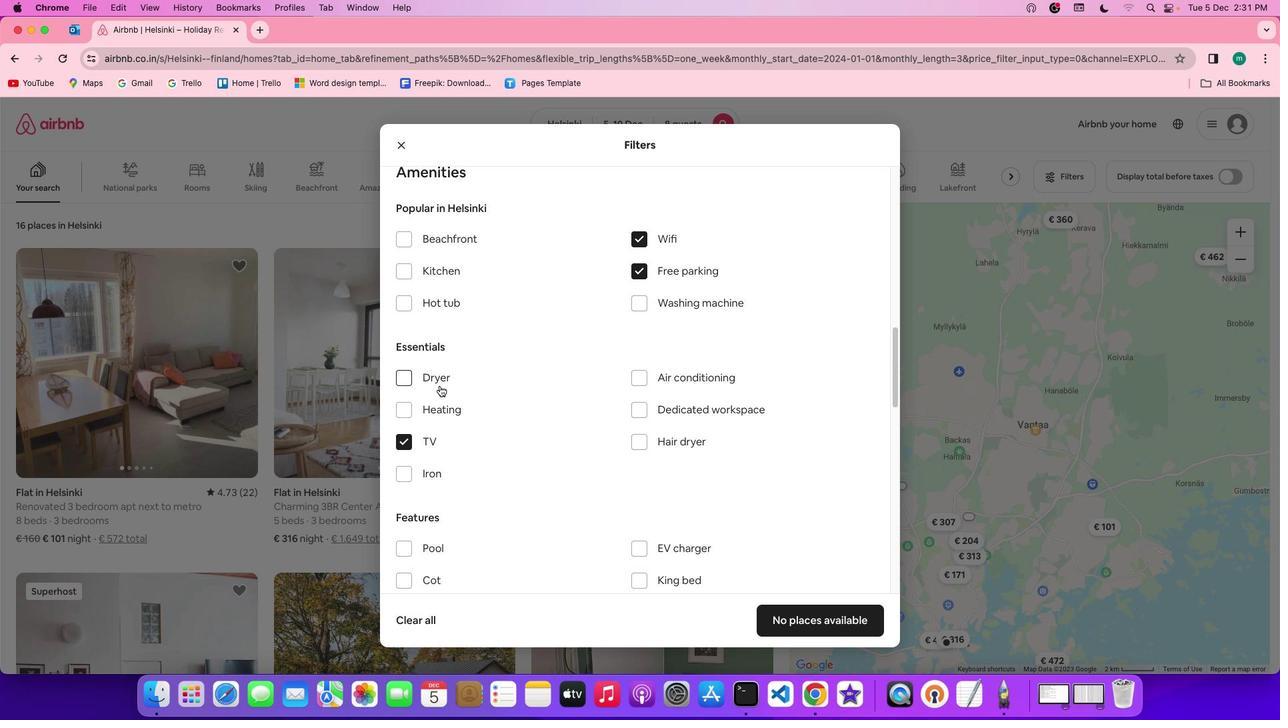 
Action: Mouse scrolled (439, 385) with delta (0, 0)
Screenshot: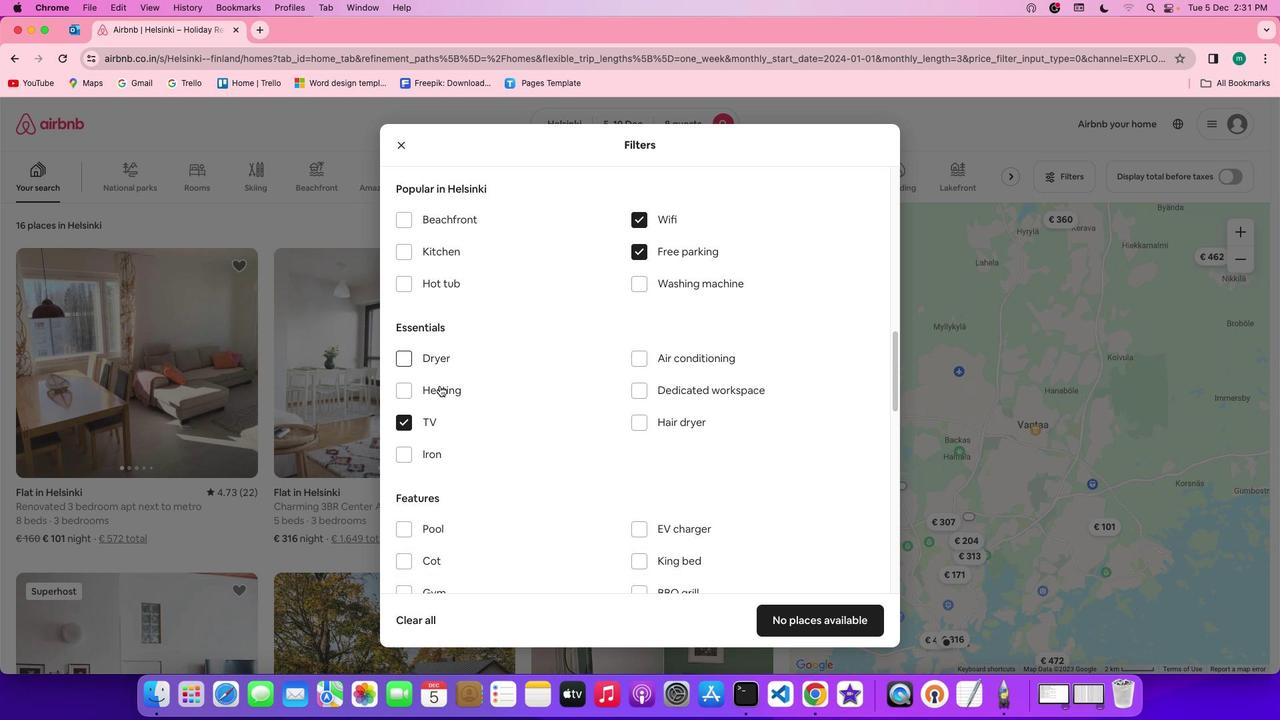 
Action: Mouse scrolled (439, 385) with delta (0, 0)
Screenshot: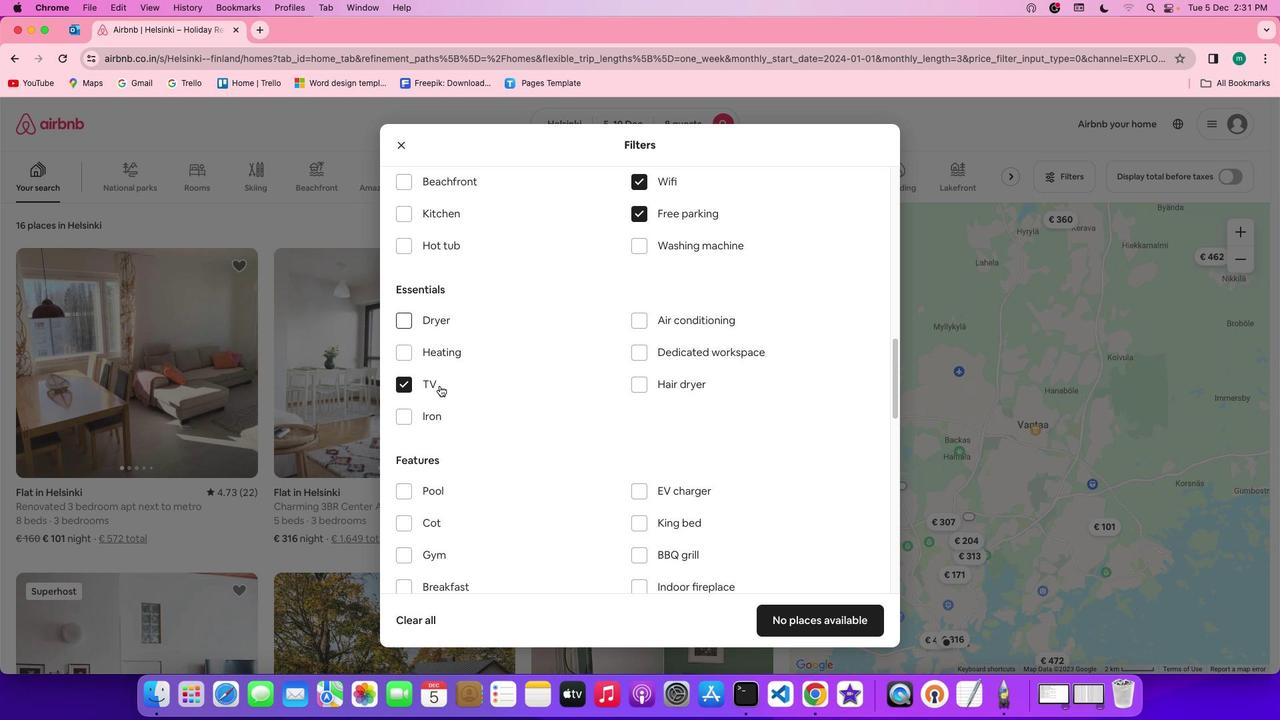 
Action: Mouse scrolled (439, 385) with delta (0, 0)
Screenshot: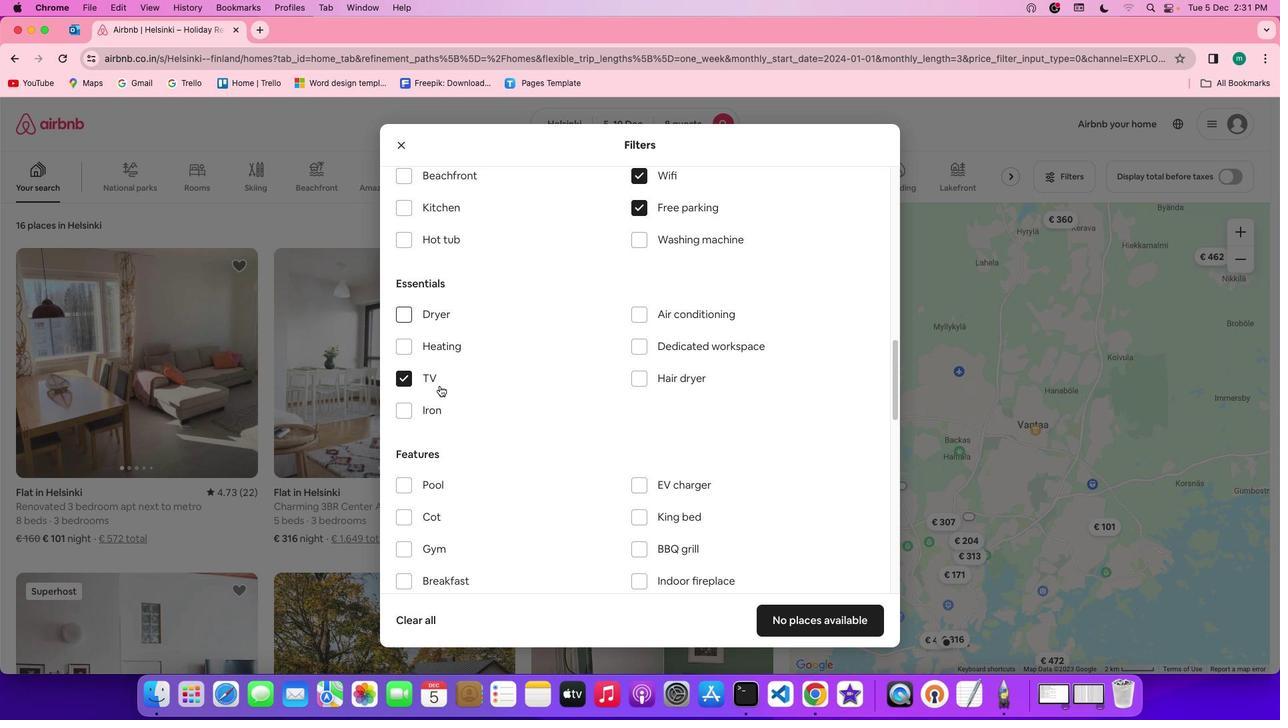 
Action: Mouse scrolled (439, 385) with delta (0, 0)
Screenshot: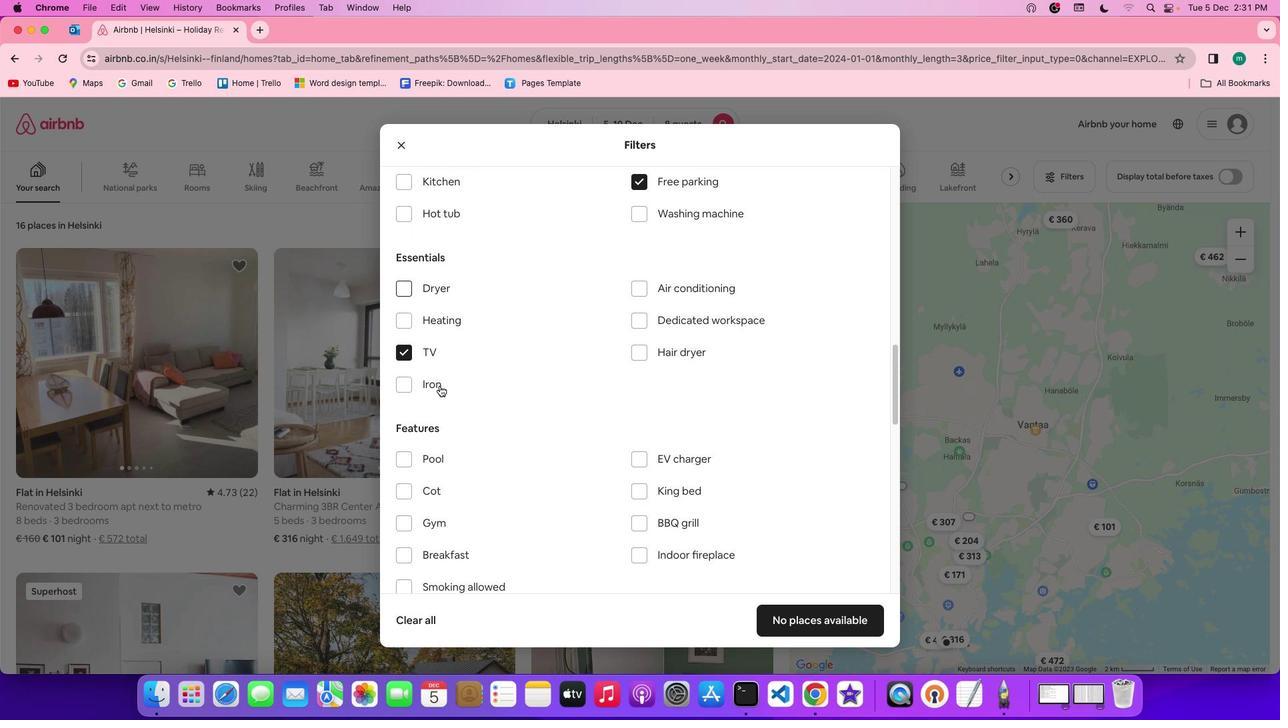 
Action: Mouse moved to (407, 494)
Screenshot: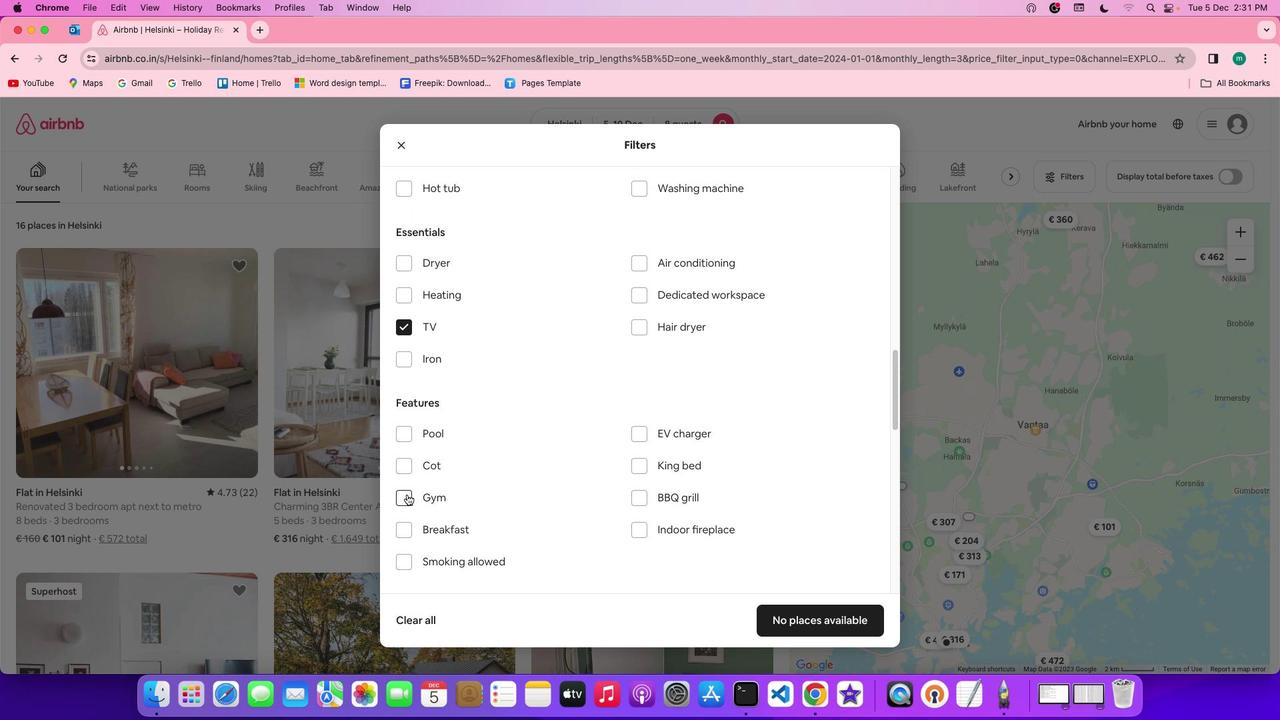 
Action: Mouse pressed left at (407, 494)
Screenshot: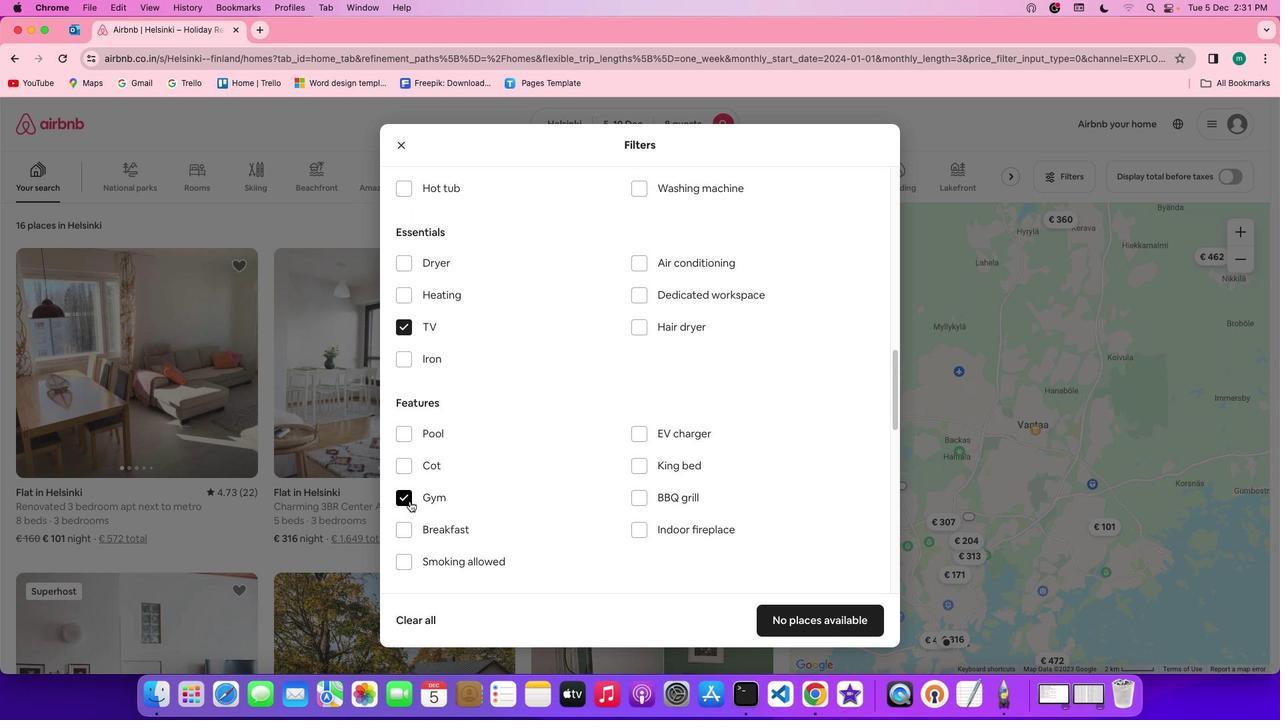 
Action: Mouse moved to (403, 529)
Screenshot: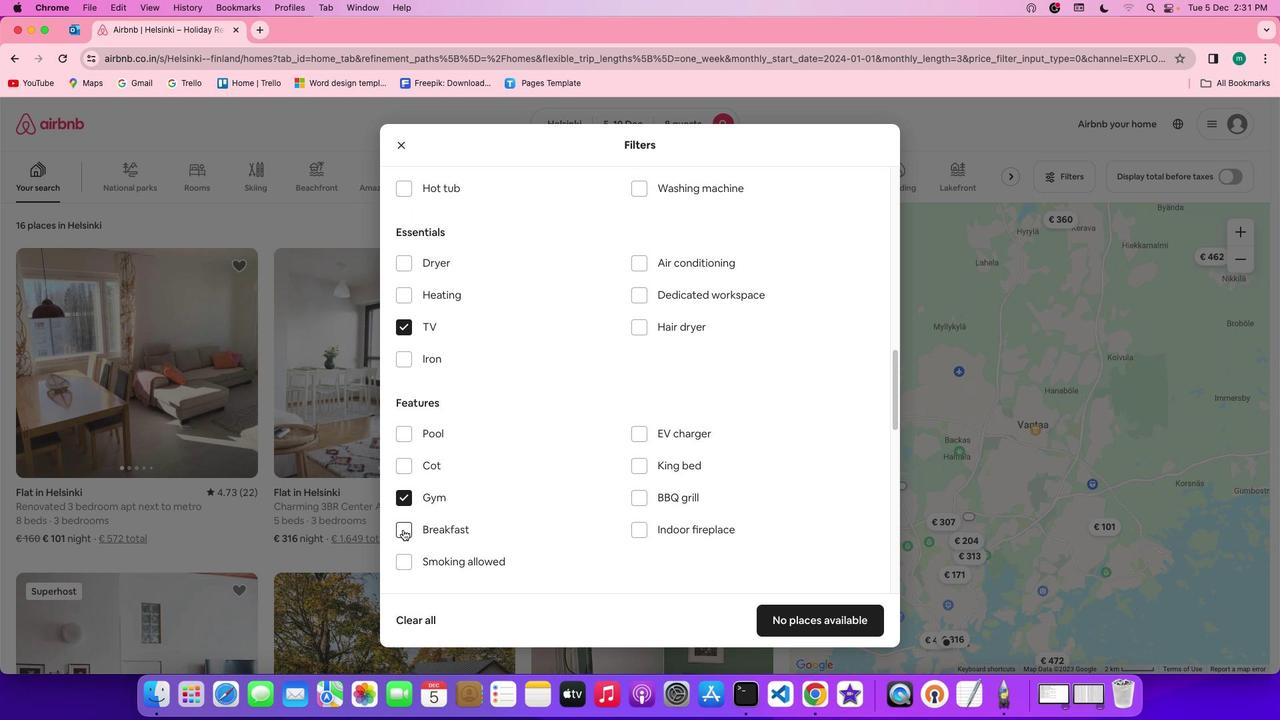 
Action: Mouse pressed left at (403, 529)
Screenshot: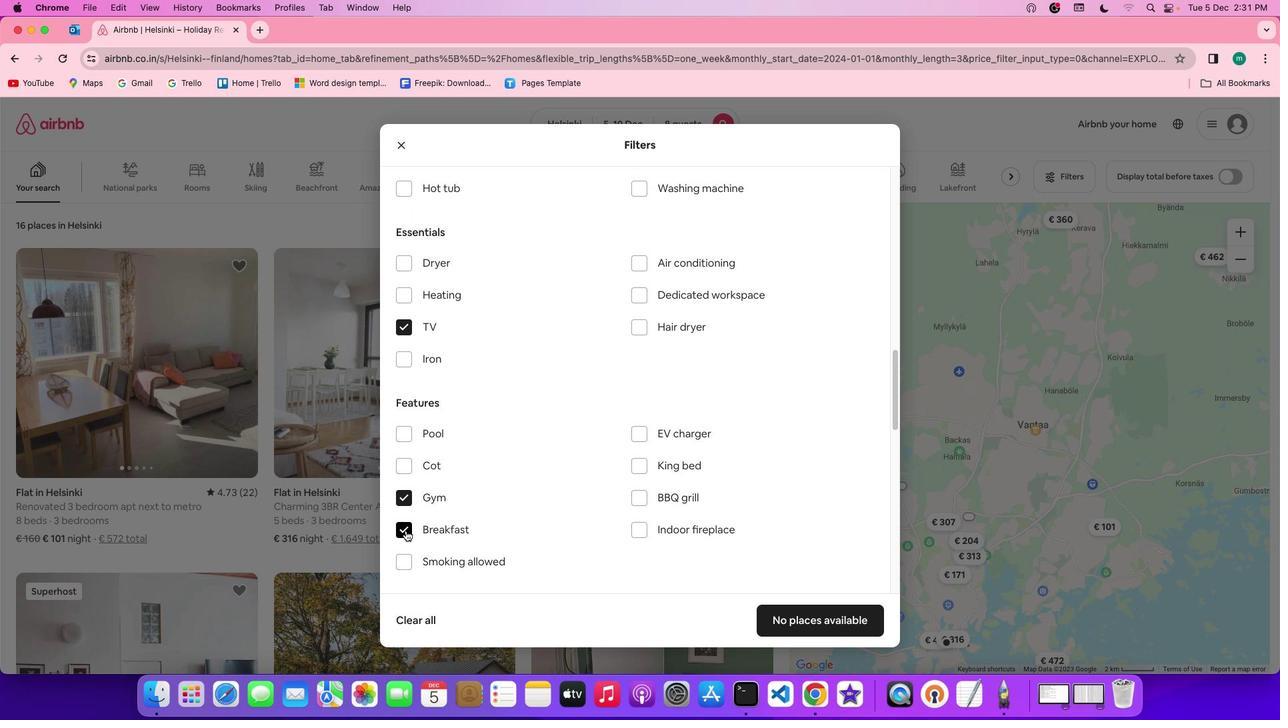 
Action: Mouse moved to (718, 538)
Screenshot: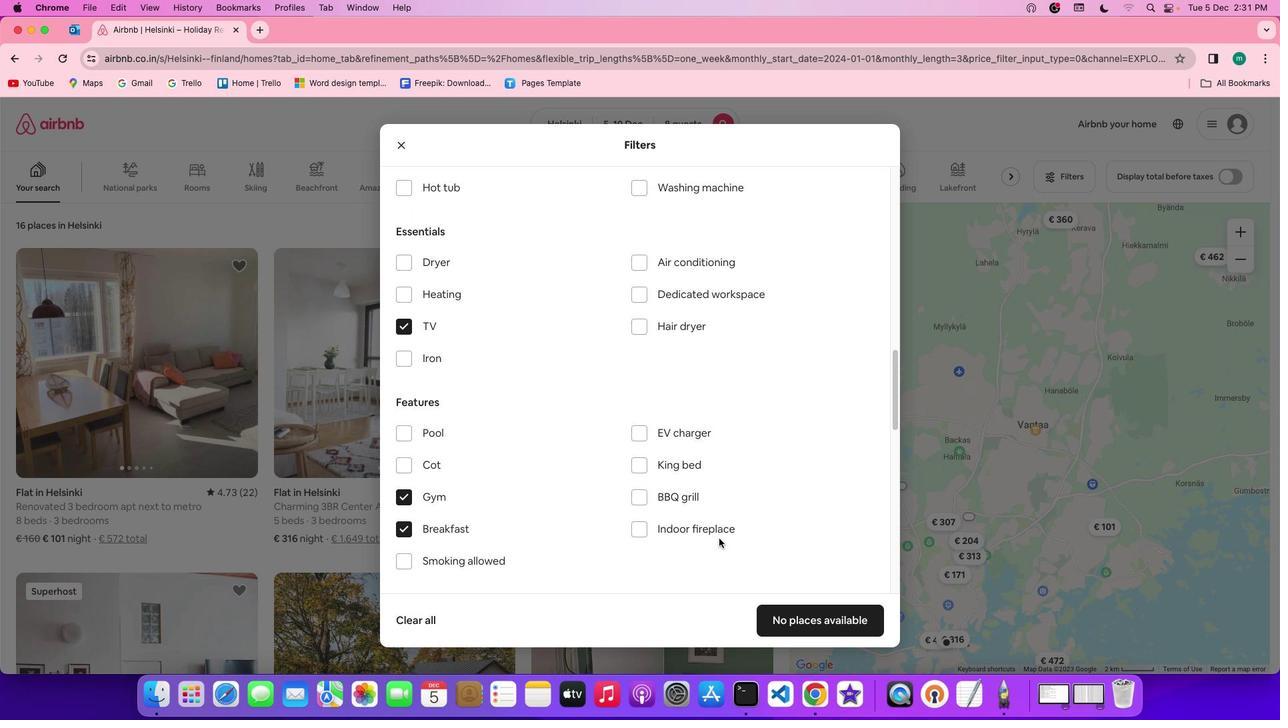 
Action: Mouse scrolled (718, 538) with delta (0, 0)
Screenshot: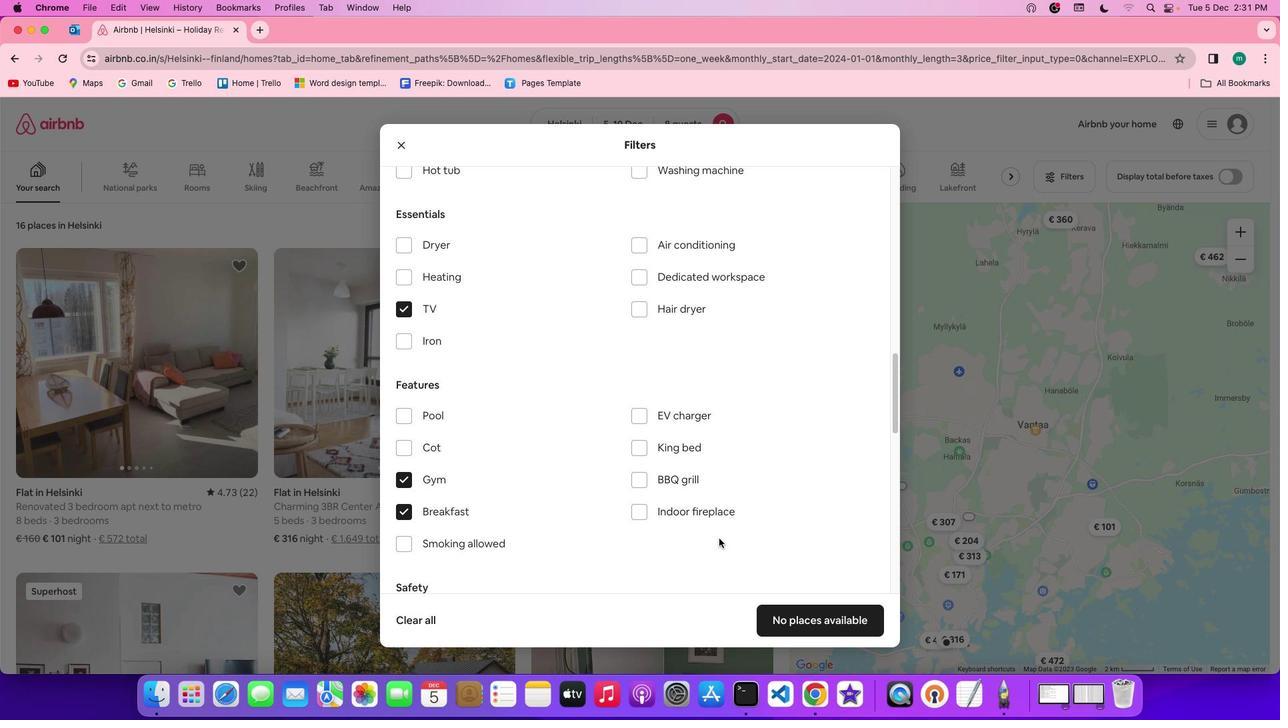 
Action: Mouse scrolled (718, 538) with delta (0, 0)
Screenshot: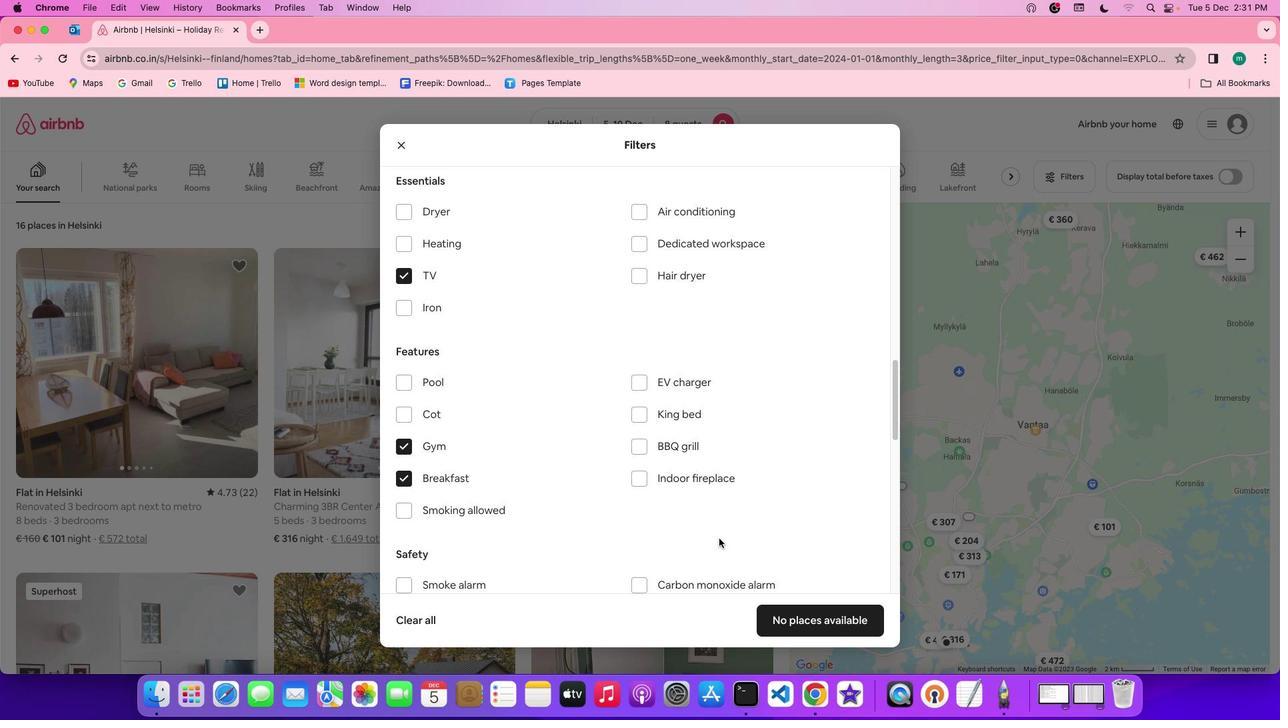 
Action: Mouse scrolled (718, 538) with delta (0, -2)
Screenshot: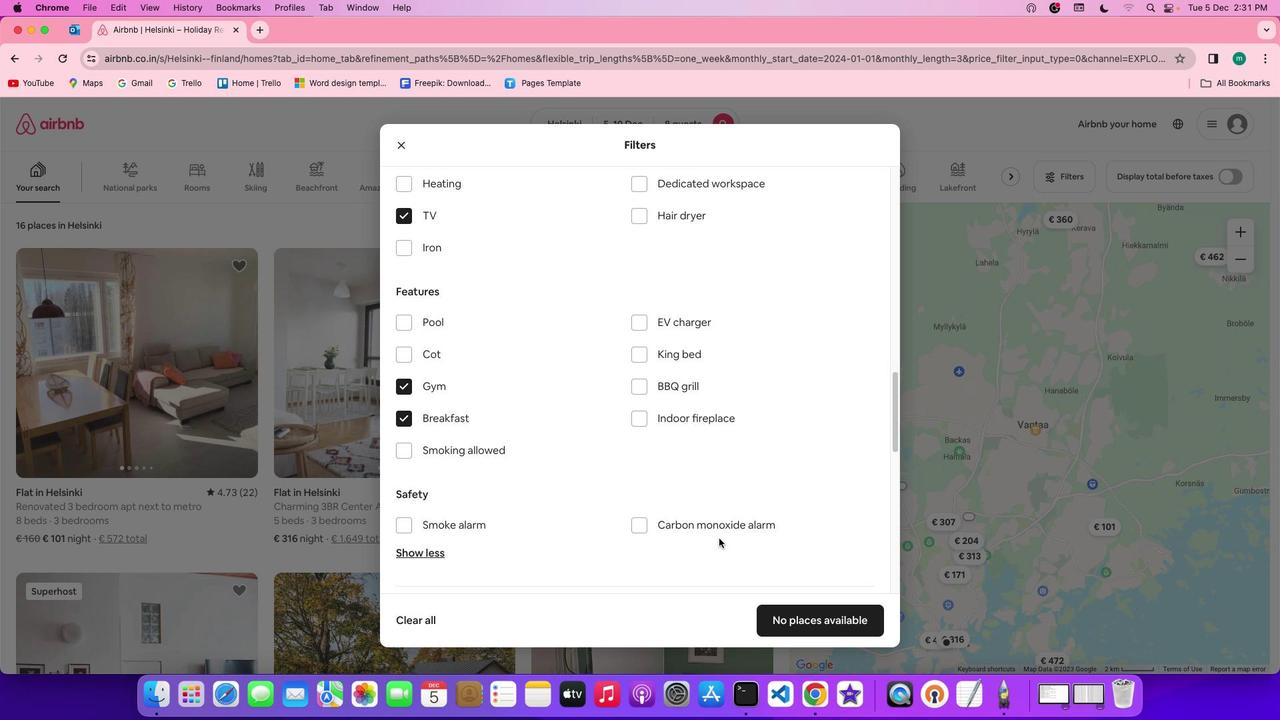 
Action: Mouse scrolled (718, 538) with delta (0, -2)
Screenshot: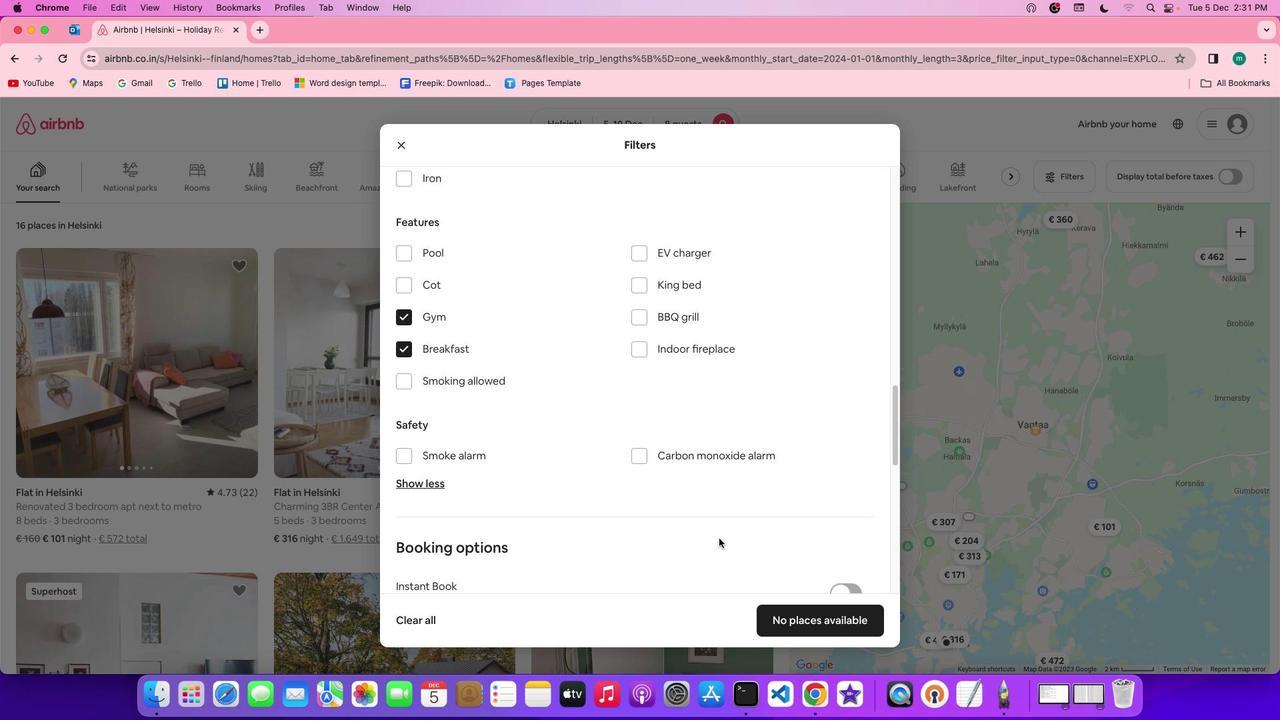 
Action: Mouse scrolled (718, 538) with delta (0, 0)
Screenshot: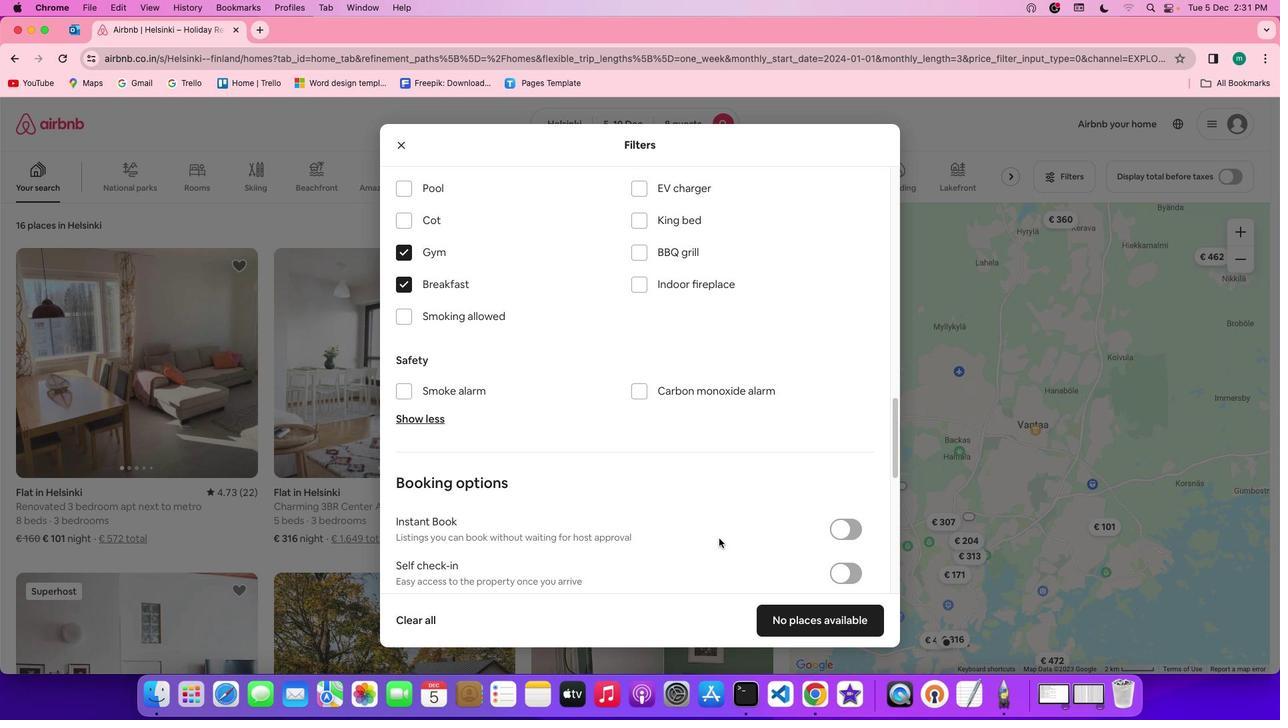 
Action: Mouse scrolled (718, 538) with delta (0, 0)
Screenshot: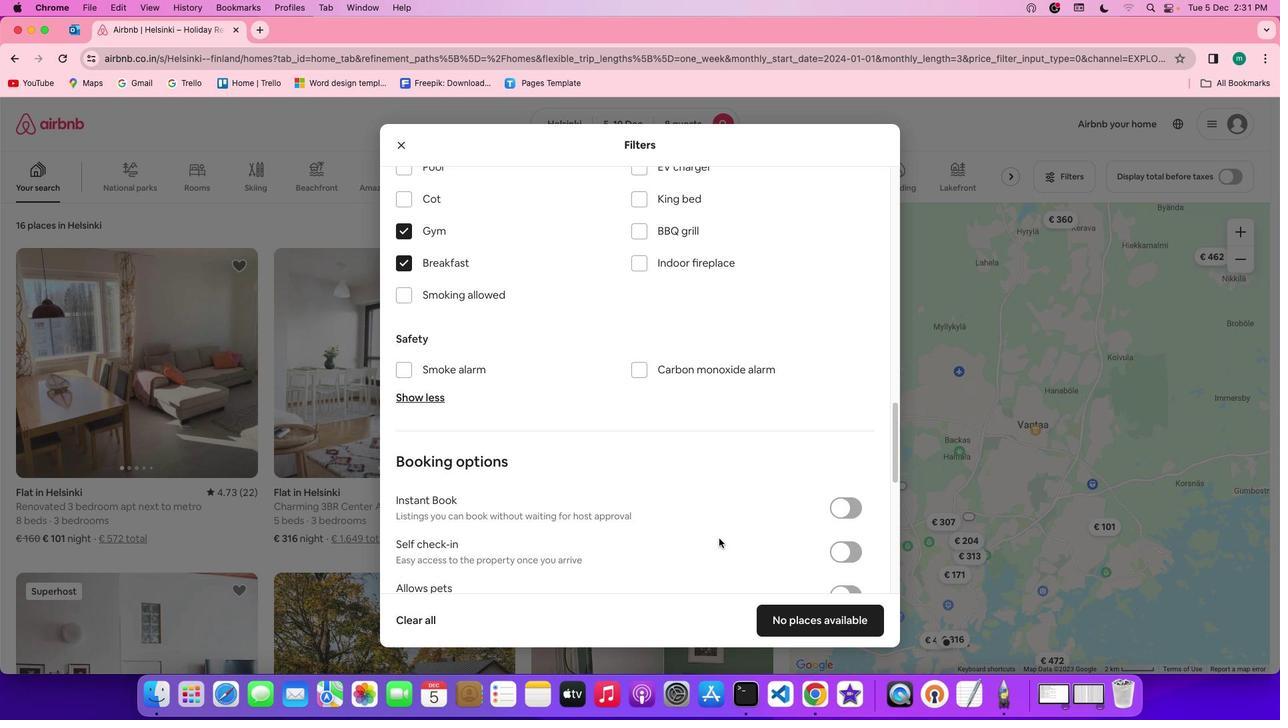 
Action: Mouse scrolled (718, 538) with delta (0, -1)
Screenshot: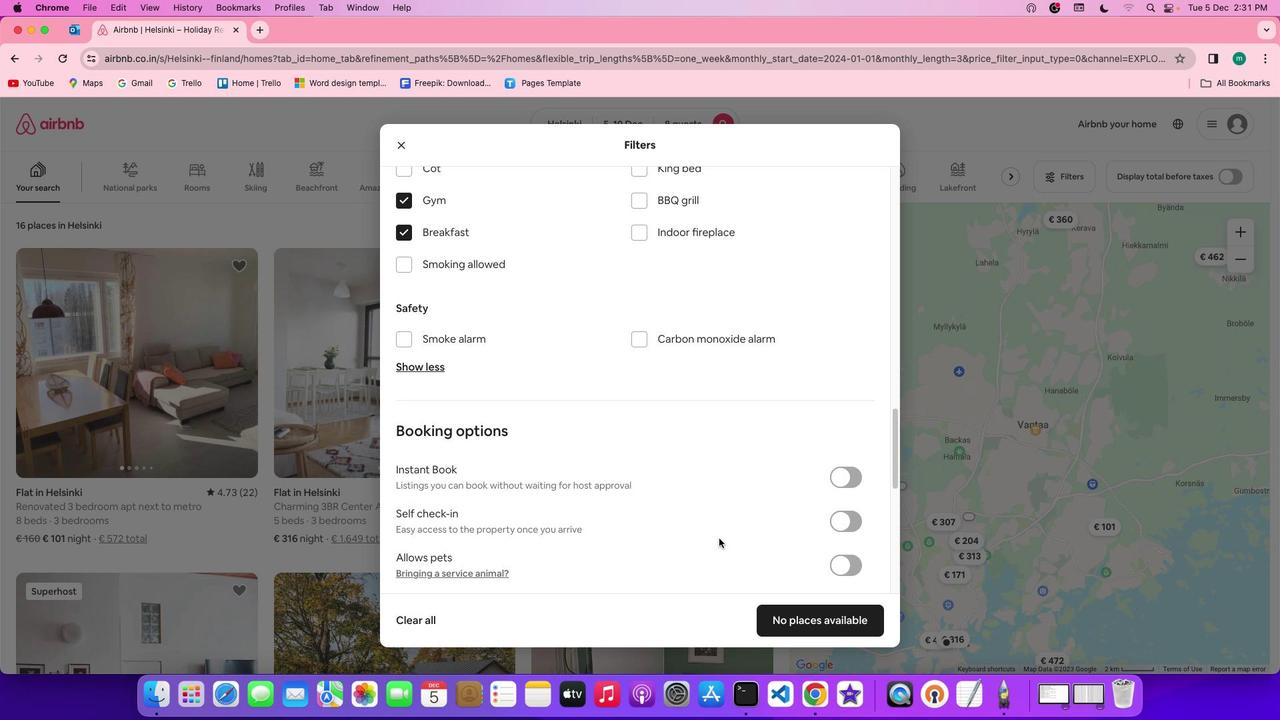 
Action: Mouse scrolled (718, 538) with delta (0, -2)
Screenshot: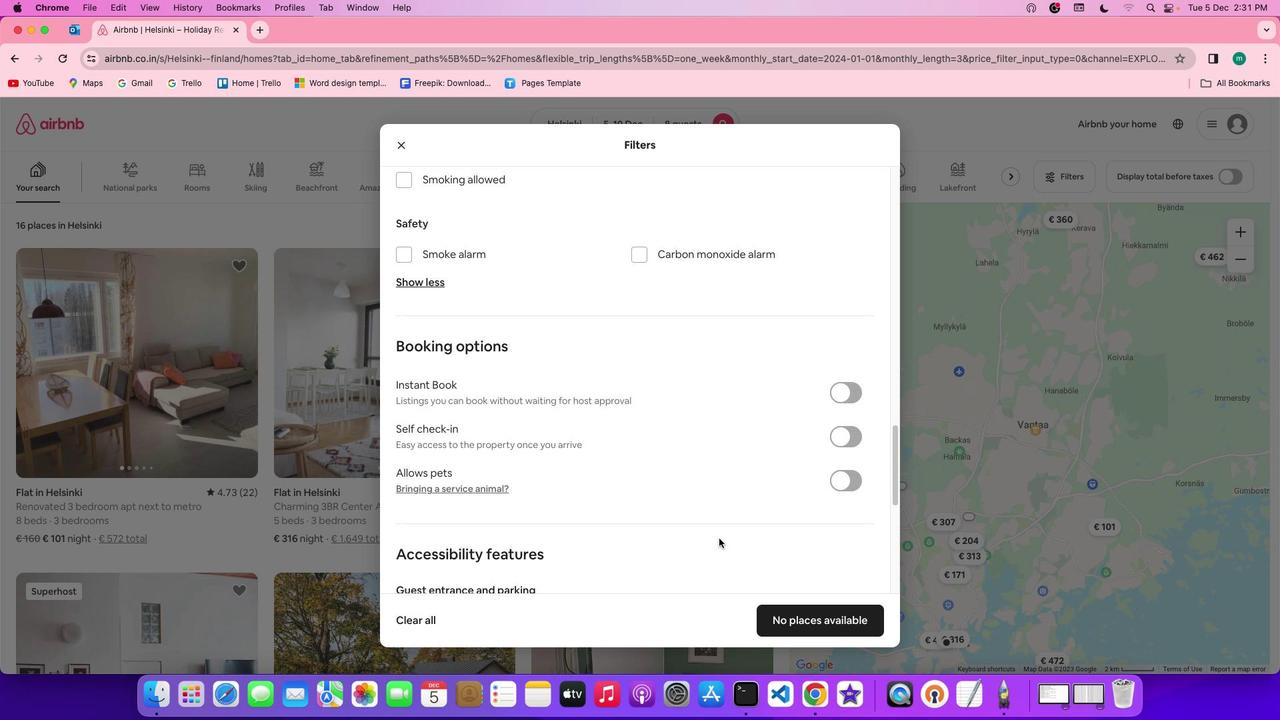 
Action: Mouse scrolled (718, 538) with delta (0, 0)
Screenshot: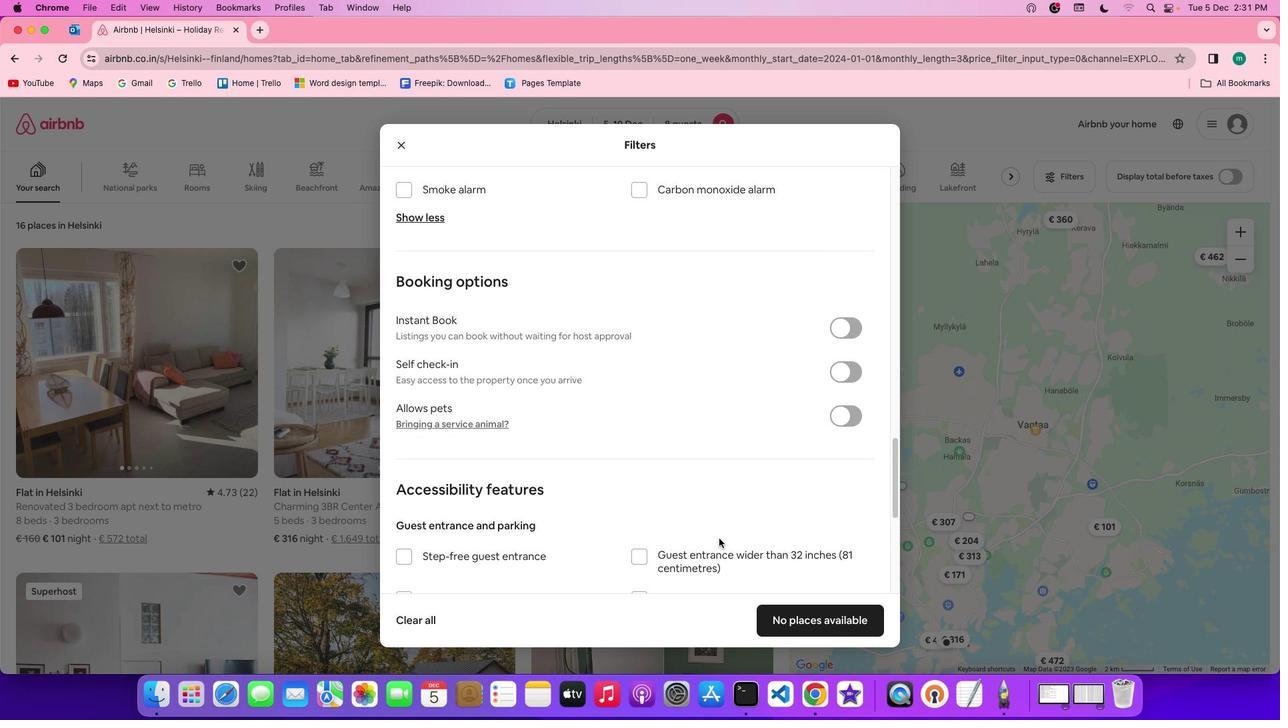 
Action: Mouse scrolled (718, 538) with delta (0, 0)
Screenshot: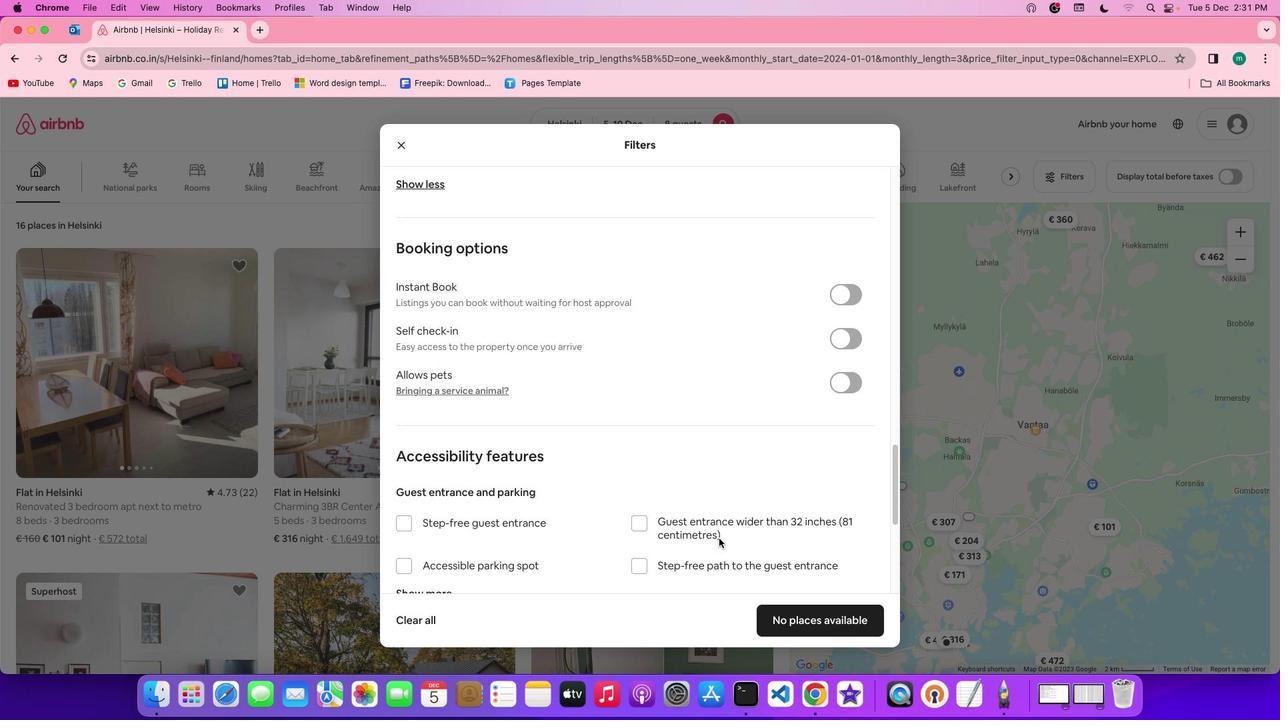 
Action: Mouse scrolled (718, 538) with delta (0, -2)
Screenshot: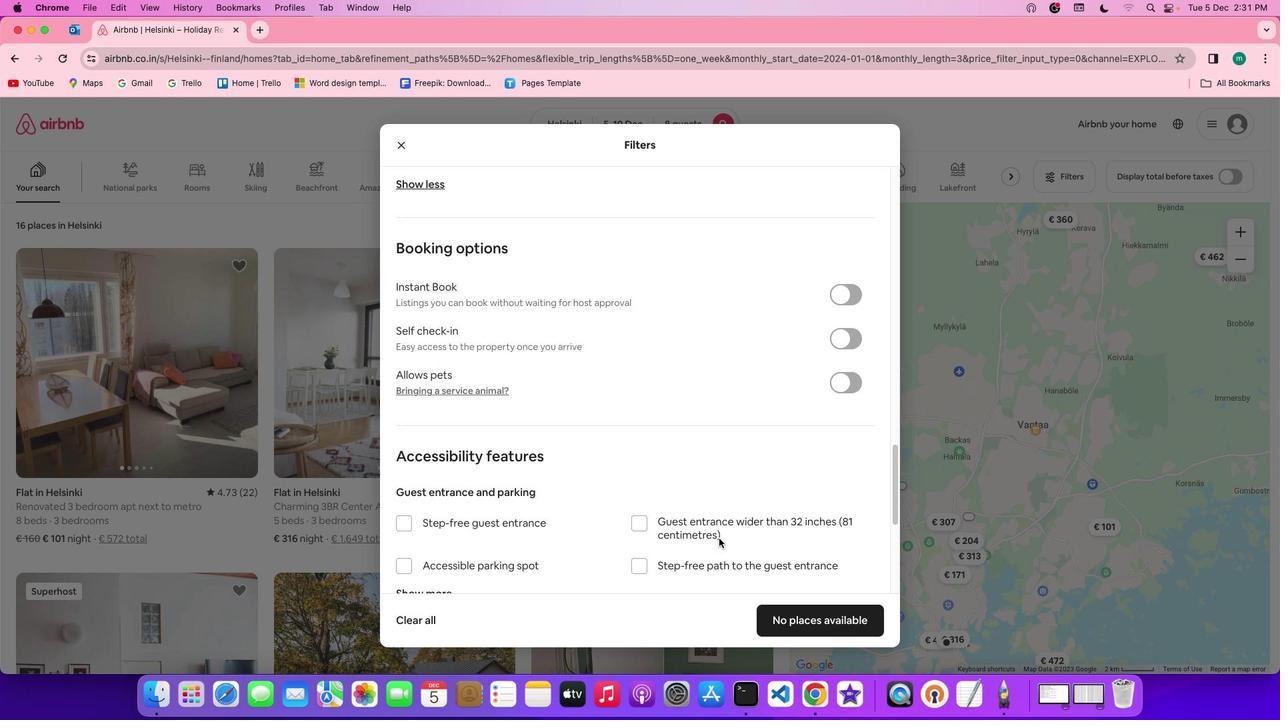 
Action: Mouse scrolled (718, 538) with delta (0, -2)
Screenshot: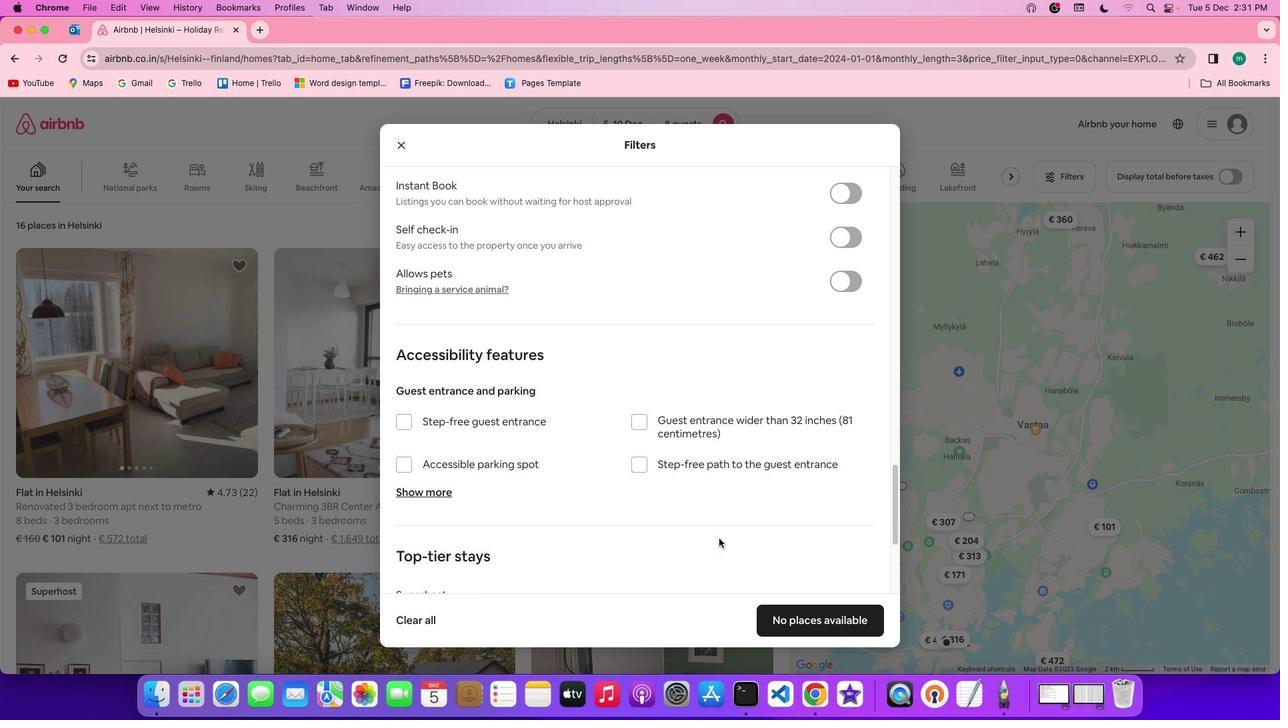 
Action: Mouse scrolled (718, 538) with delta (0, -3)
Screenshot: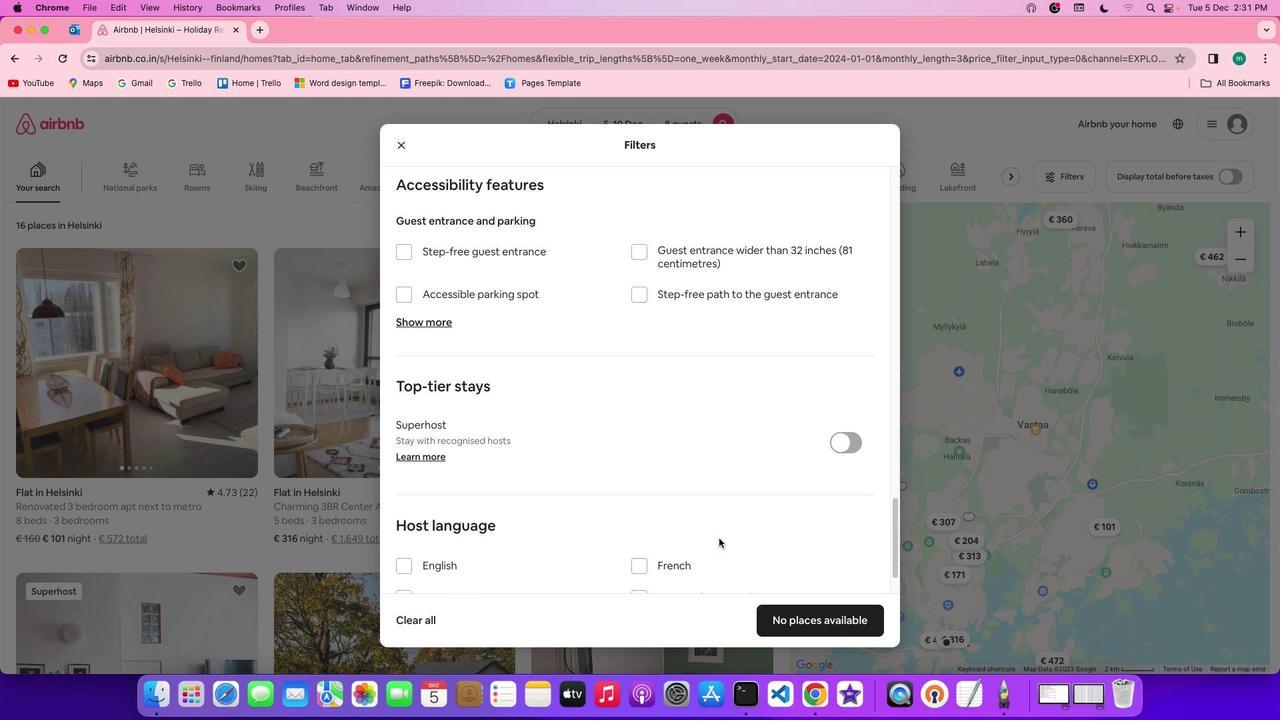 
Action: Mouse scrolled (718, 538) with delta (0, 0)
Screenshot: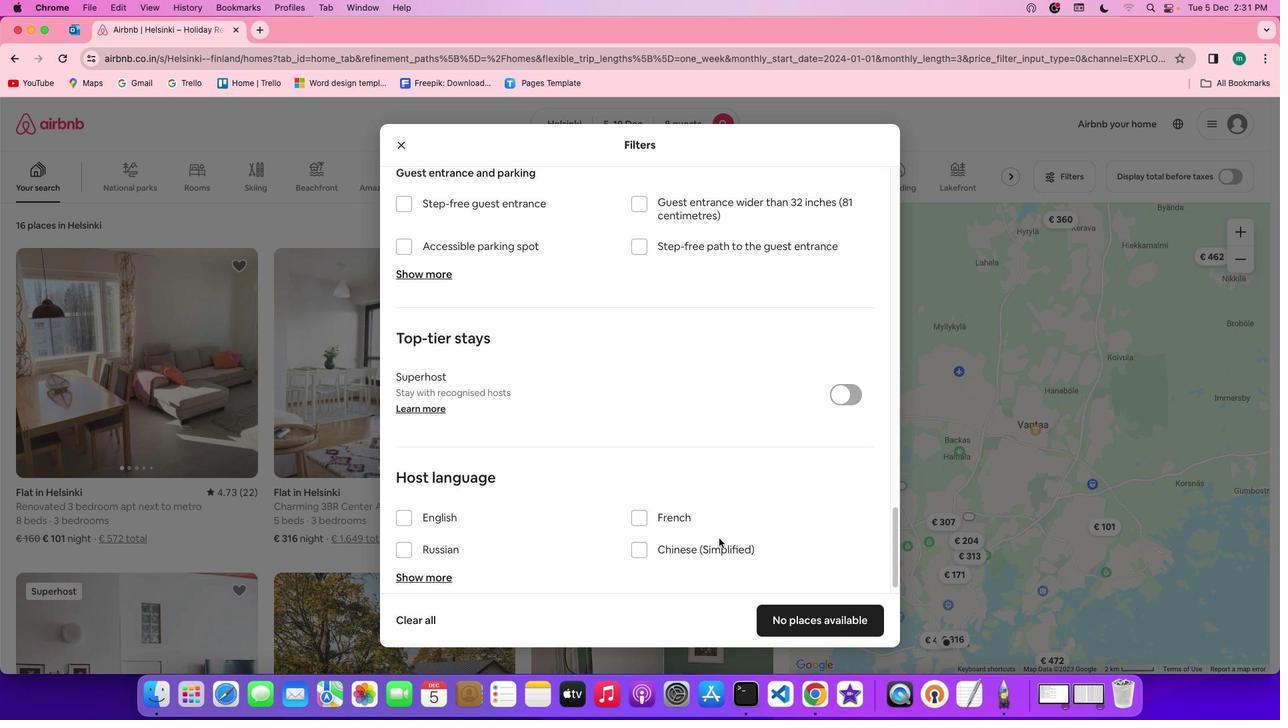 
Action: Mouse scrolled (718, 538) with delta (0, 0)
Screenshot: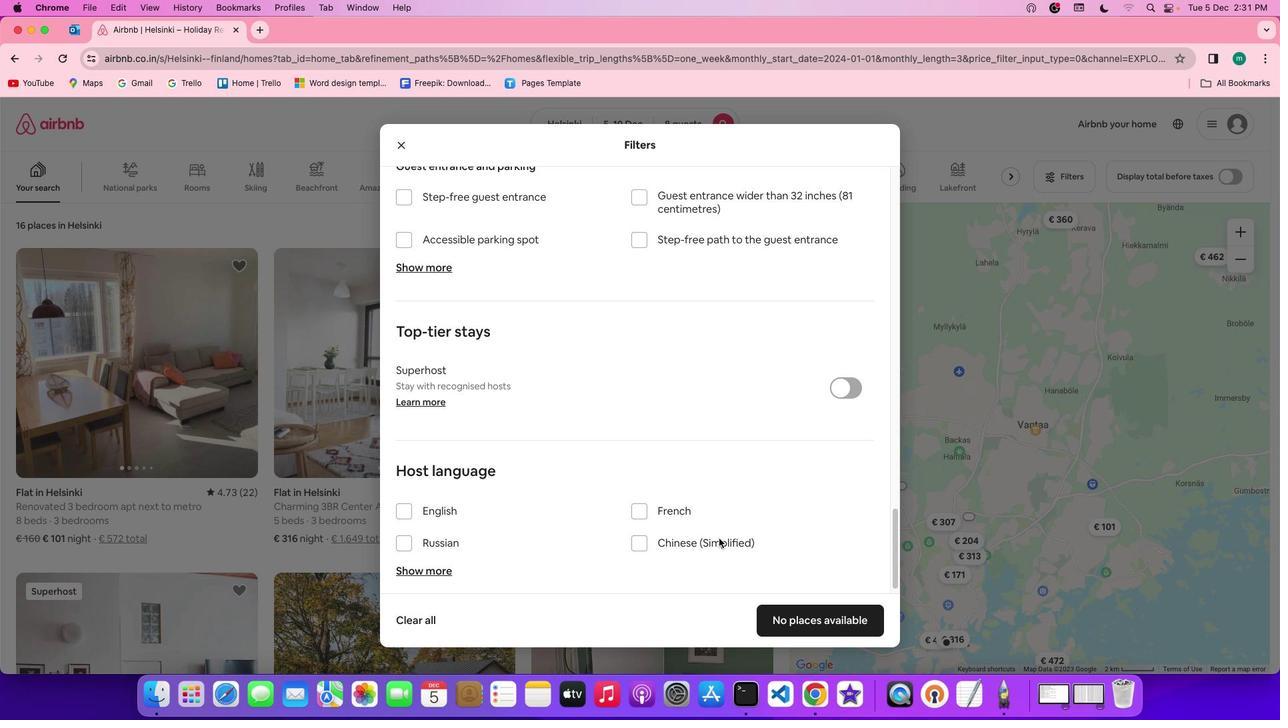 
Action: Mouse scrolled (718, 538) with delta (0, -2)
Screenshot: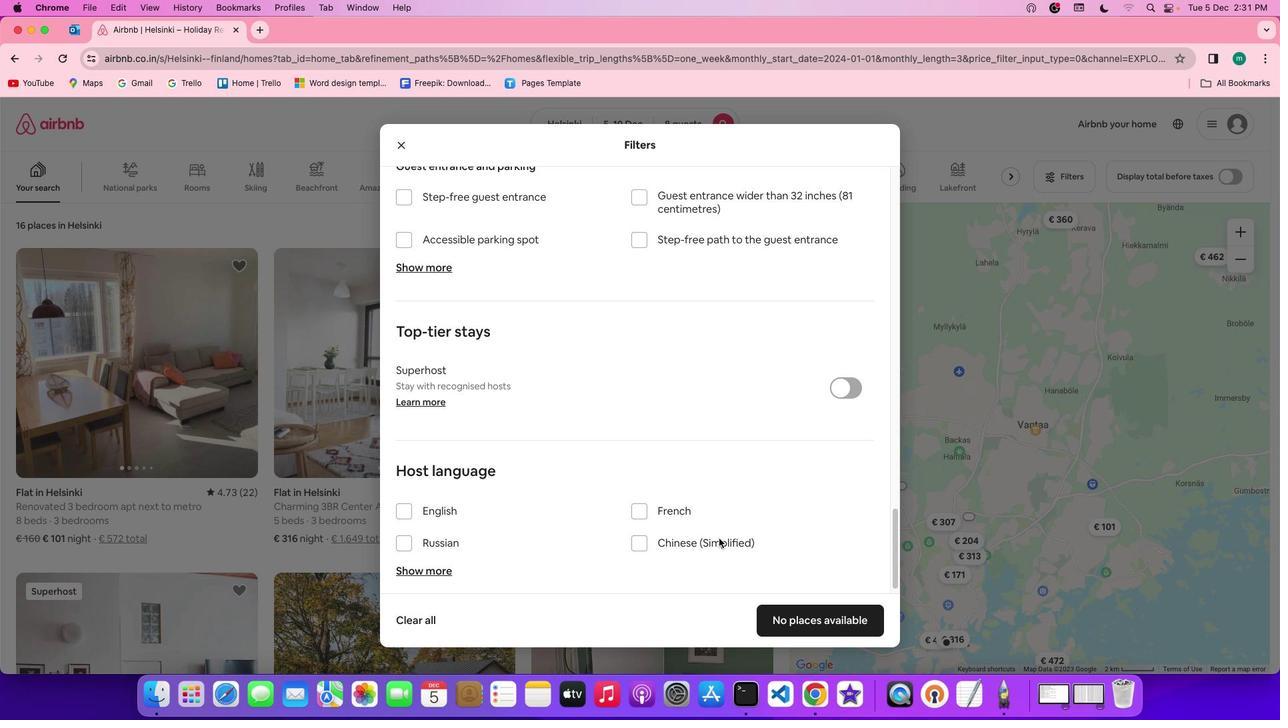 
Action: Mouse scrolled (718, 538) with delta (0, -3)
Screenshot: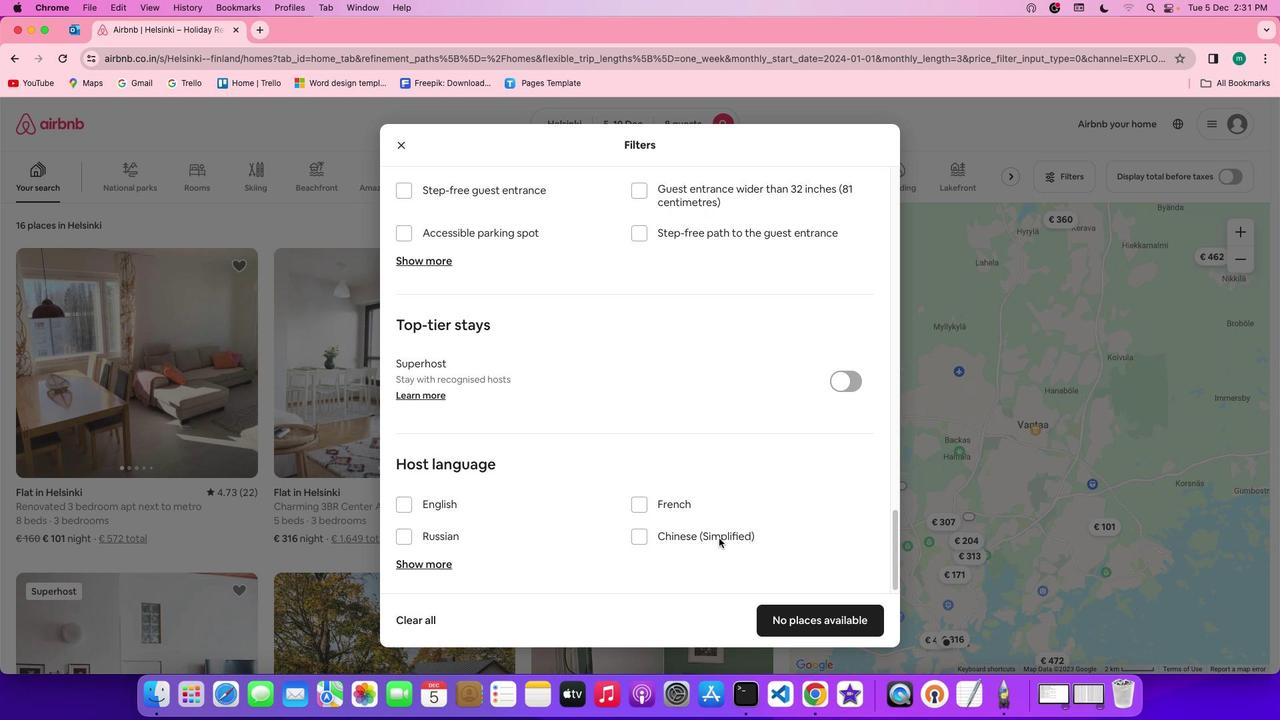 
Action: Mouse scrolled (718, 538) with delta (0, -4)
Screenshot: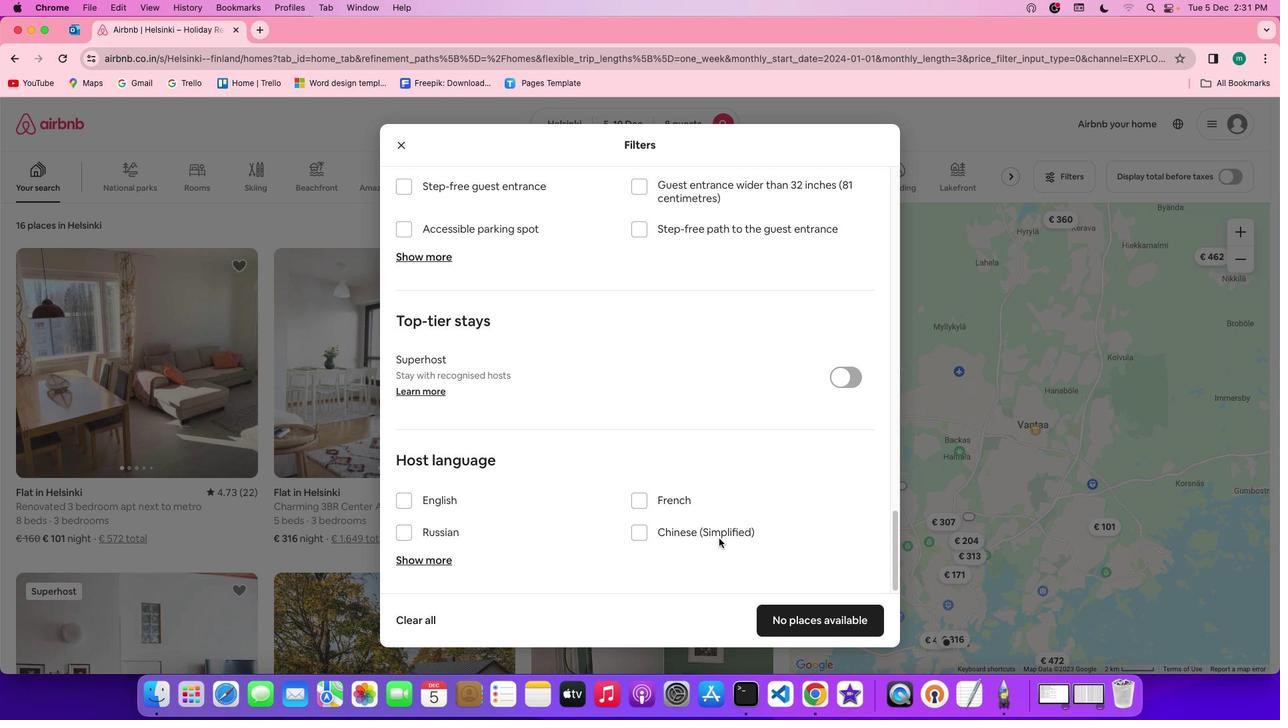 
Action: Mouse scrolled (718, 538) with delta (0, 0)
Screenshot: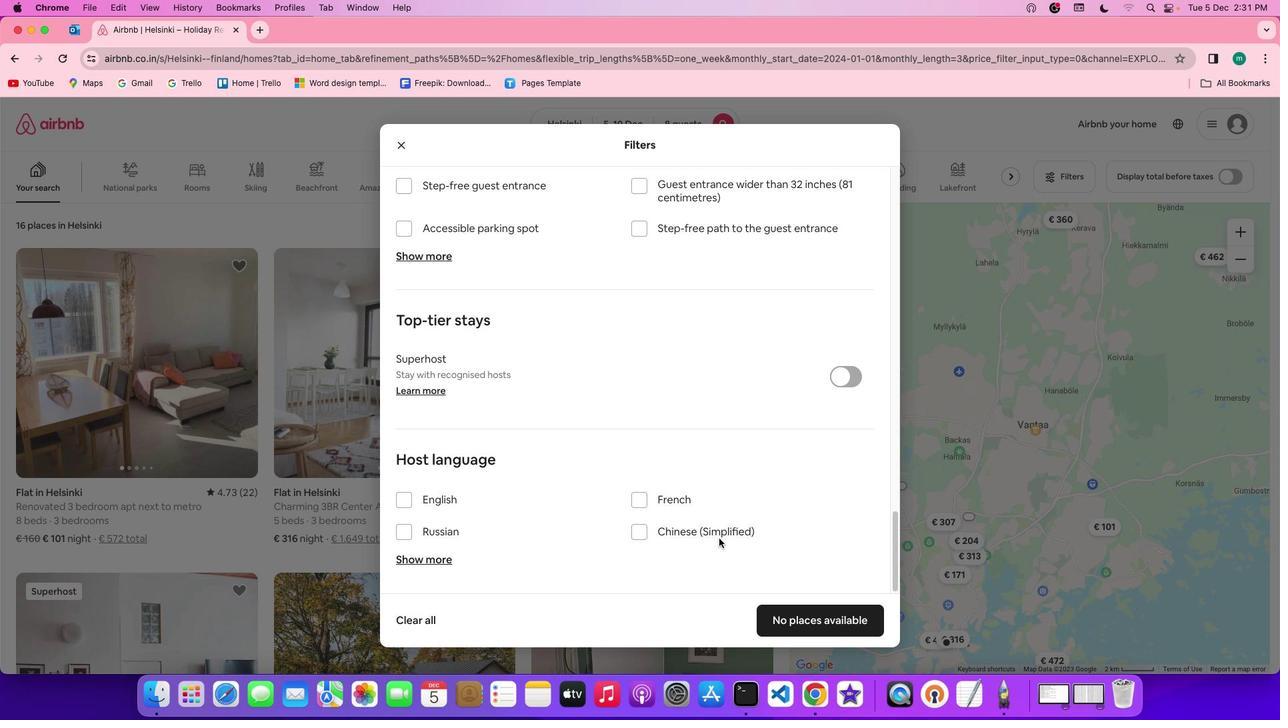 
Action: Mouse scrolled (718, 538) with delta (0, 0)
Screenshot: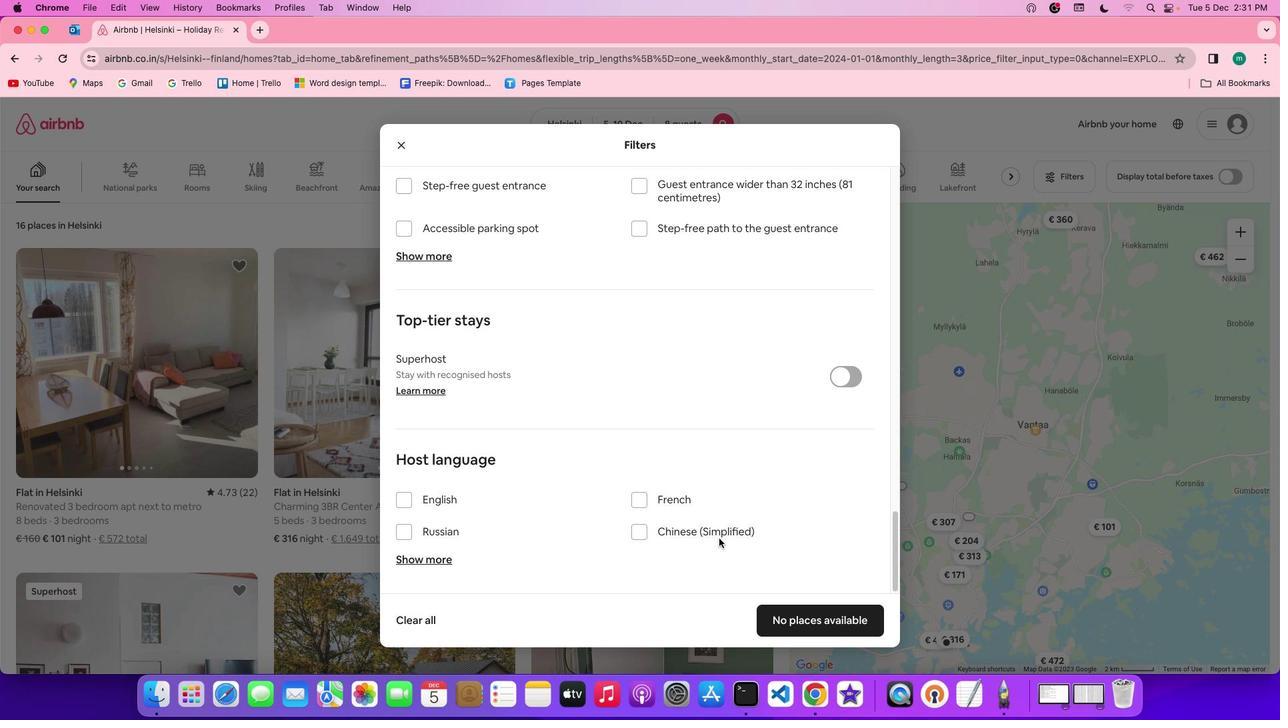 
Action: Mouse scrolled (718, 538) with delta (0, -2)
Screenshot: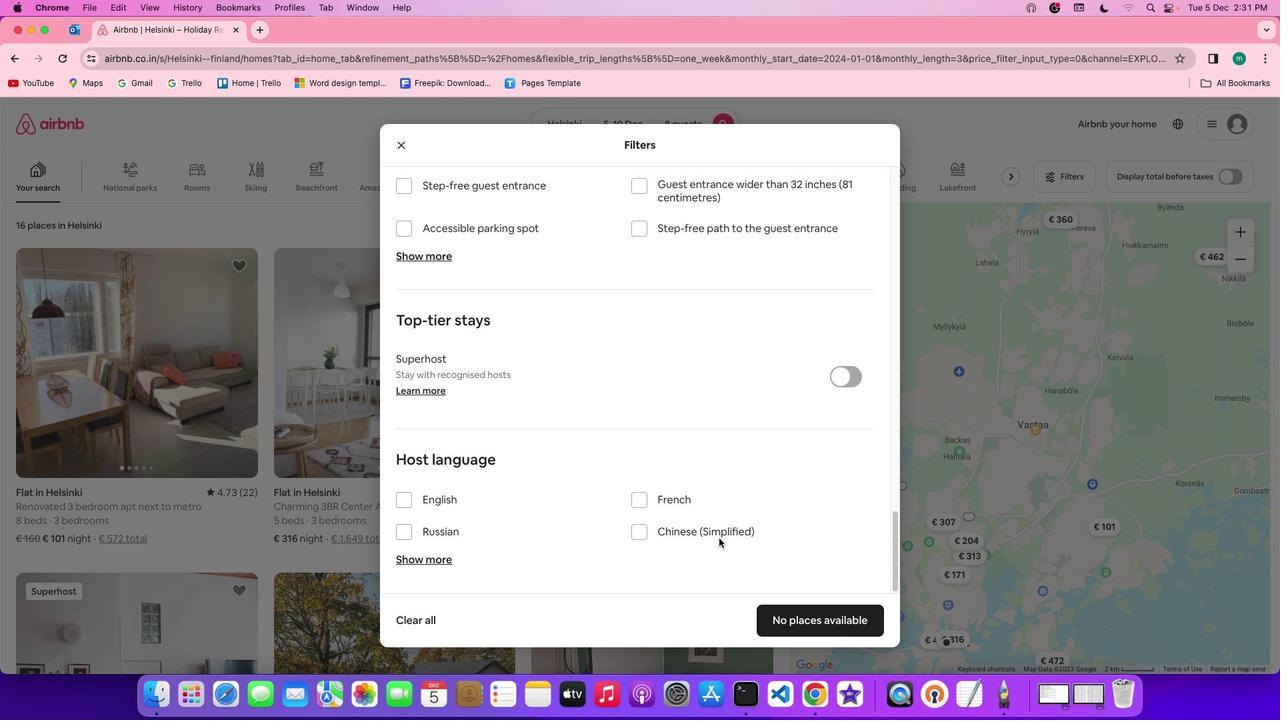 
Action: Mouse scrolled (718, 538) with delta (0, -3)
Screenshot: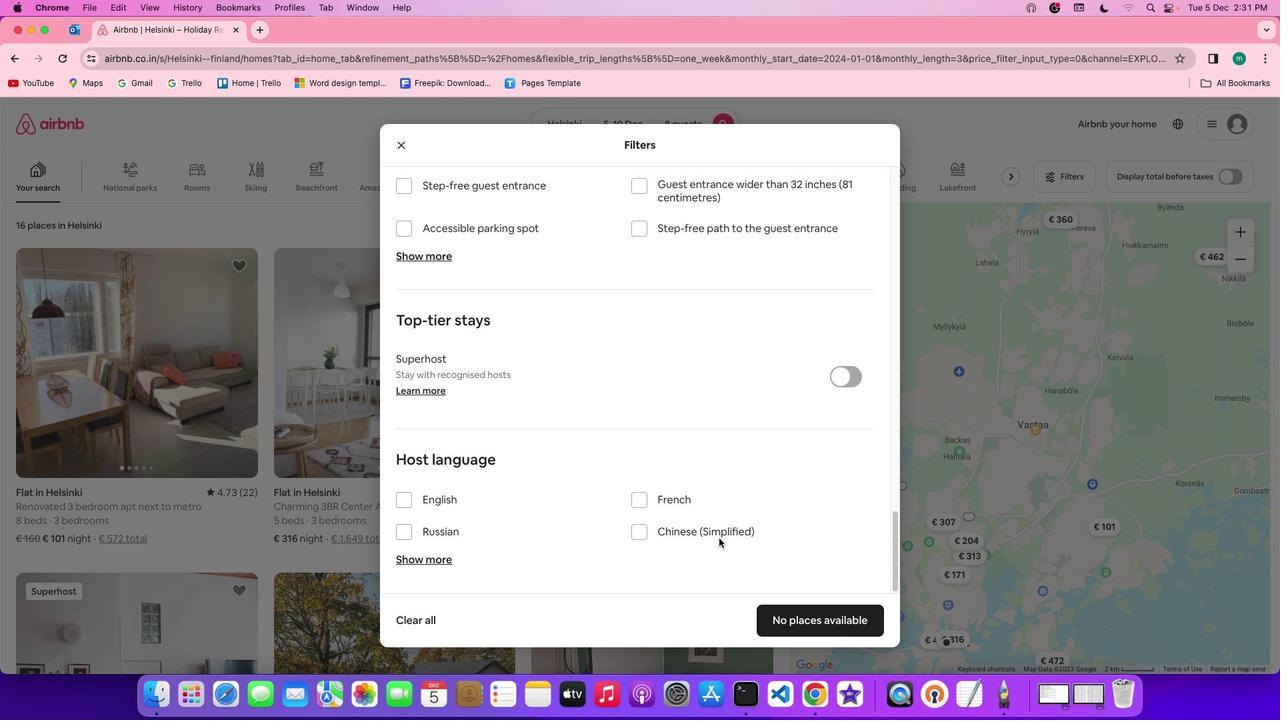 
Action: Mouse scrolled (718, 538) with delta (0, -4)
Screenshot: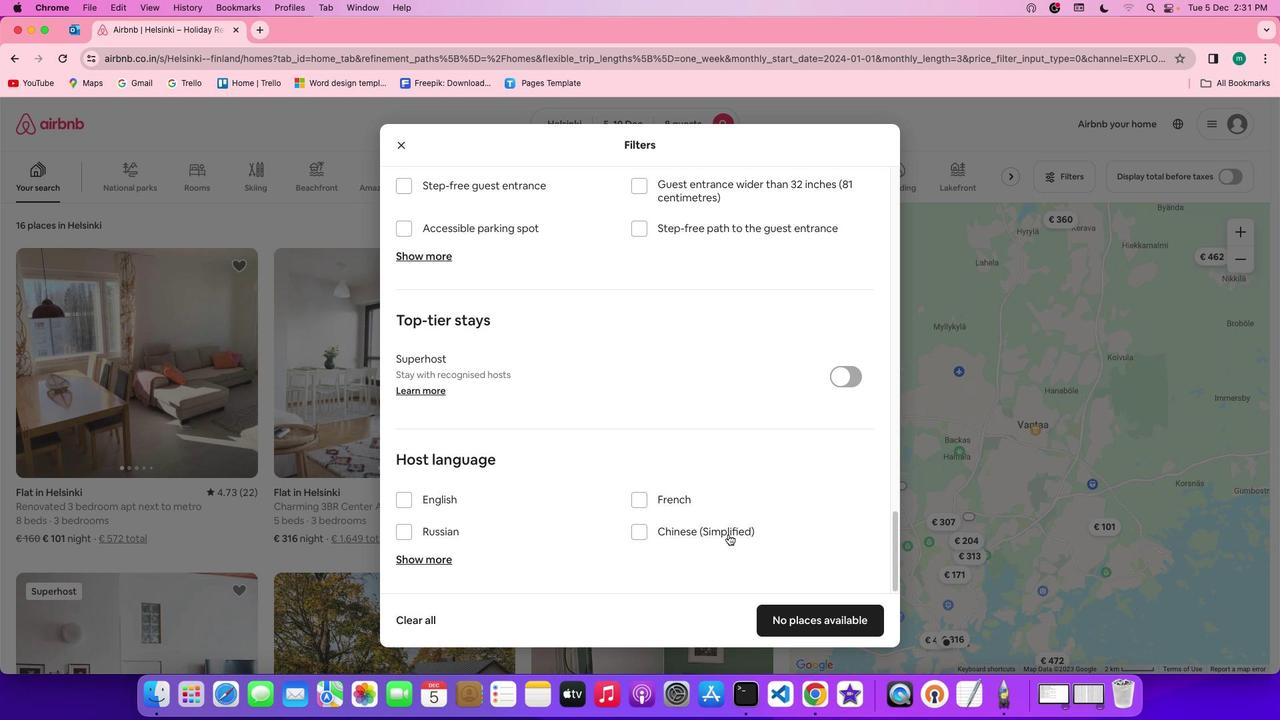 
Action: Mouse moved to (853, 619)
Screenshot: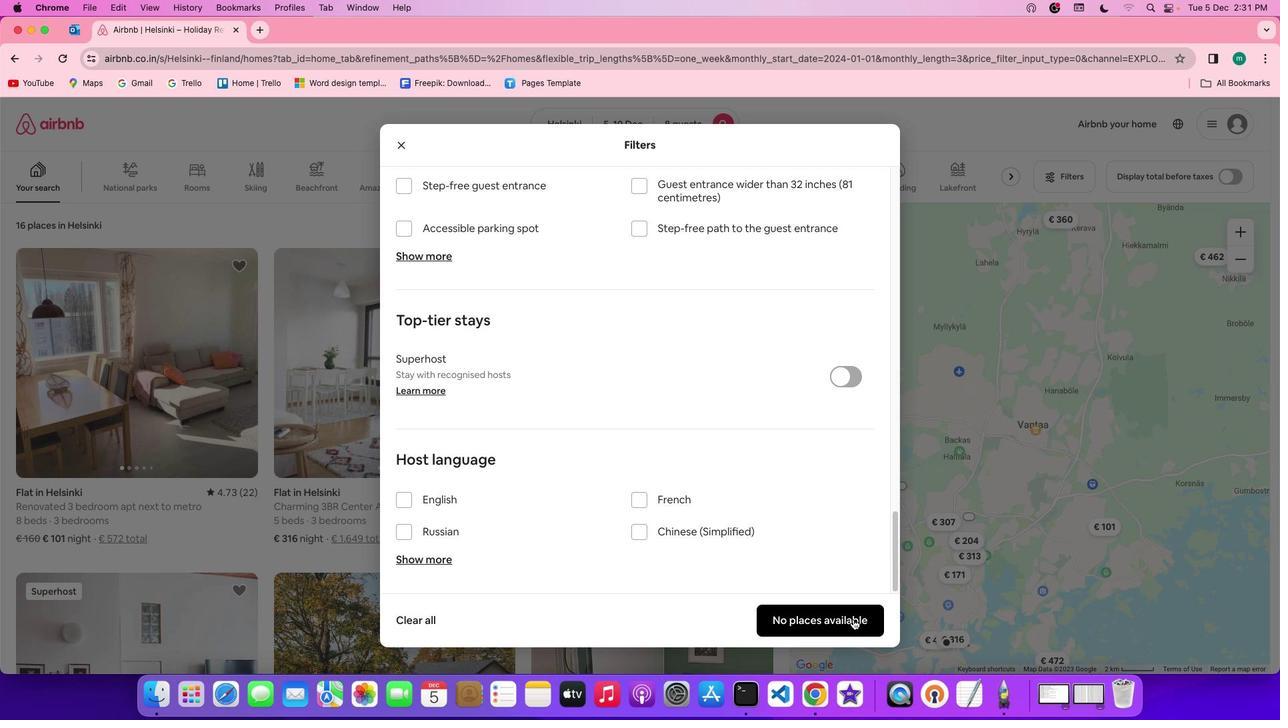 
Action: Mouse pressed left at (853, 619)
Screenshot: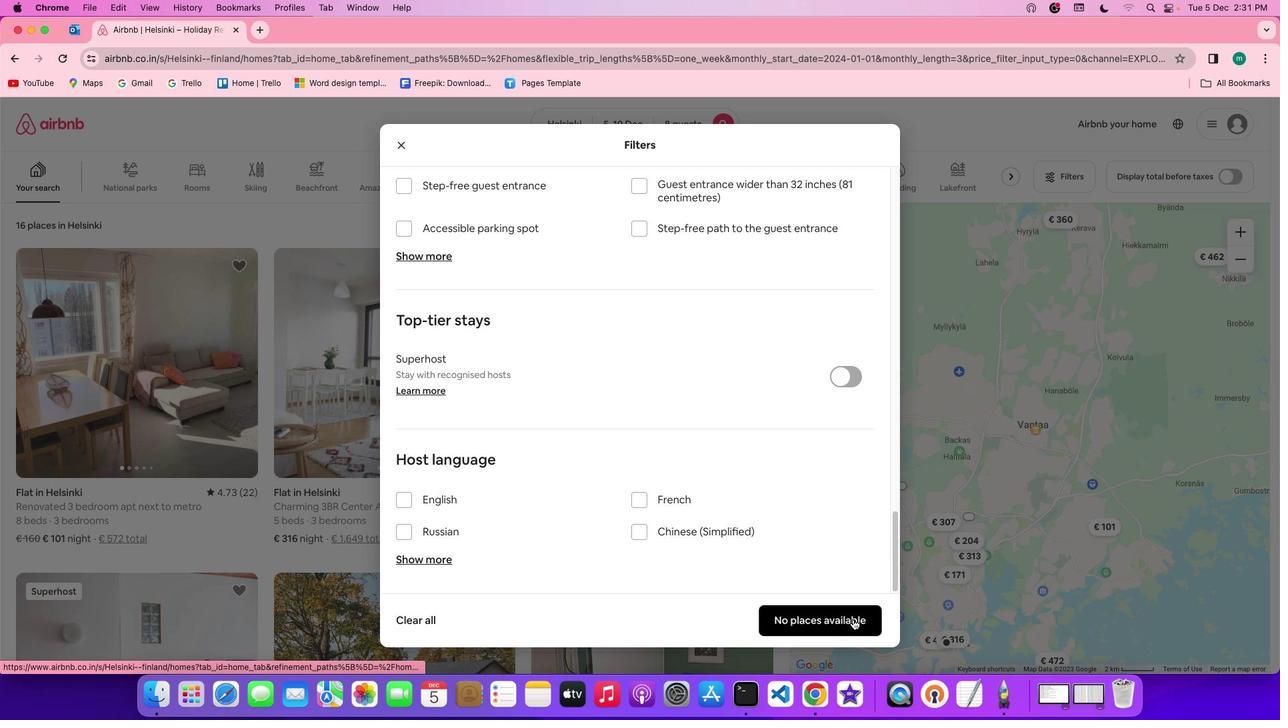 
Action: Mouse moved to (498, 428)
Screenshot: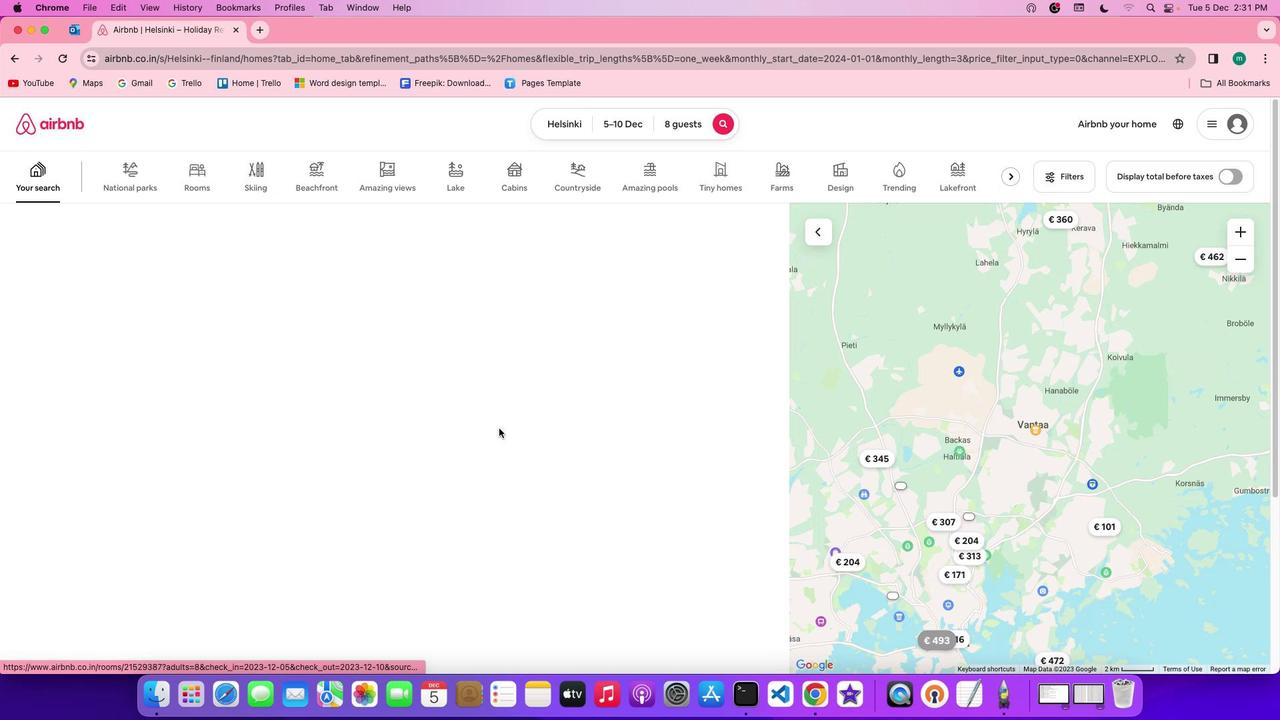 
